 Task: Look for space in Molina, Chile from 5th July, 2023 to 15th July, 2023 for 9 adults in price range Rs.15000 to Rs.25000. Place can be entire place with 5 bedrooms having 5 beds and 5 bathrooms. Property type can be house, flat, guest house. Booking option can be shelf check-in. Required host language is English.
Action: Mouse moved to (563, 179)
Screenshot: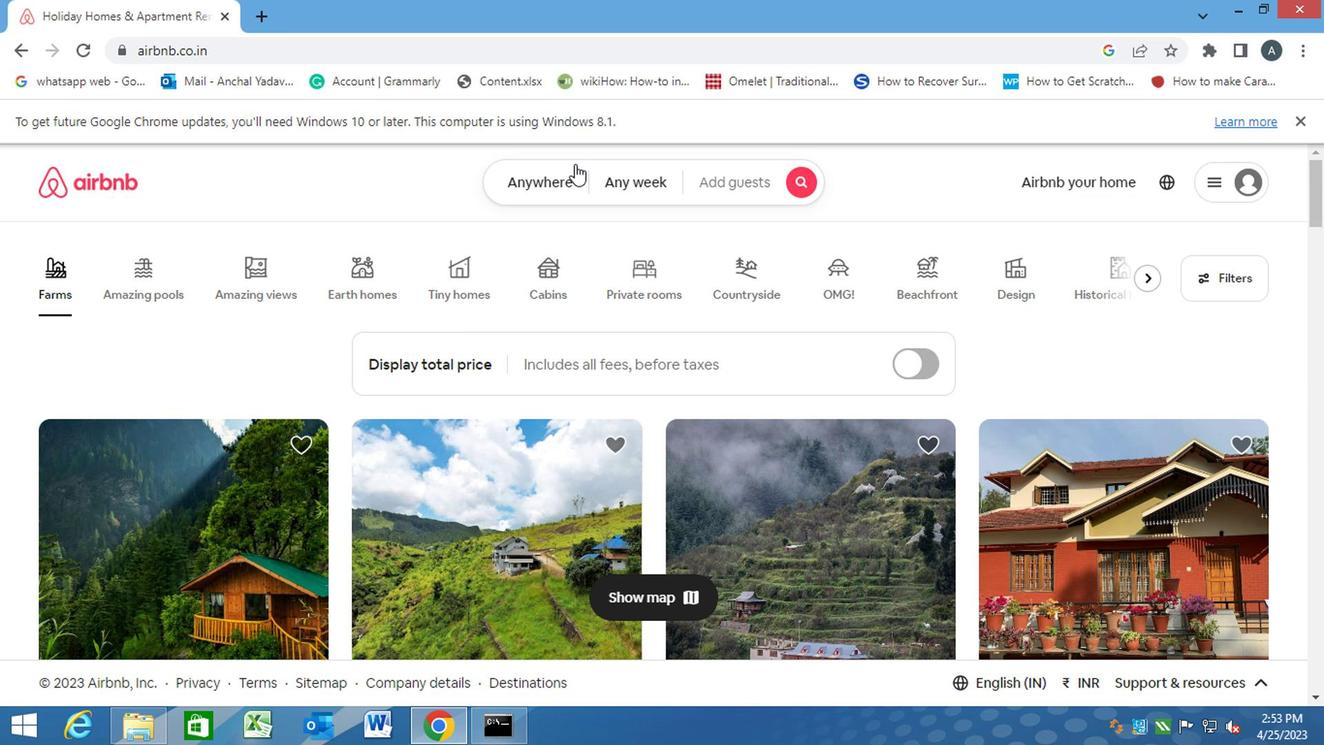 
Action: Mouse pressed left at (563, 179)
Screenshot: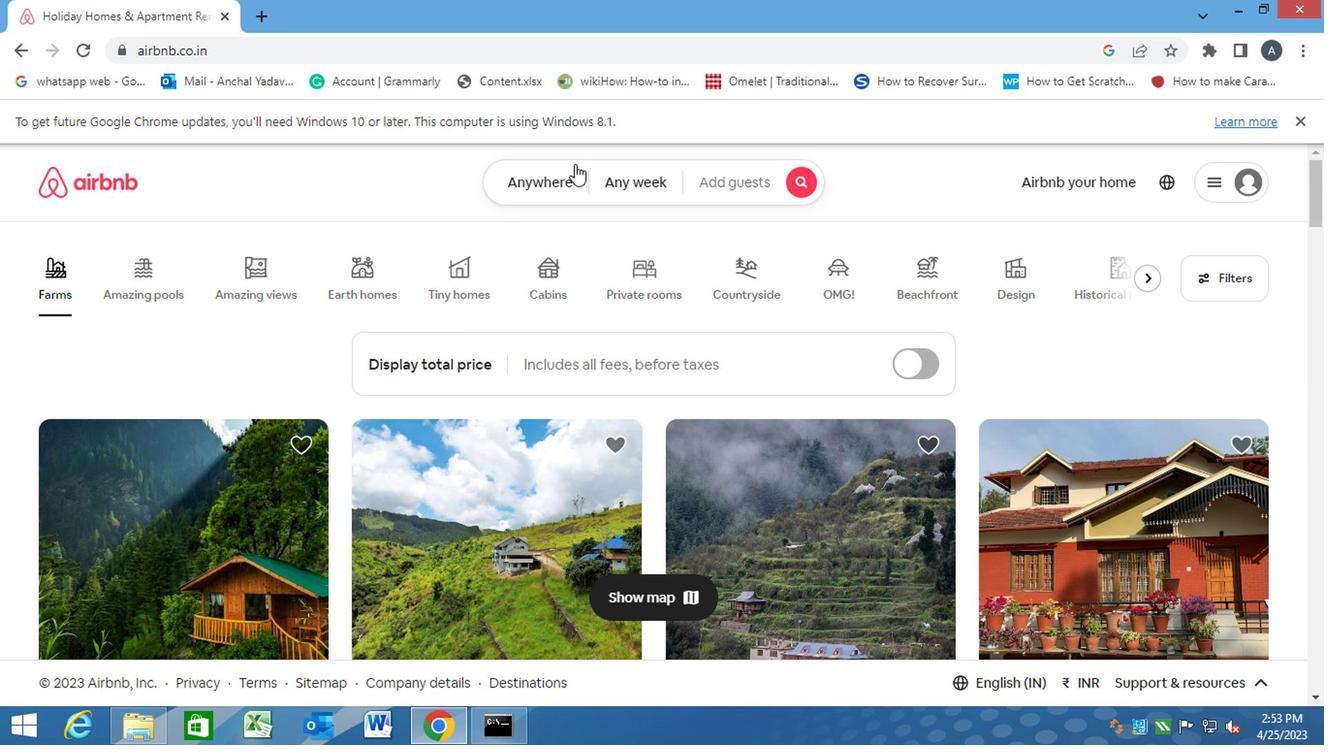 
Action: Key pressed m
Screenshot: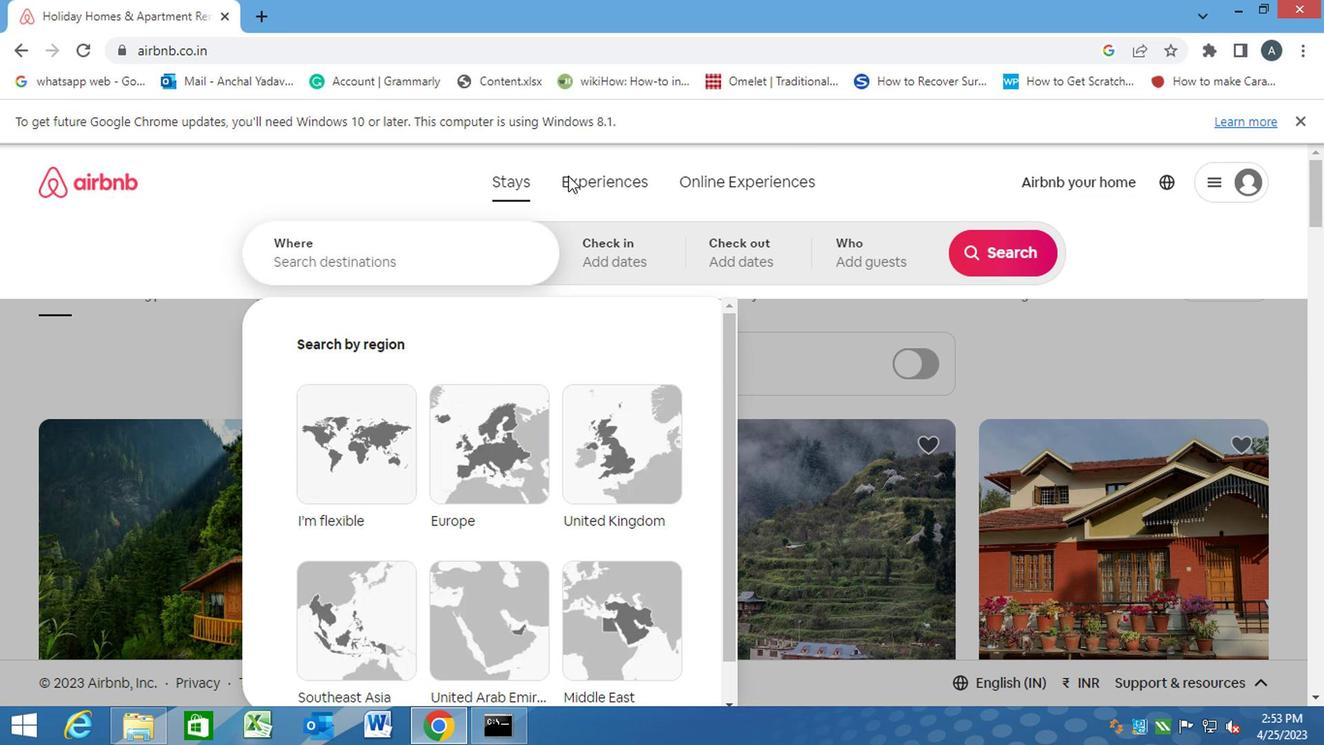 
Action: Mouse moved to (358, 229)
Screenshot: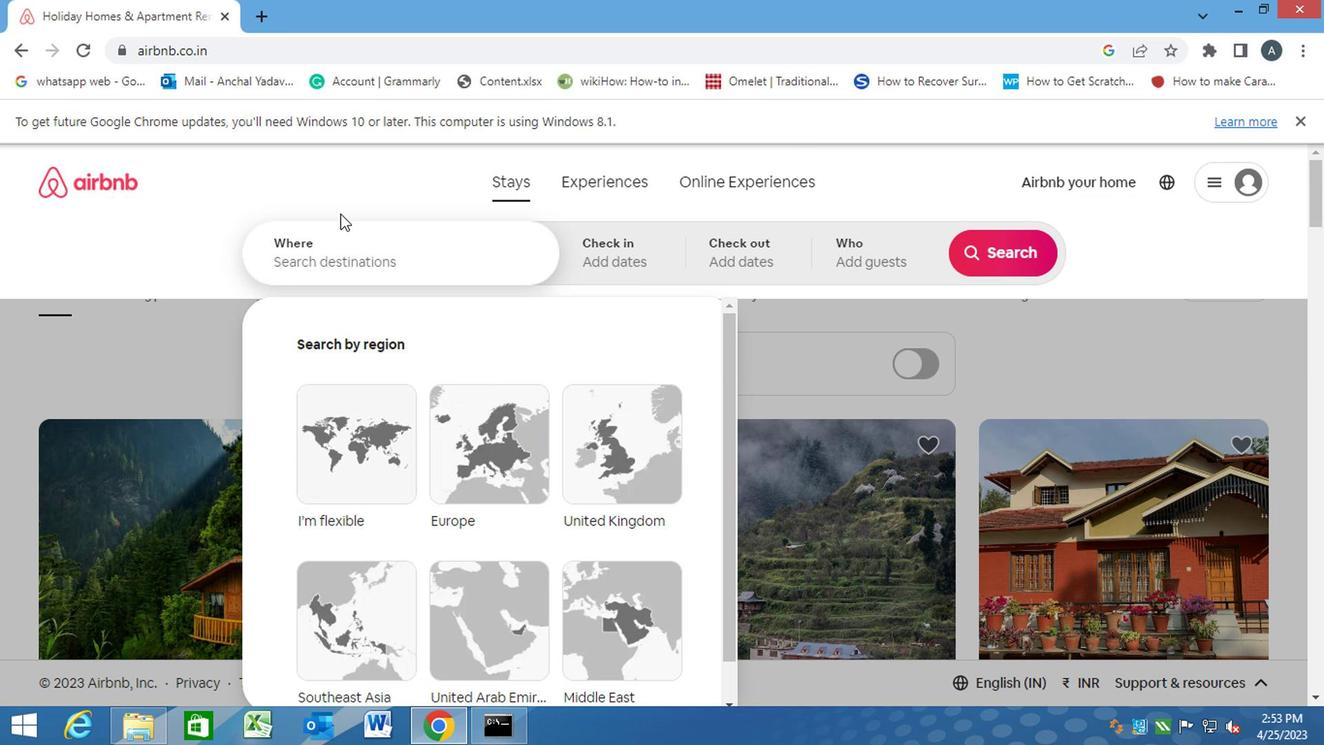 
Action: Mouse pressed left at (358, 229)
Screenshot: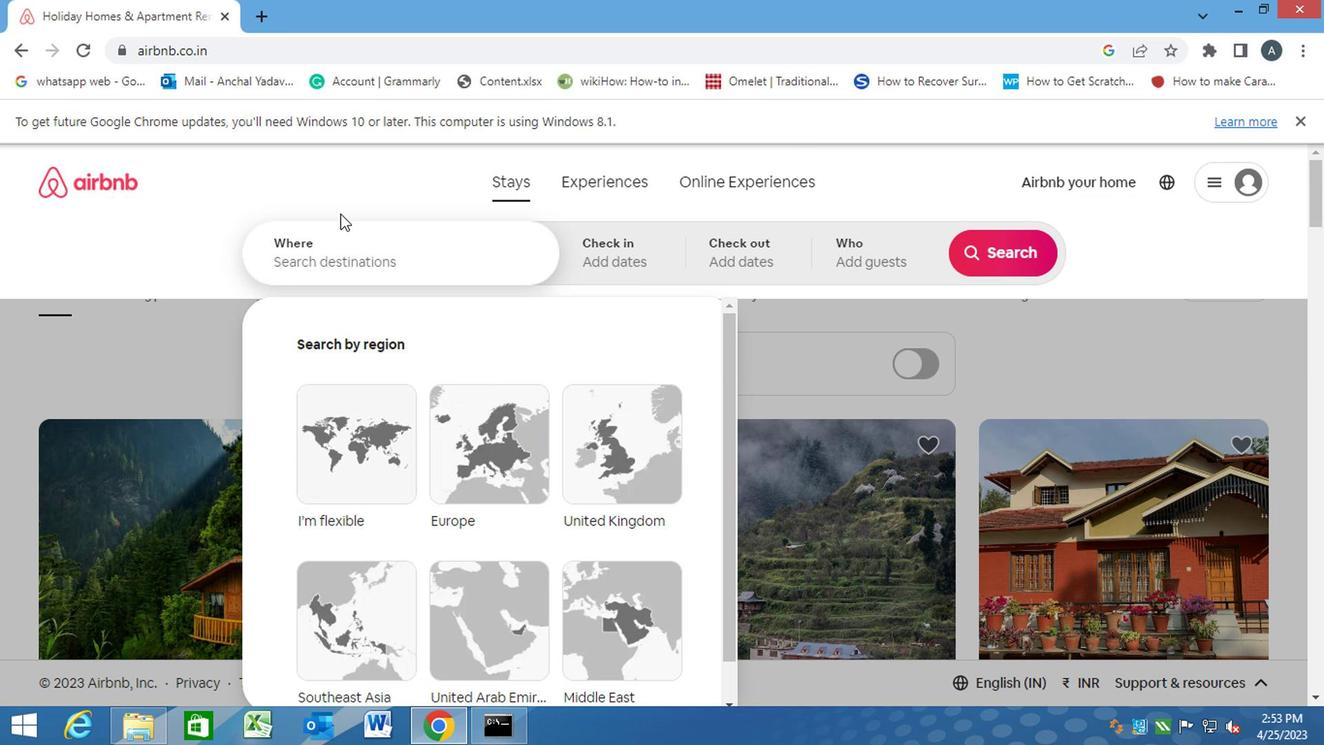 
Action: Mouse moved to (358, 229)
Screenshot: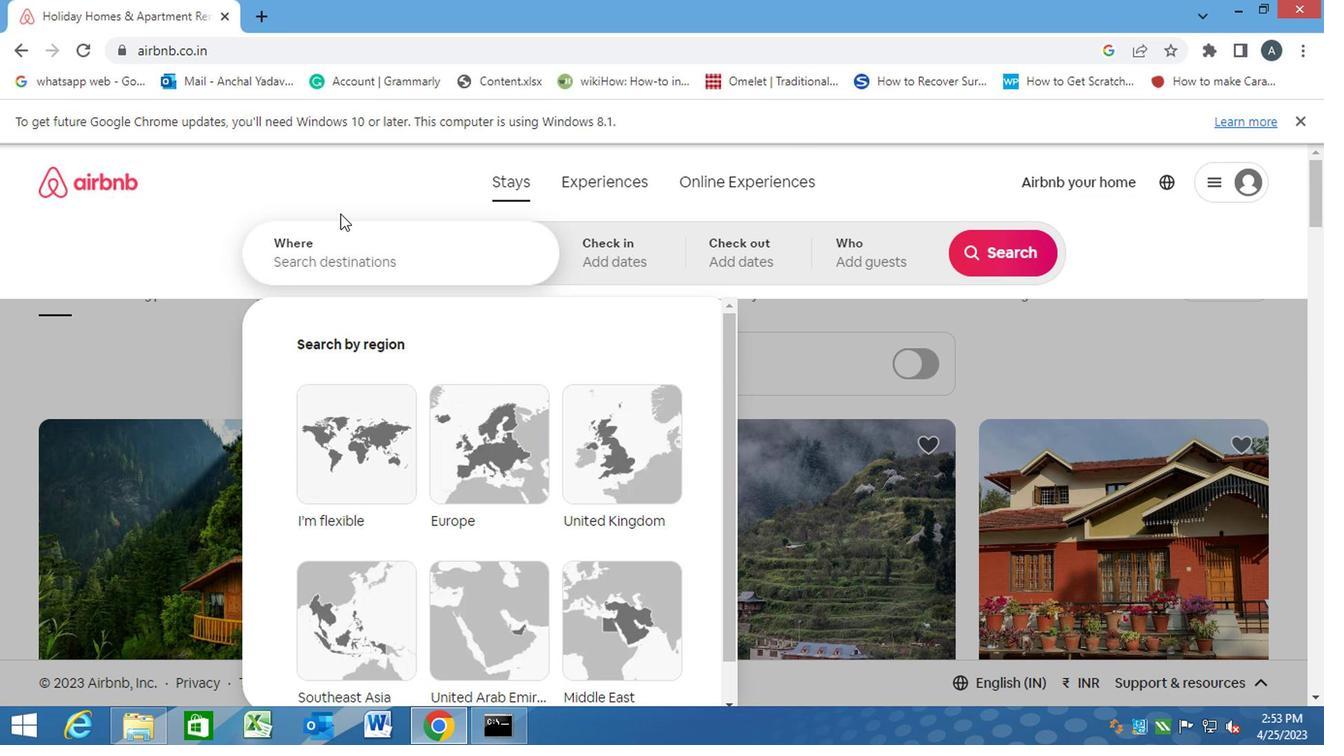 
Action: Key pressed m<Key.caps_lock>olina,<Key.space><Key.caps_lock>c<Key.caps_lock>hile<Key.enter>
Screenshot: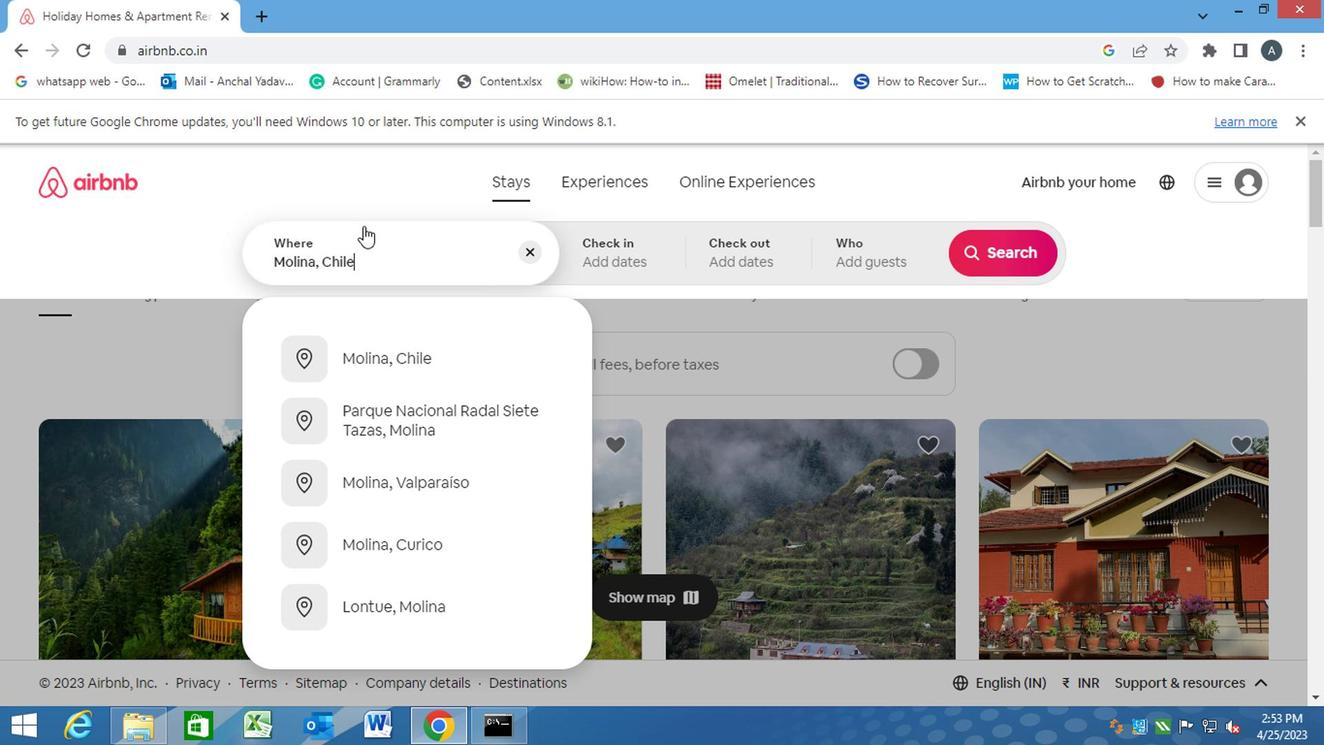 
Action: Mouse moved to (983, 402)
Screenshot: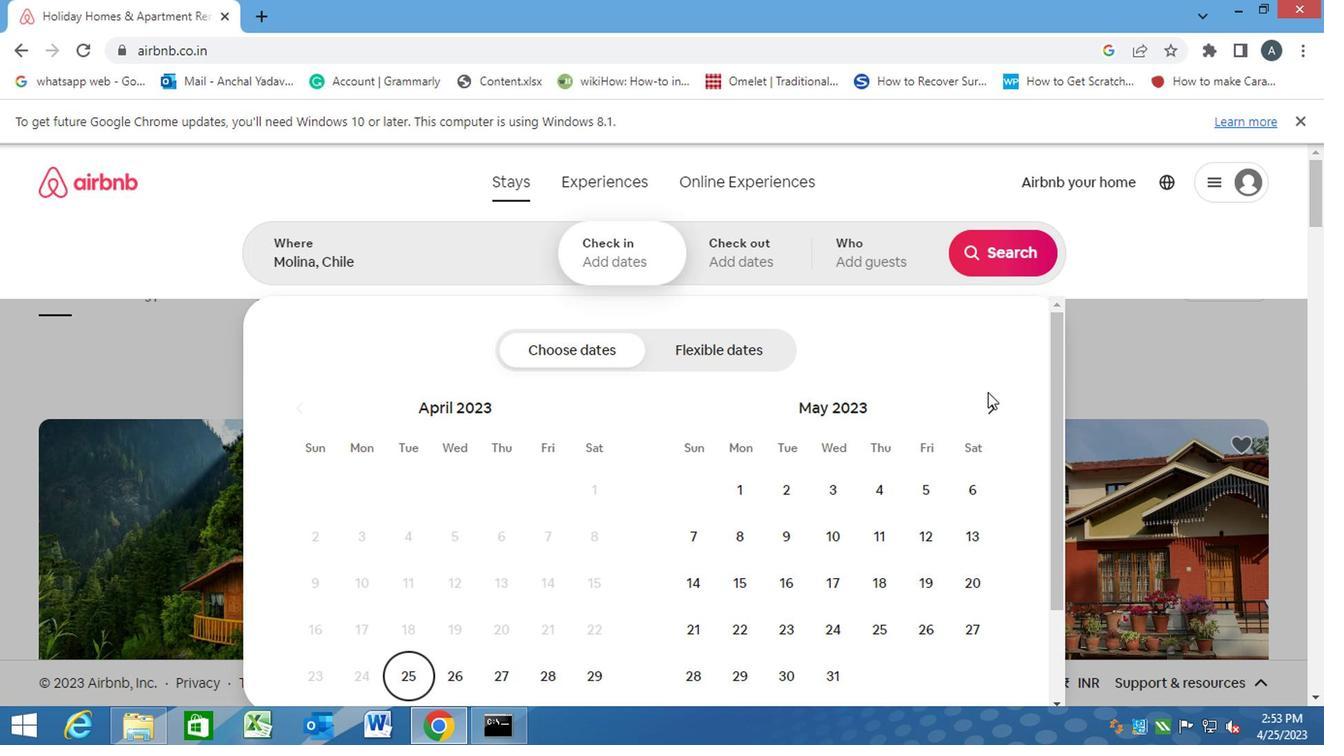 
Action: Mouse pressed left at (983, 402)
Screenshot: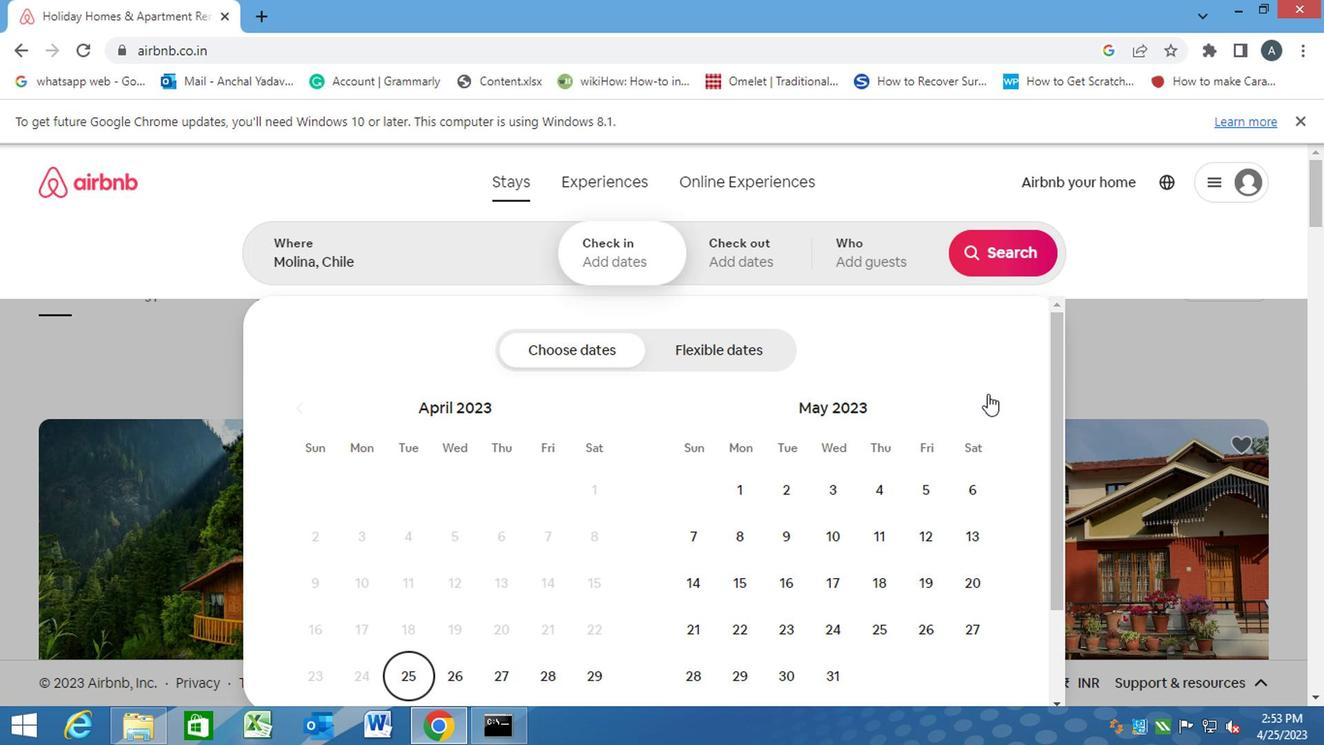 
Action: Mouse pressed left at (983, 402)
Screenshot: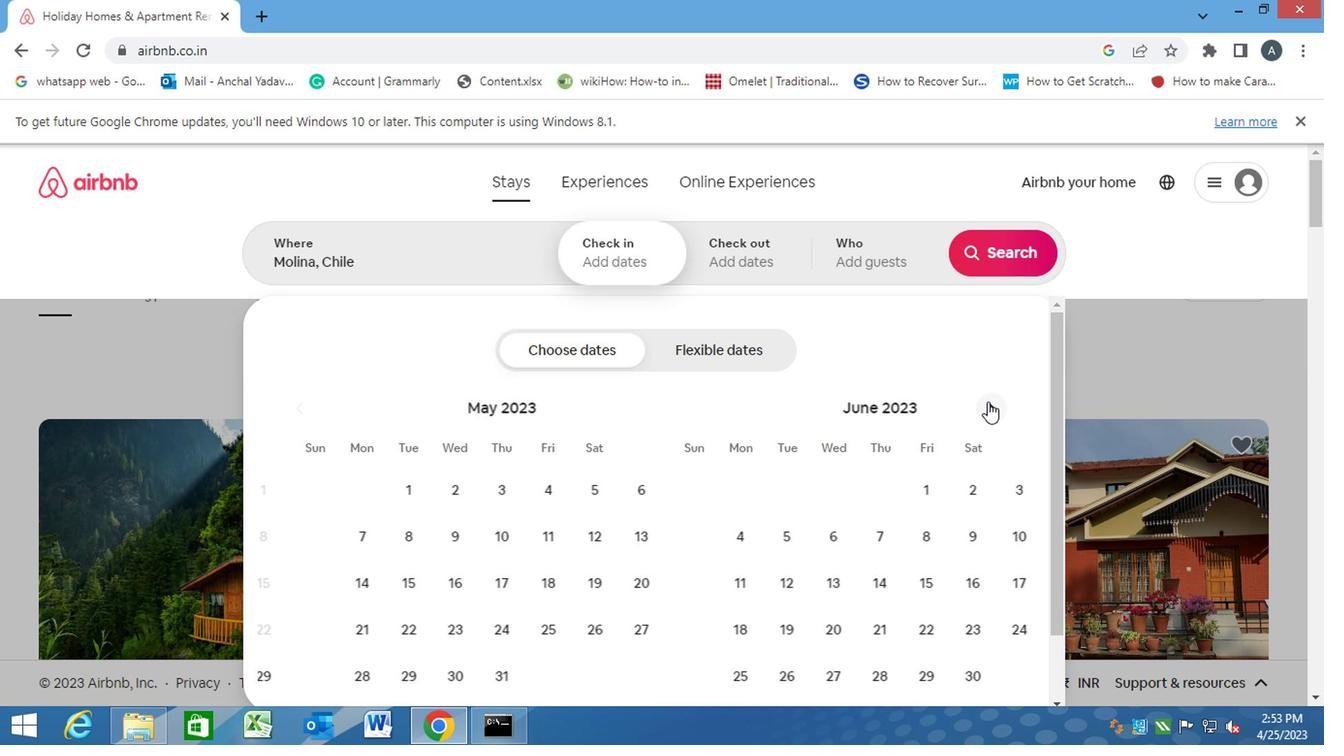 
Action: Mouse moved to (838, 526)
Screenshot: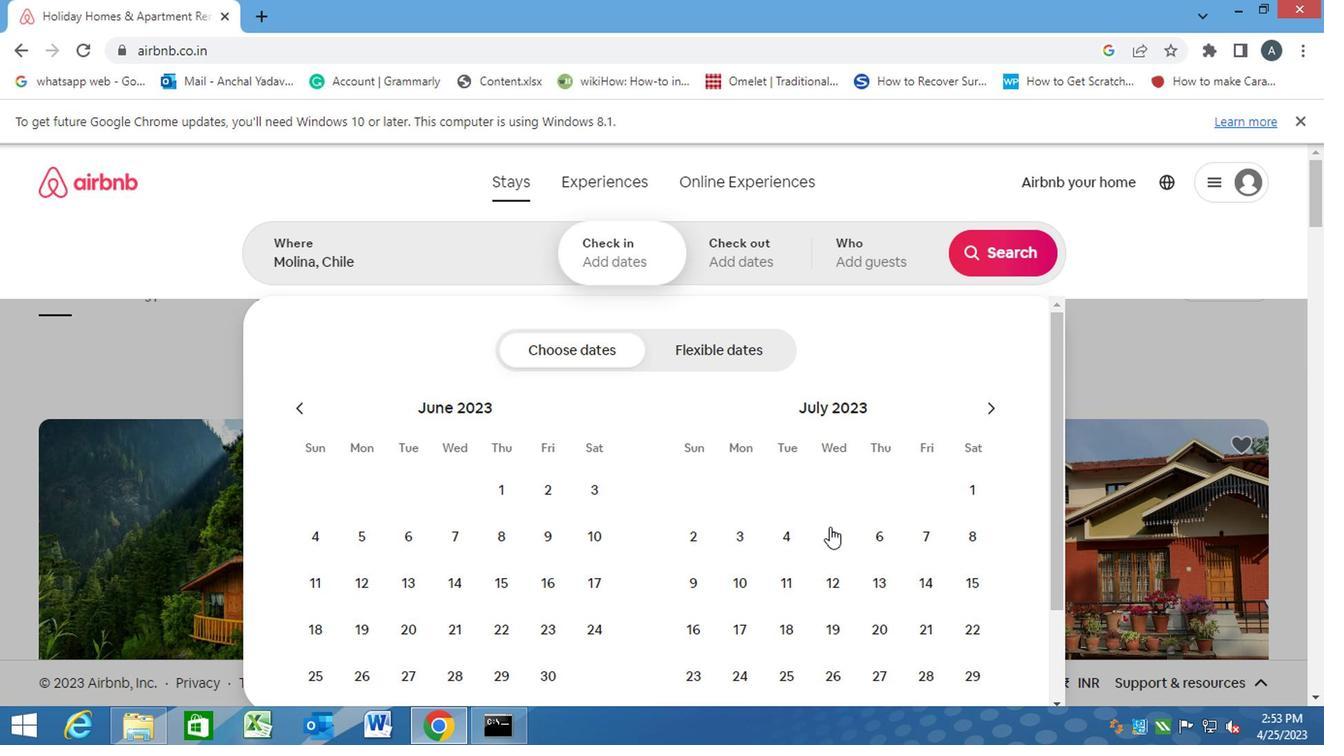 
Action: Mouse pressed left at (838, 526)
Screenshot: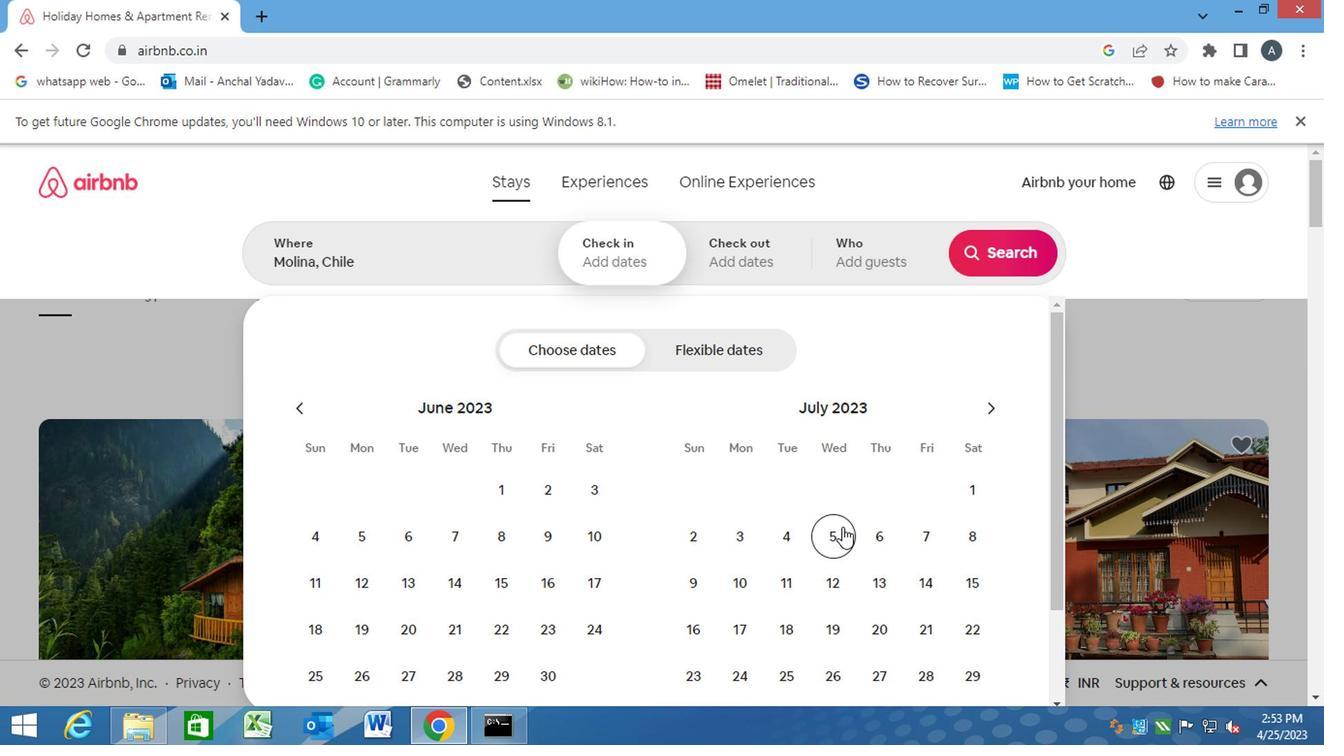 
Action: Mouse moved to (970, 580)
Screenshot: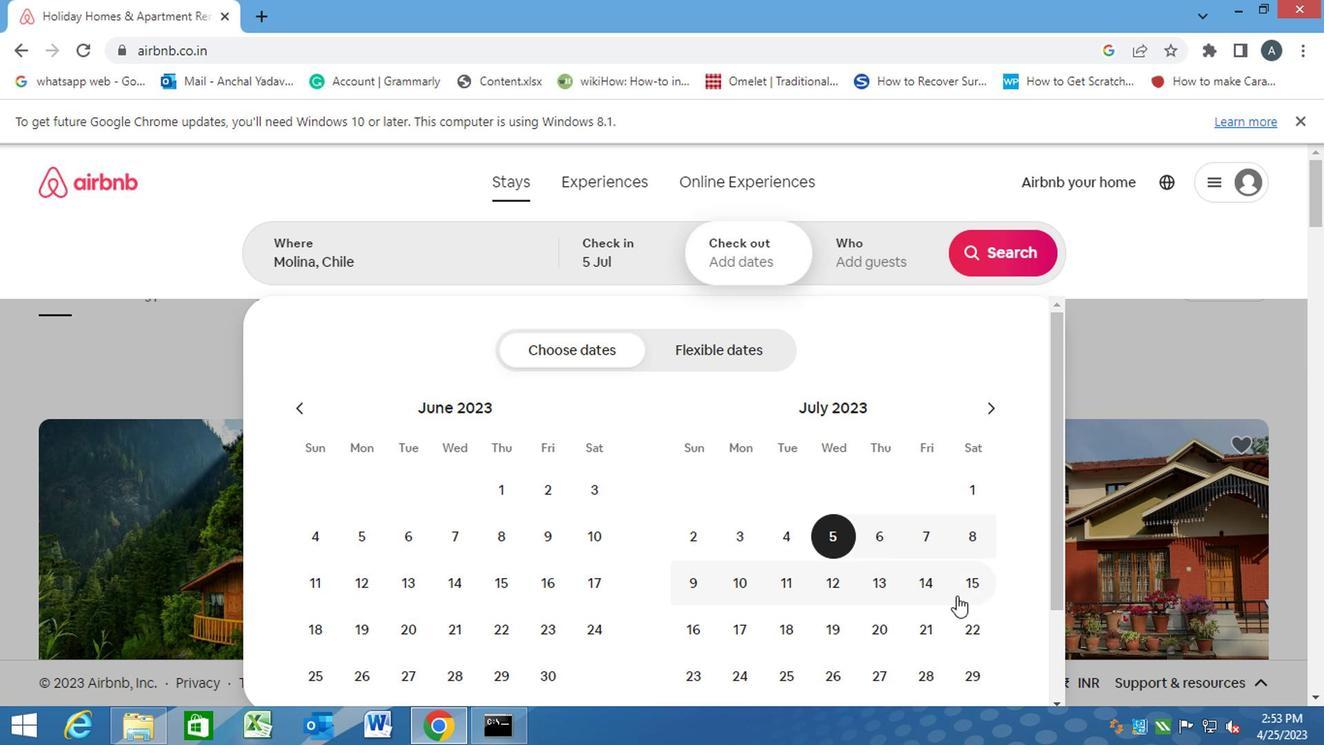 
Action: Mouse pressed left at (970, 580)
Screenshot: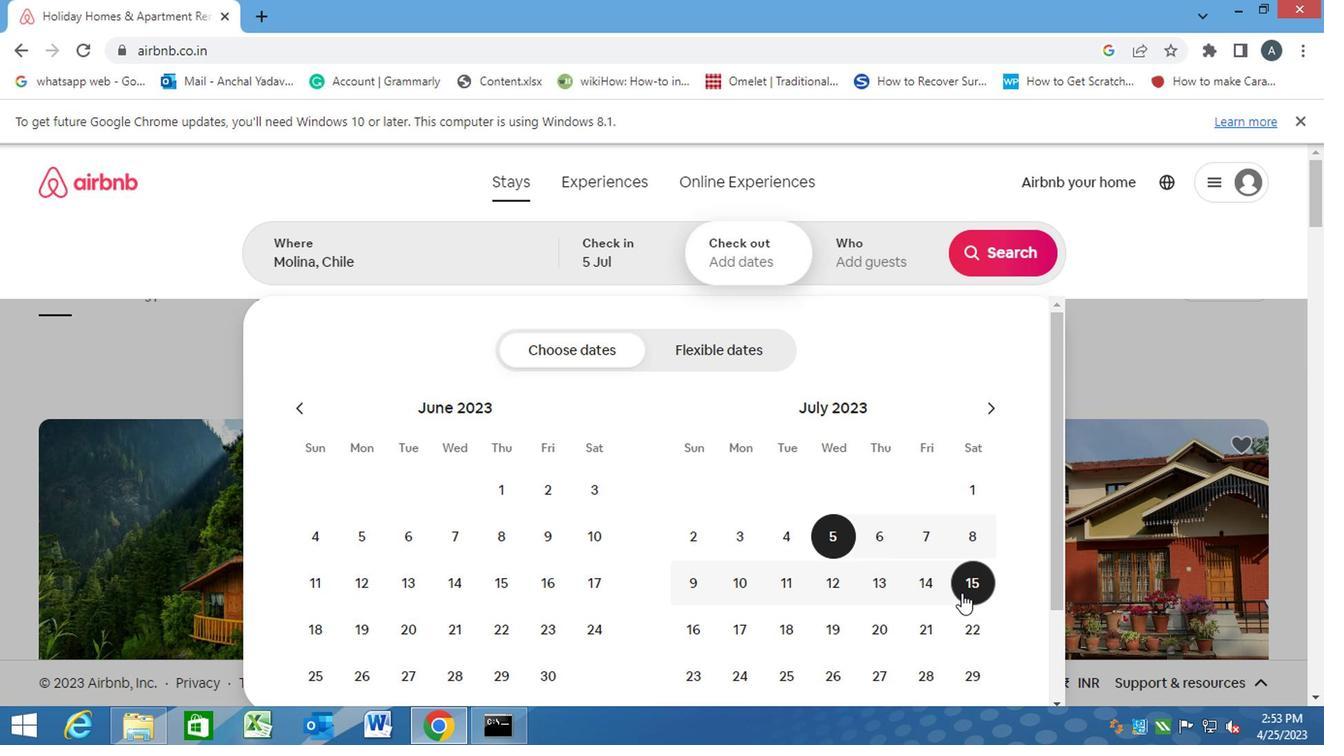
Action: Mouse moved to (881, 253)
Screenshot: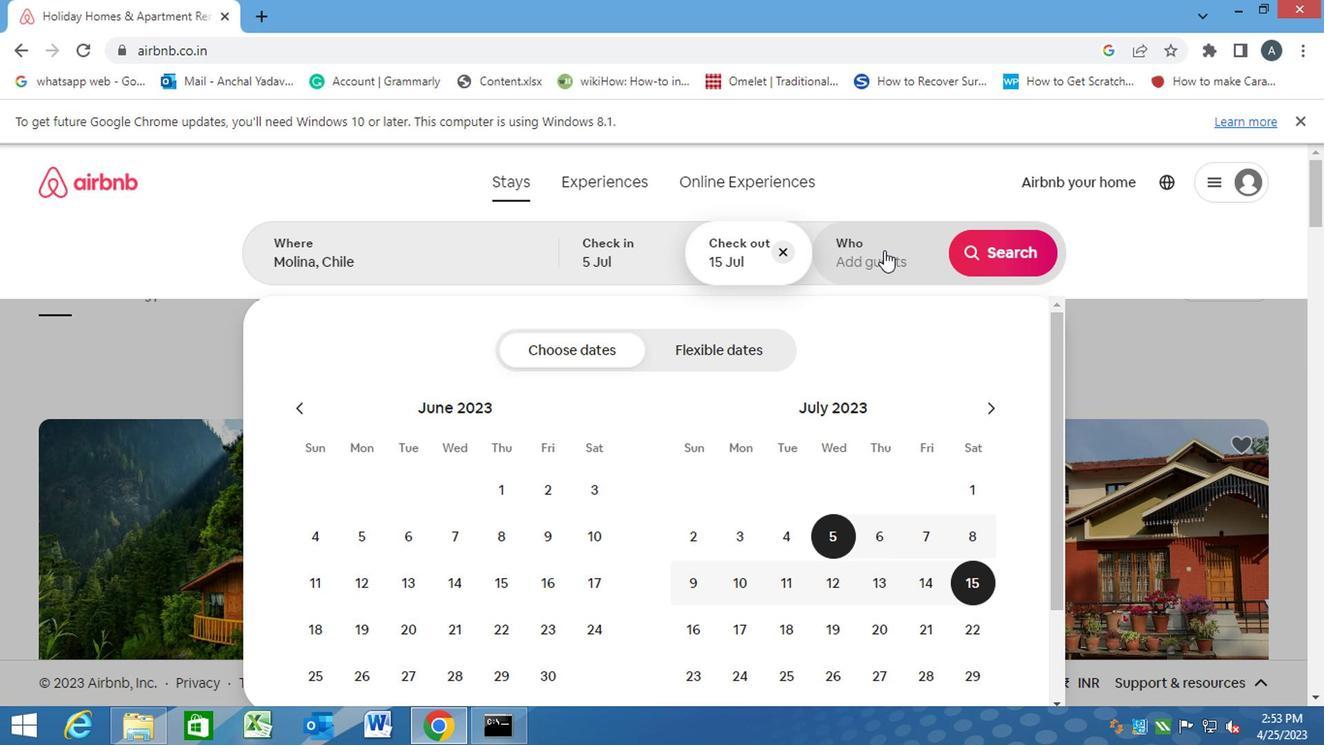 
Action: Mouse pressed left at (881, 253)
Screenshot: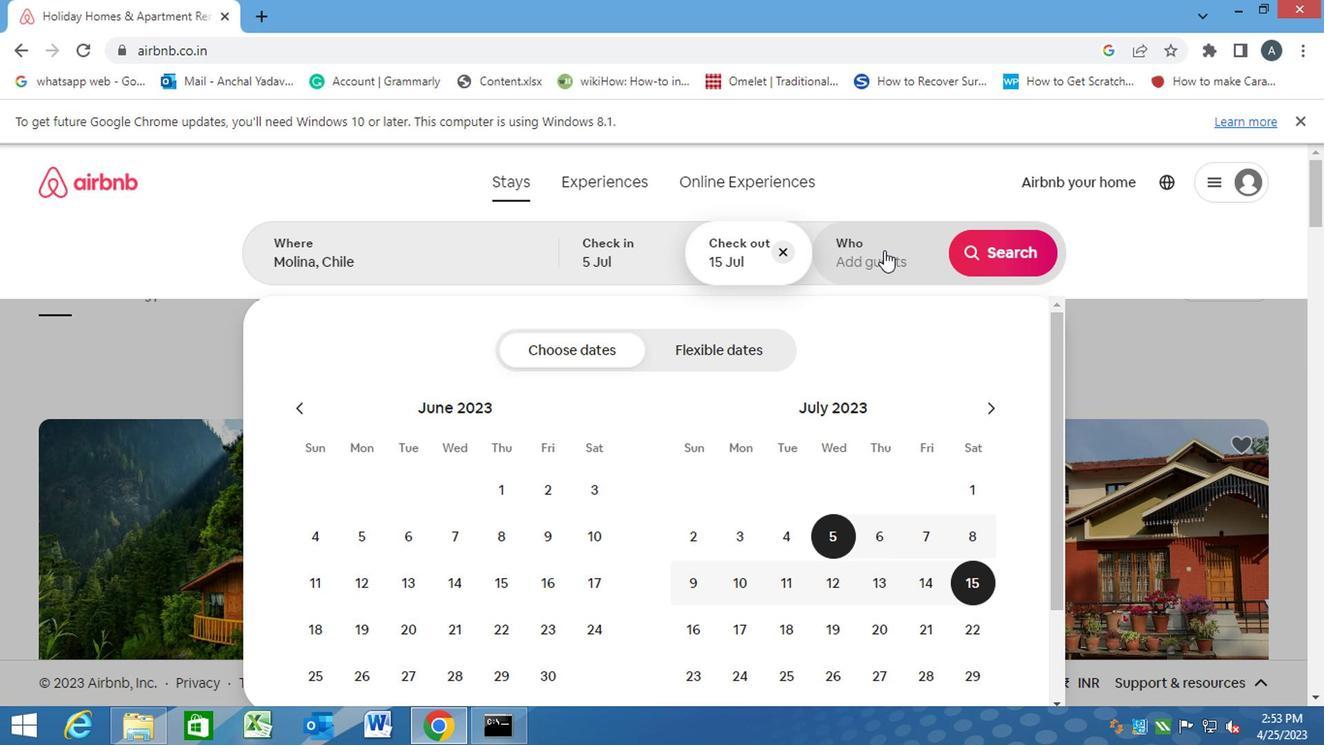 
Action: Mouse moved to (1008, 353)
Screenshot: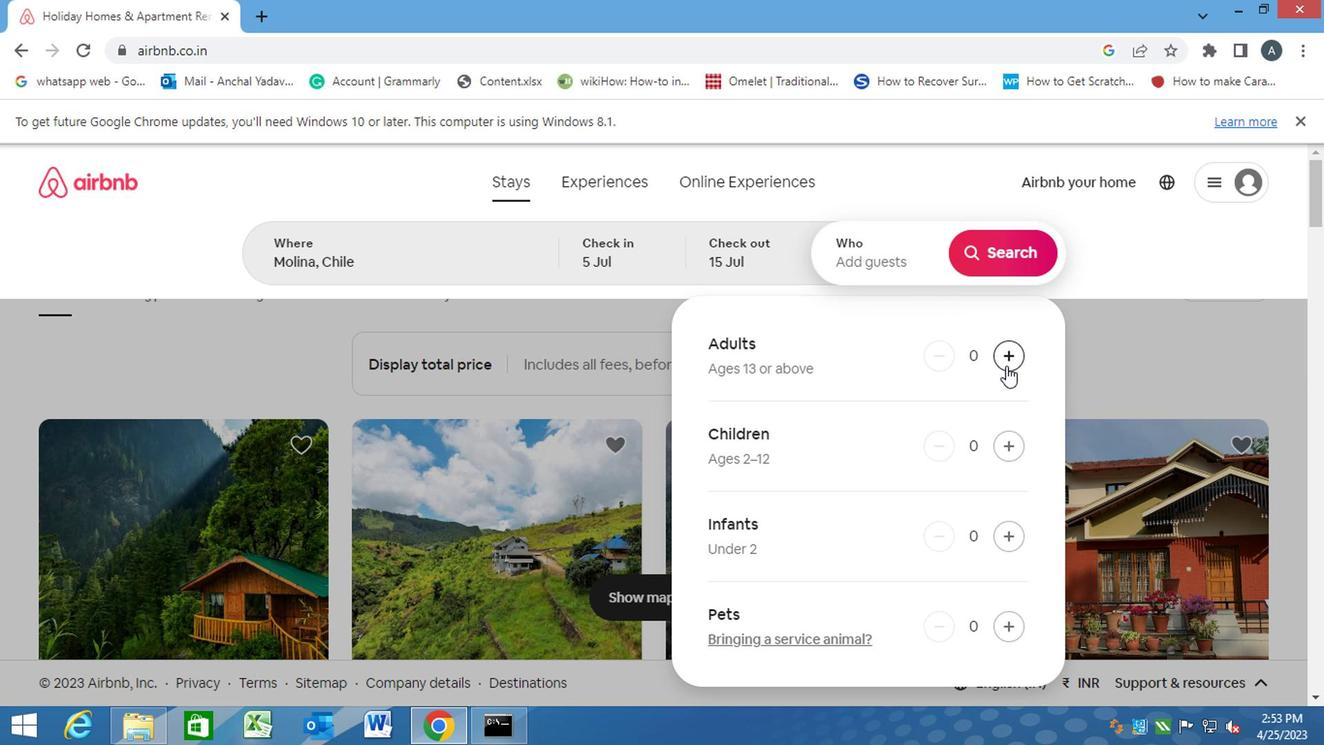 
Action: Mouse pressed left at (1008, 353)
Screenshot: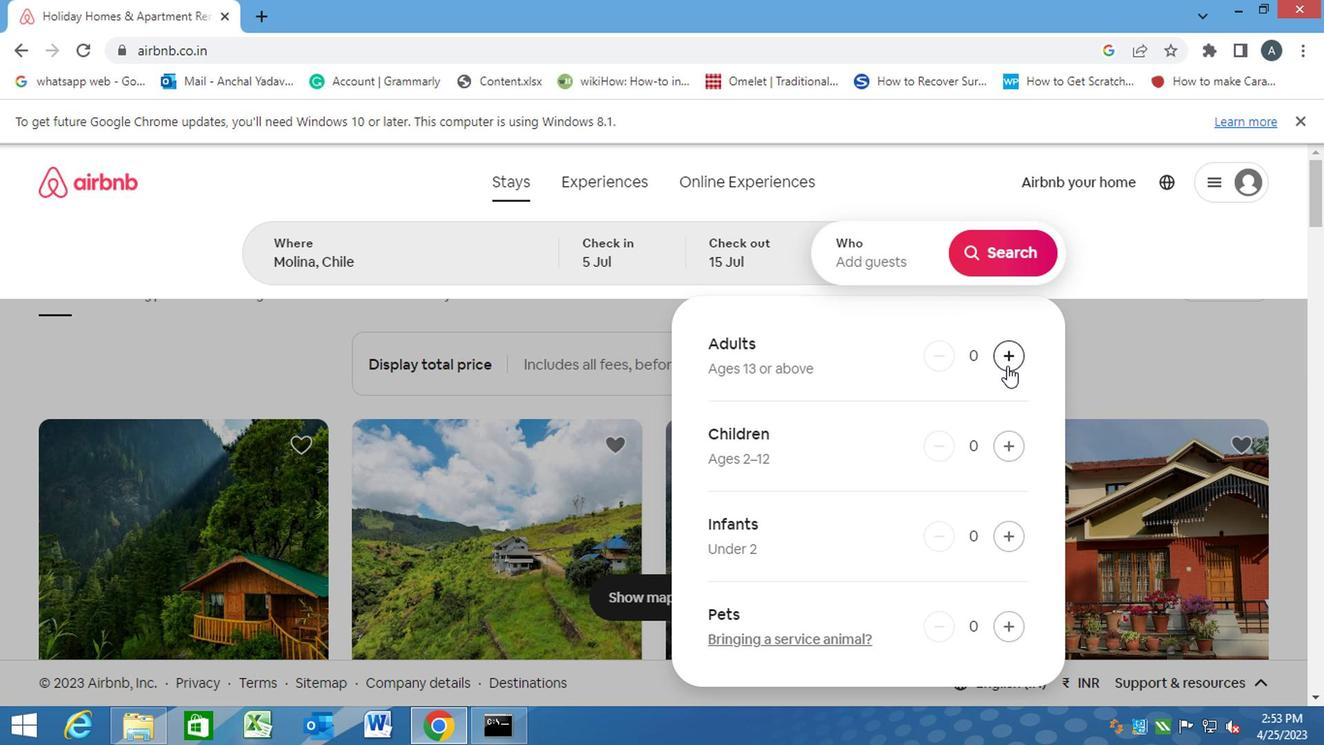 
Action: Mouse pressed left at (1008, 353)
Screenshot: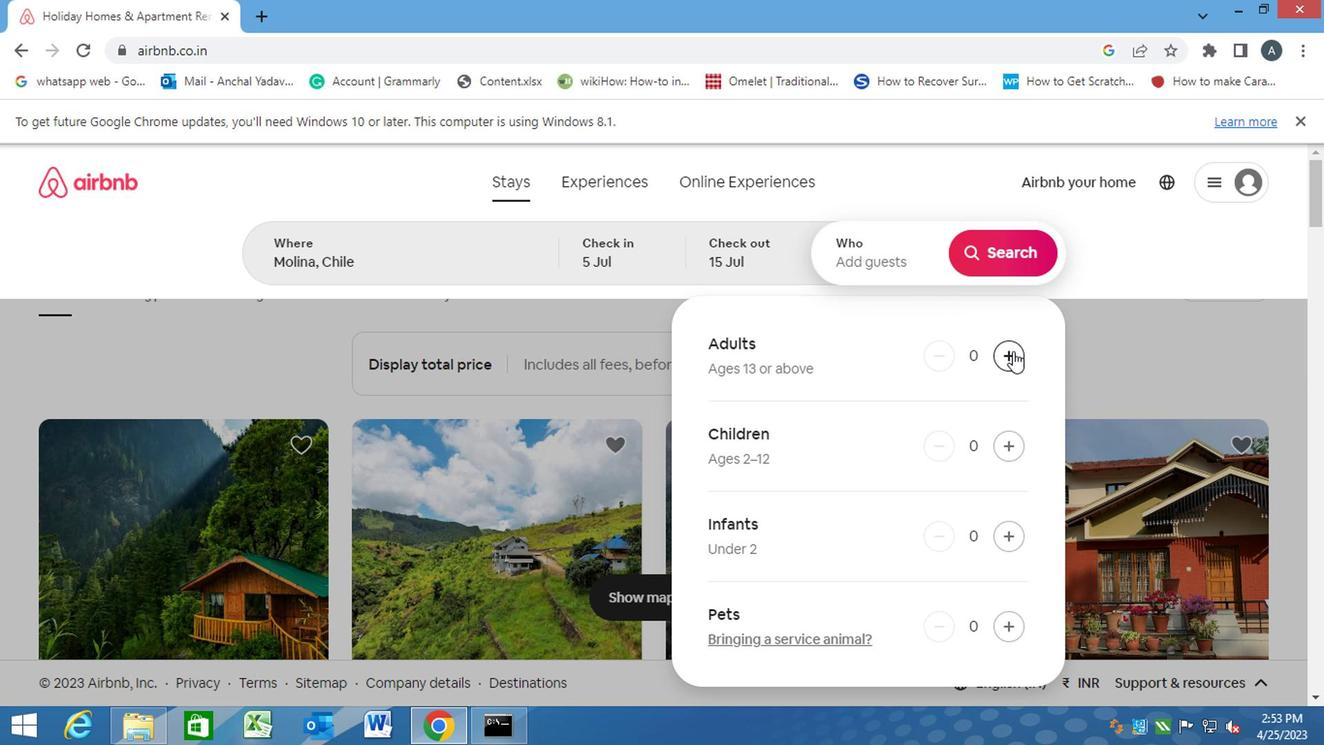 
Action: Mouse pressed left at (1008, 353)
Screenshot: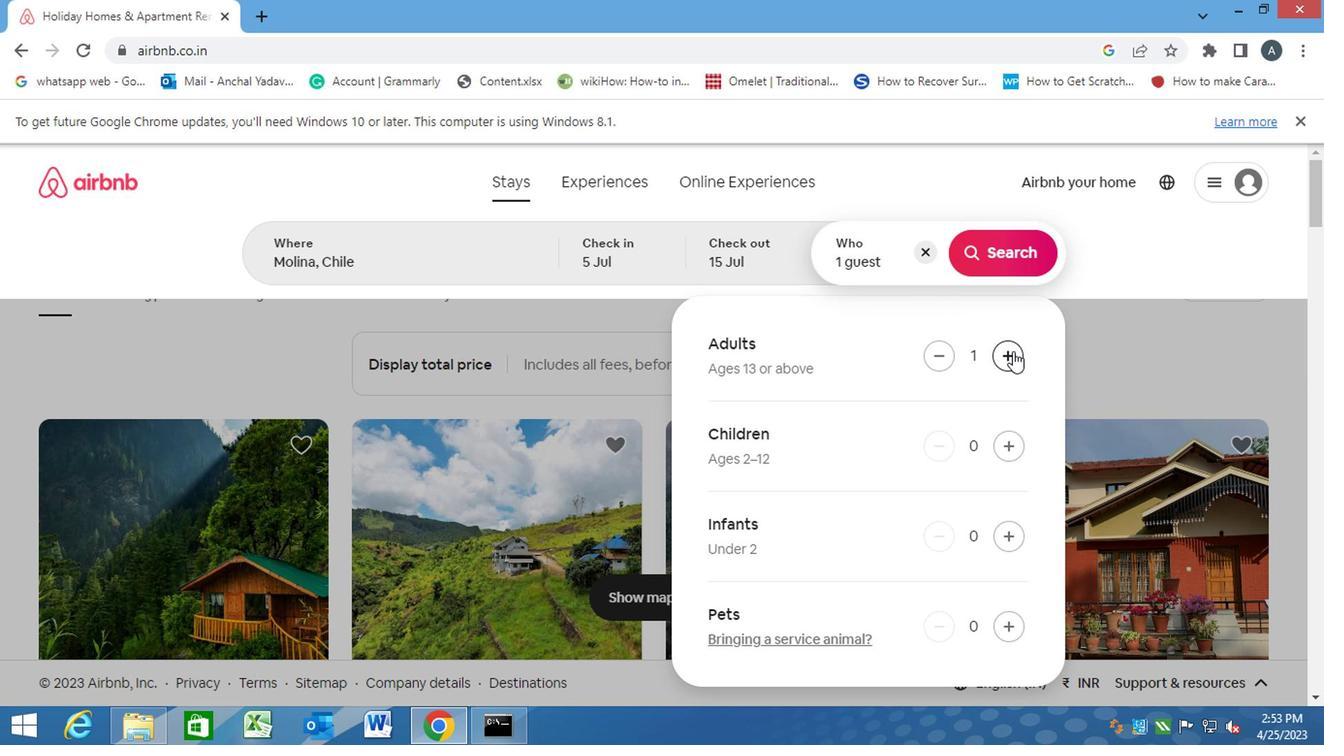 
Action: Mouse pressed left at (1008, 353)
Screenshot: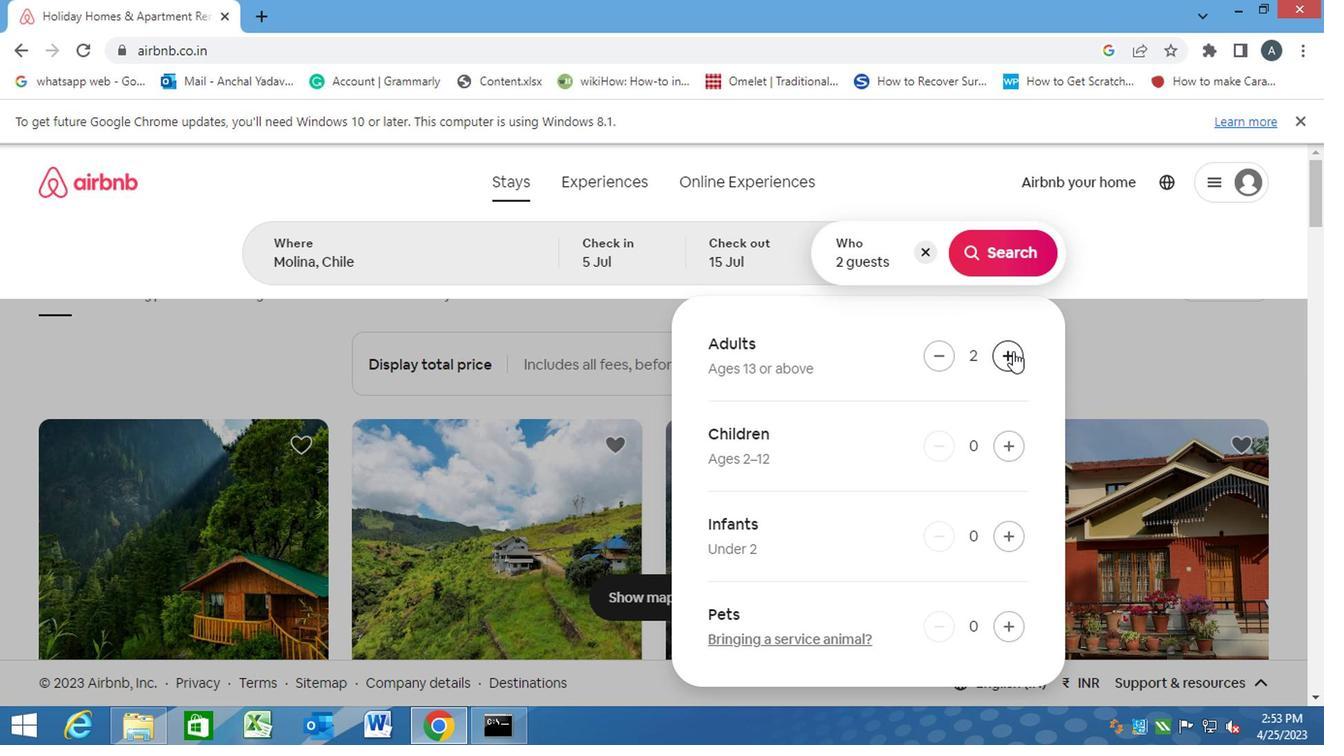 
Action: Mouse pressed left at (1008, 353)
Screenshot: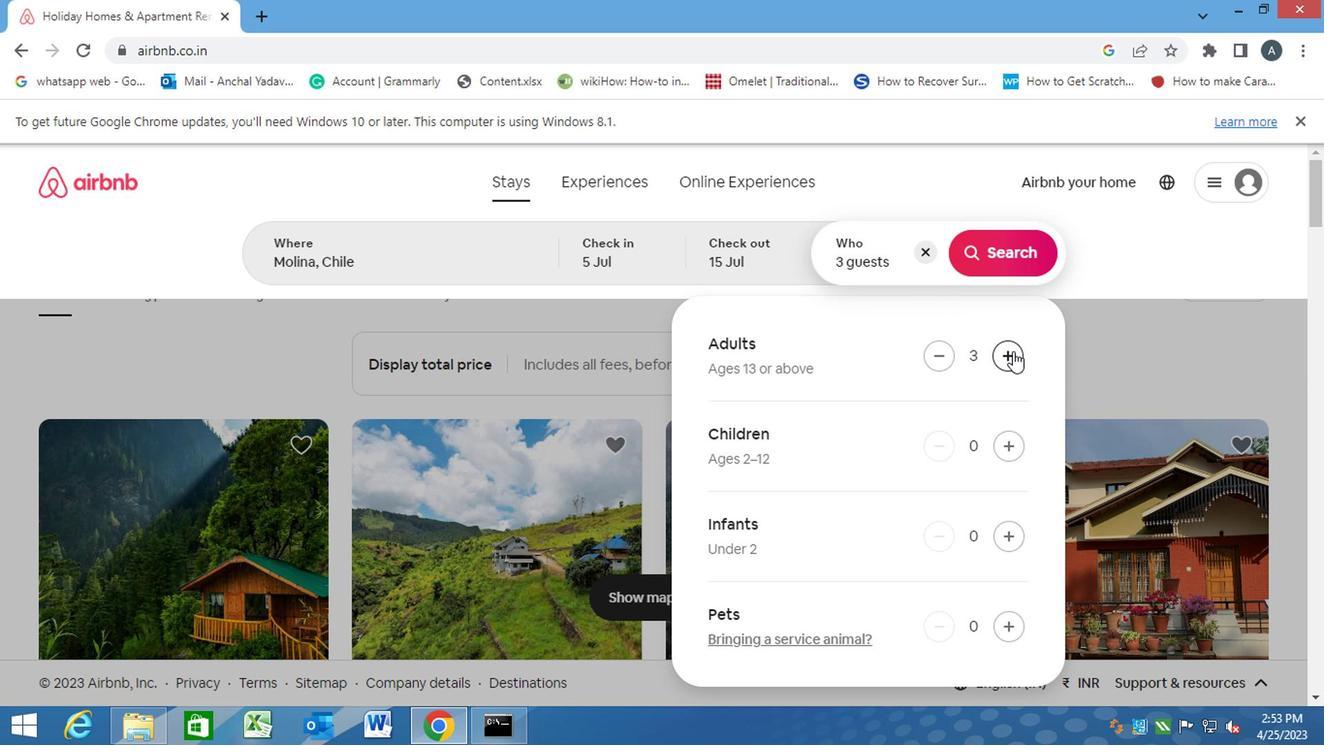 
Action: Mouse pressed left at (1008, 353)
Screenshot: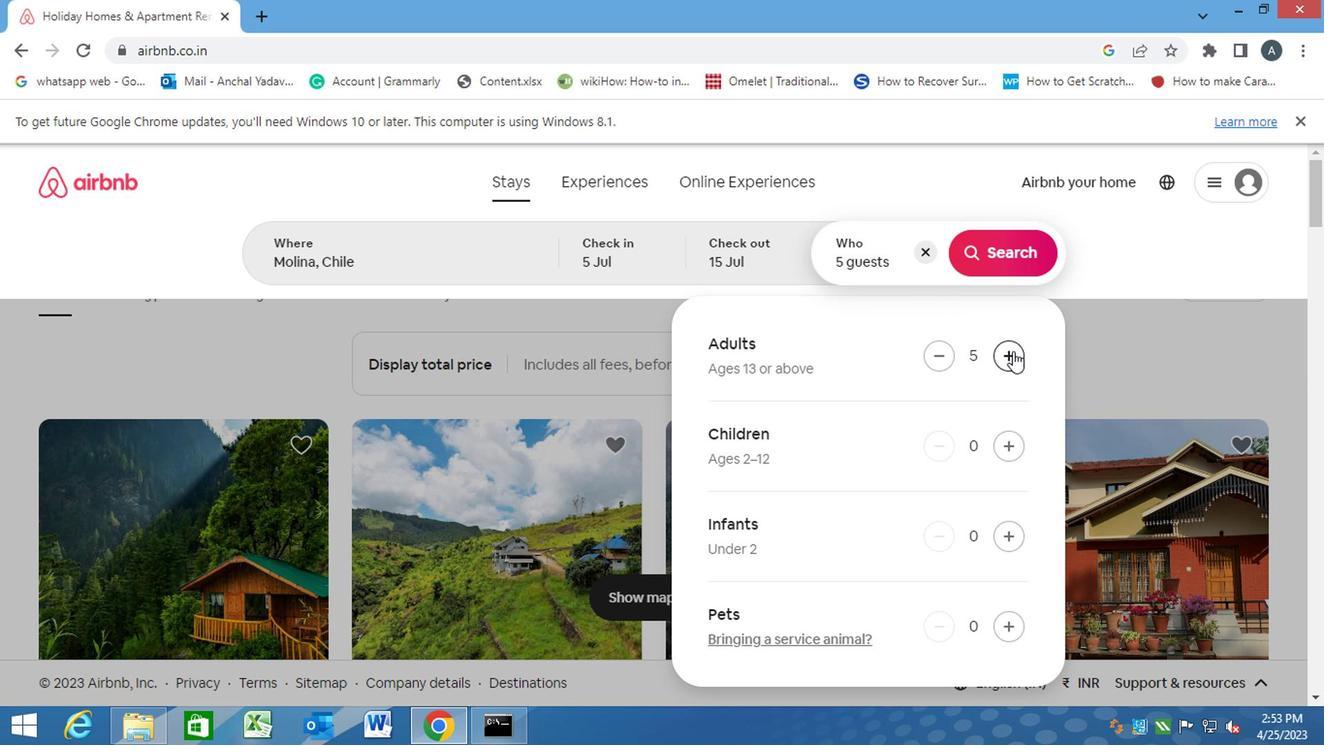
Action: Mouse pressed left at (1008, 353)
Screenshot: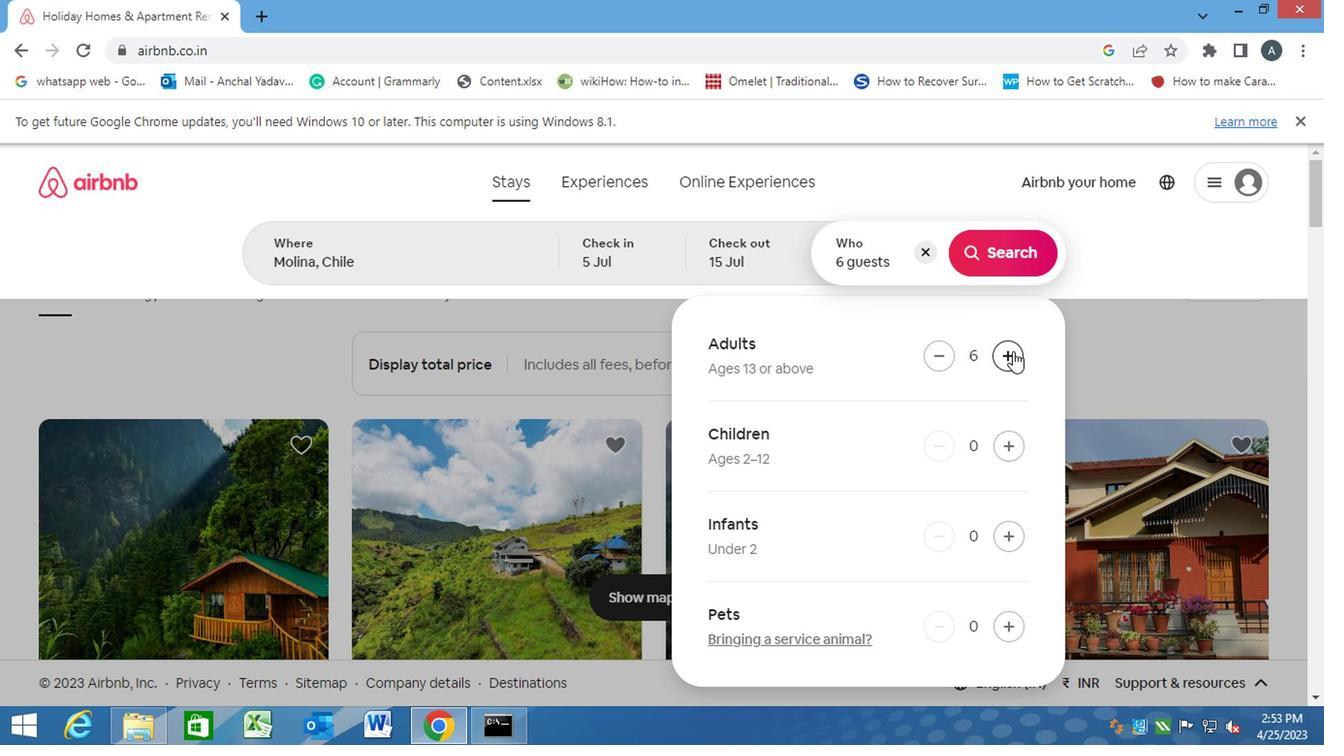 
Action: Mouse pressed left at (1008, 353)
Screenshot: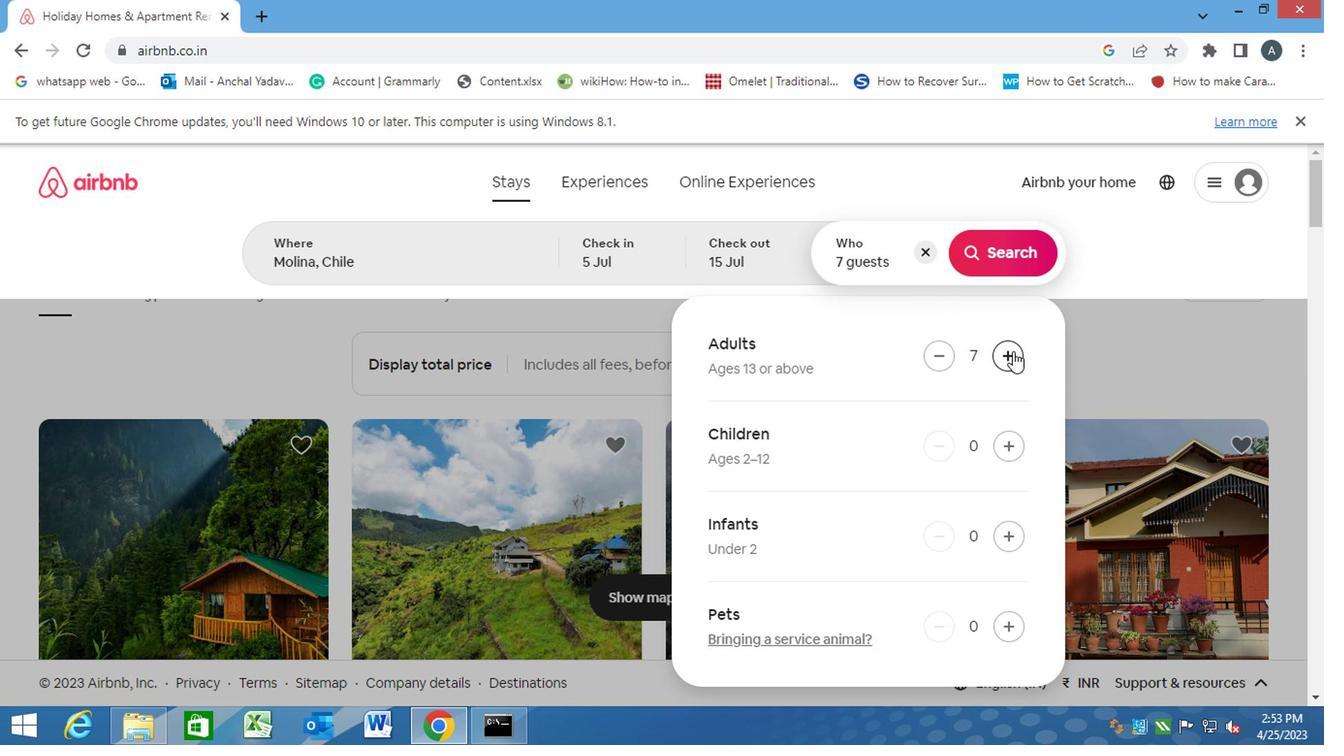 
Action: Mouse moved to (1009, 353)
Screenshot: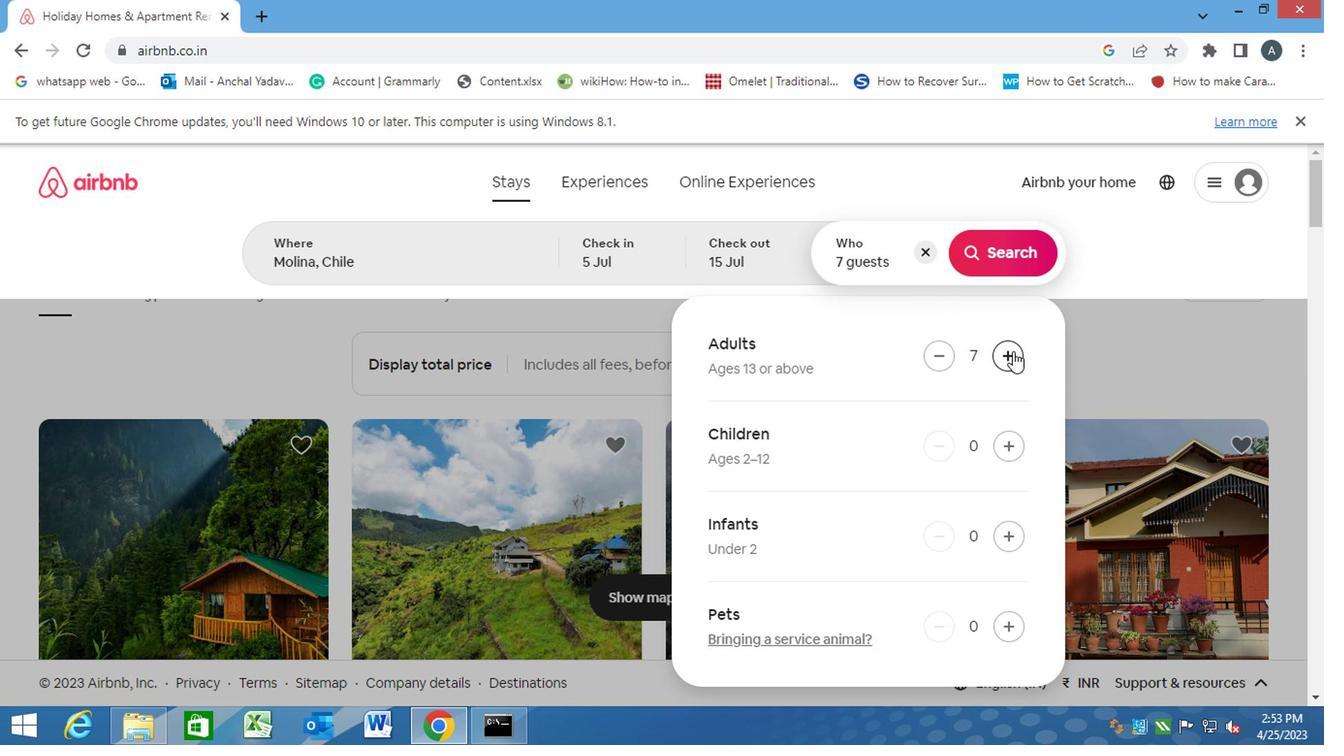 
Action: Mouse pressed left at (1009, 353)
Screenshot: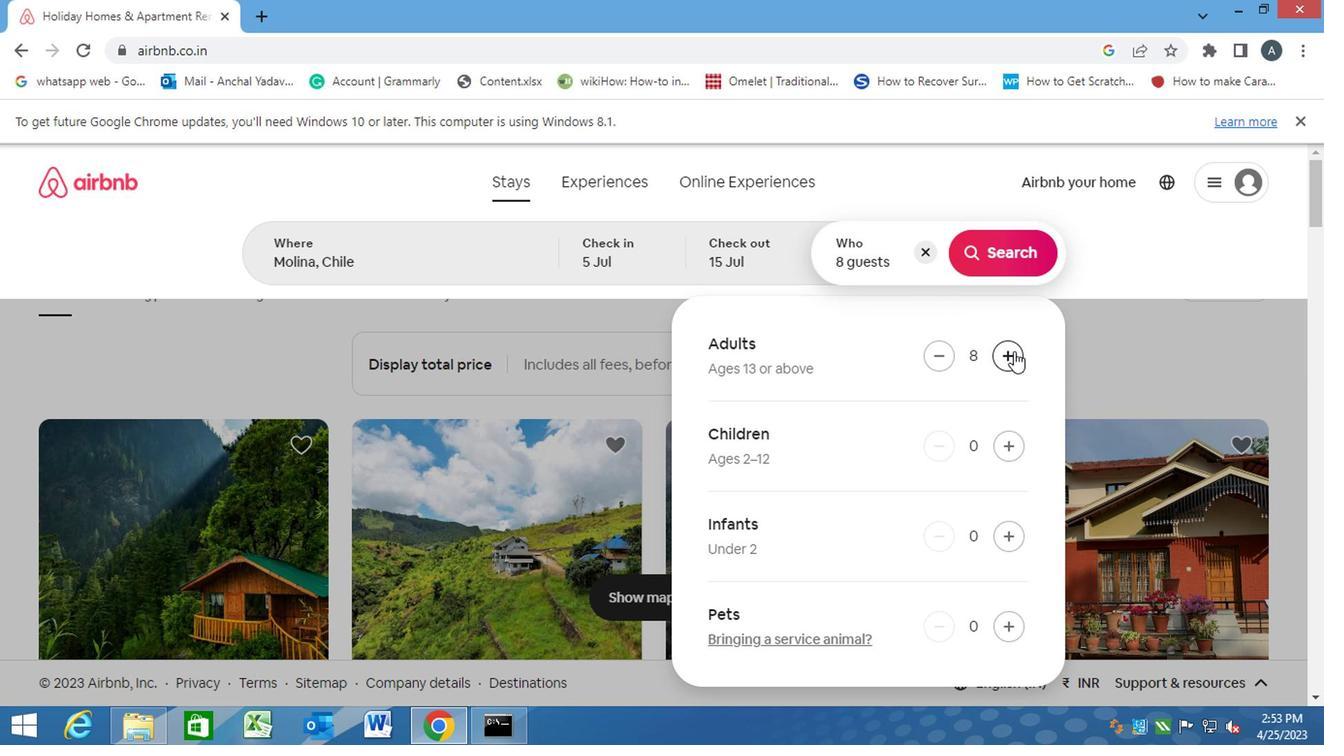 
Action: Mouse moved to (999, 247)
Screenshot: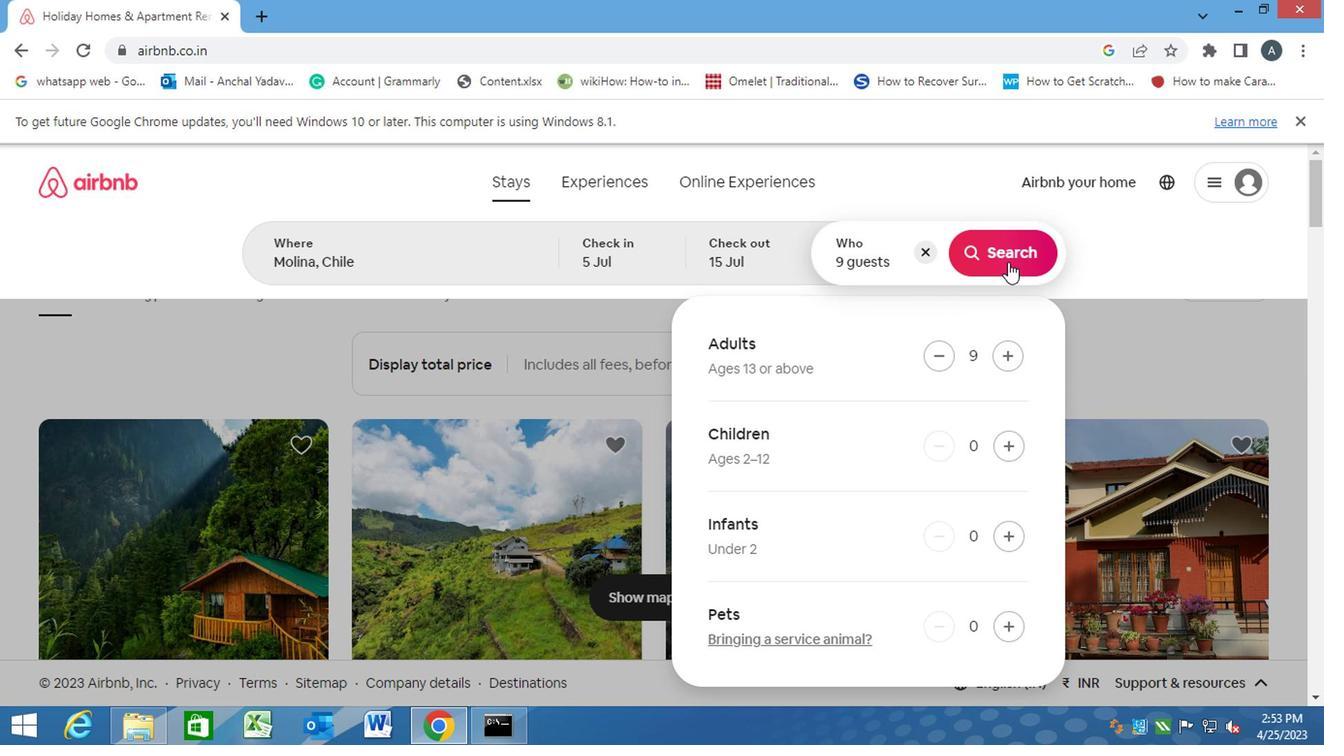 
Action: Mouse pressed left at (999, 247)
Screenshot: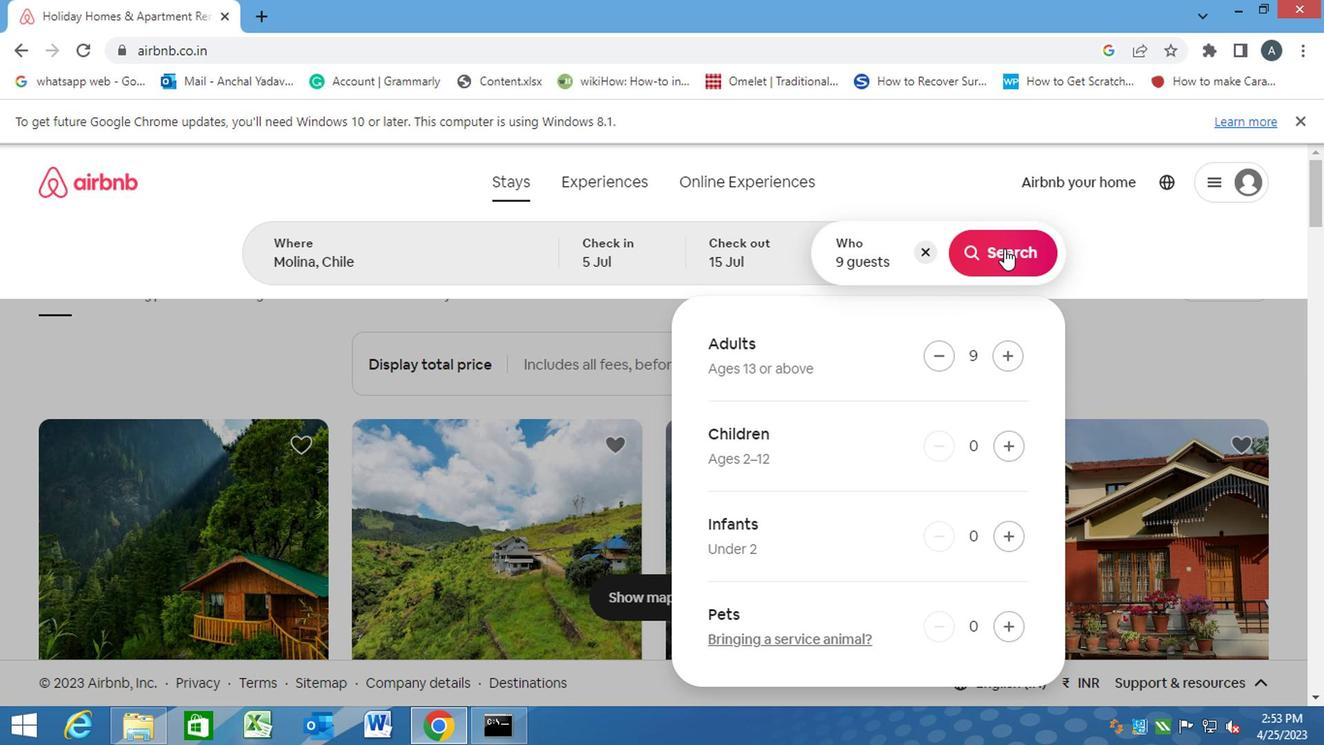 
Action: Mouse moved to (1224, 260)
Screenshot: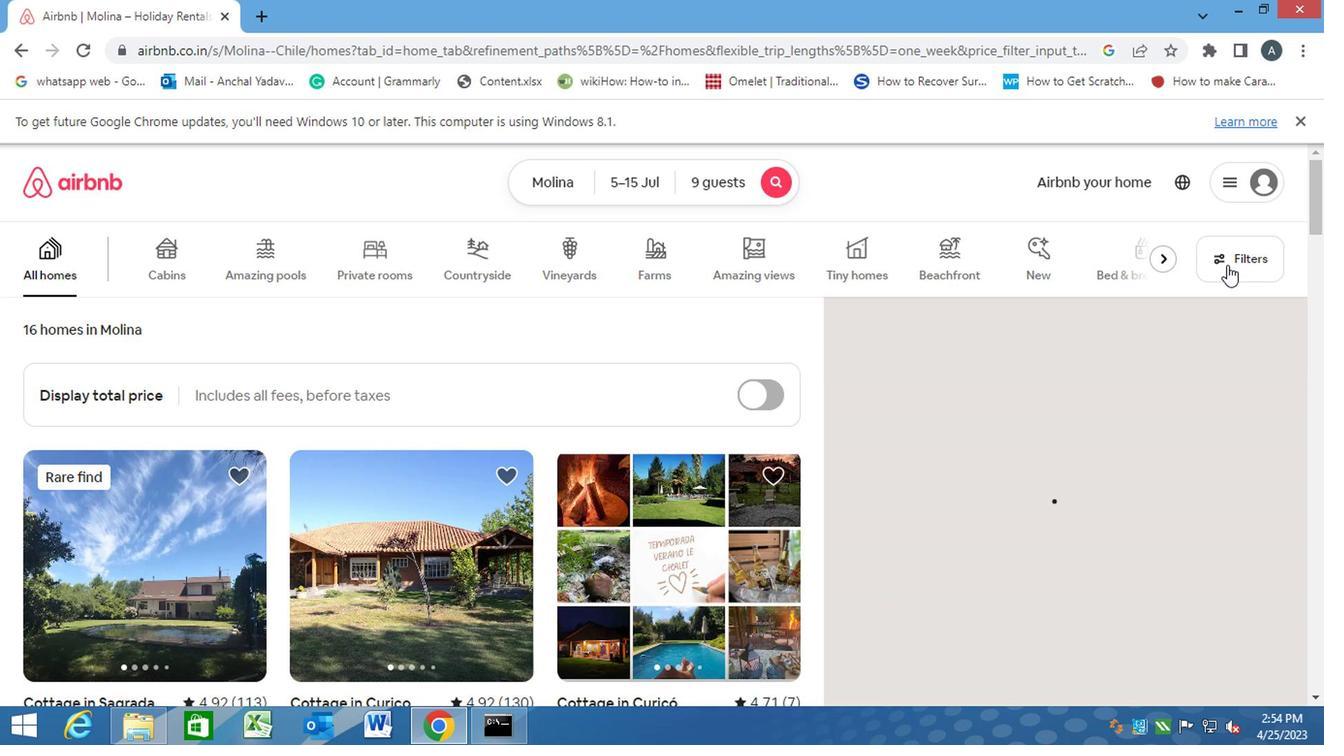 
Action: Mouse pressed left at (1224, 260)
Screenshot: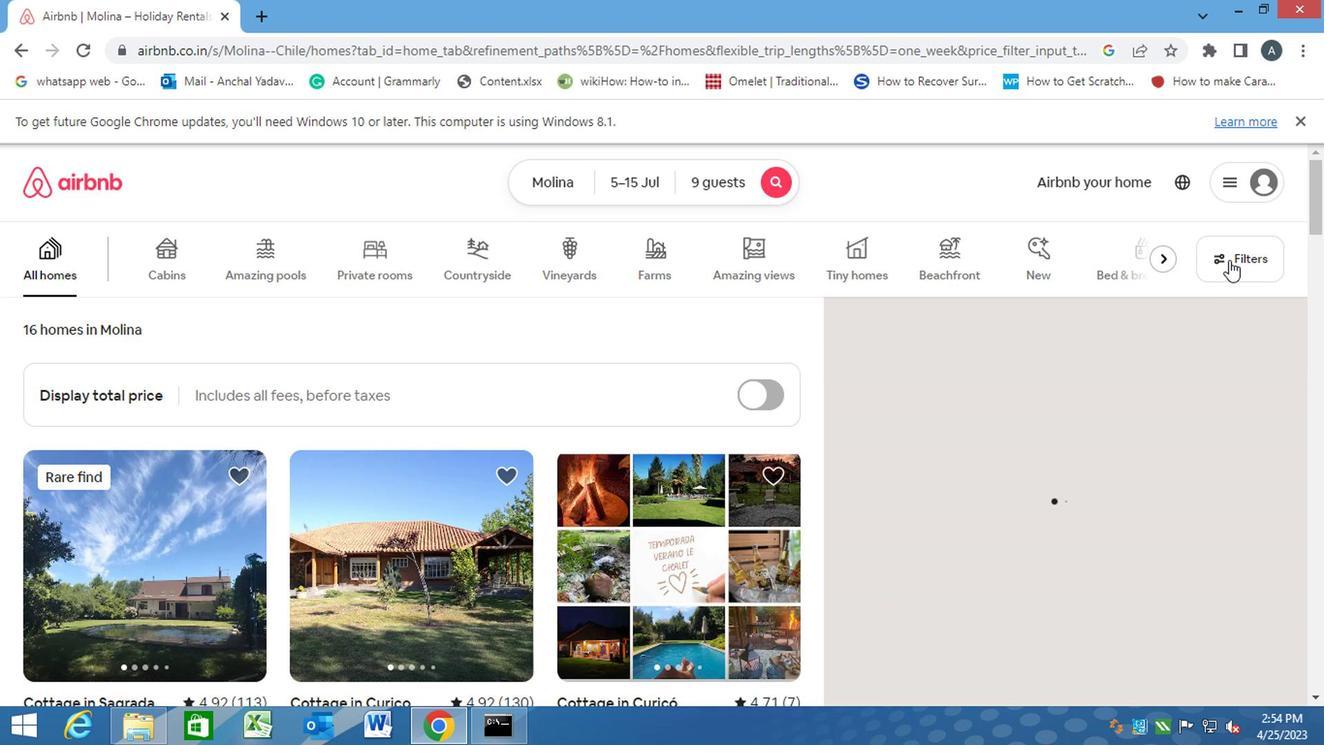 
Action: Mouse moved to (403, 502)
Screenshot: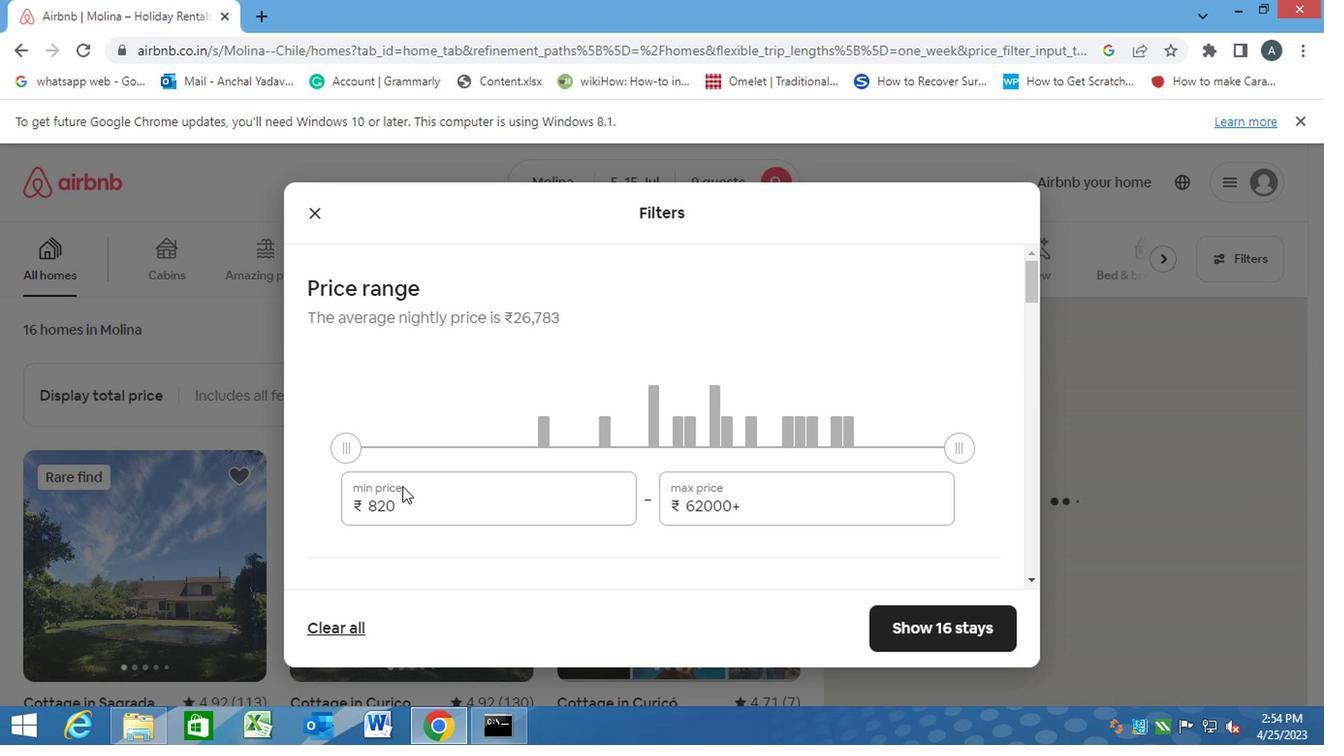 
Action: Mouse pressed left at (403, 502)
Screenshot: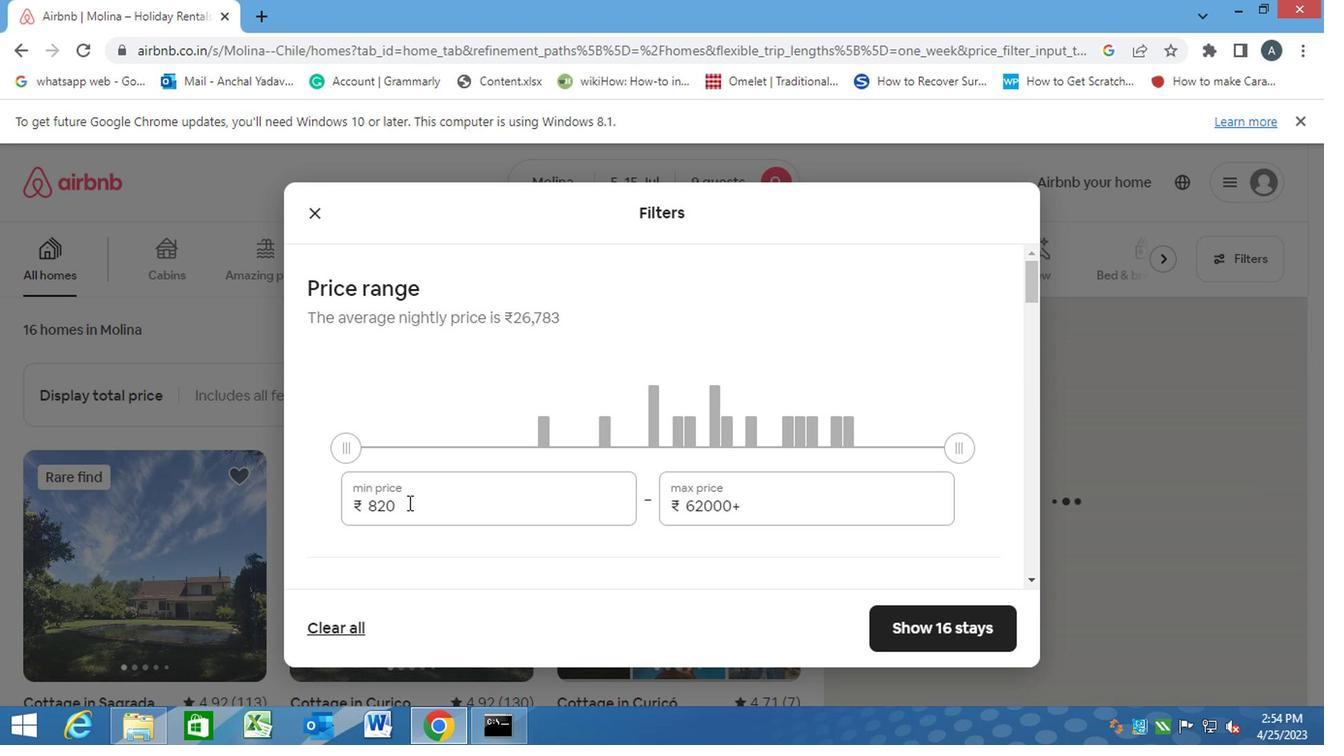 
Action: Mouse moved to (345, 510)
Screenshot: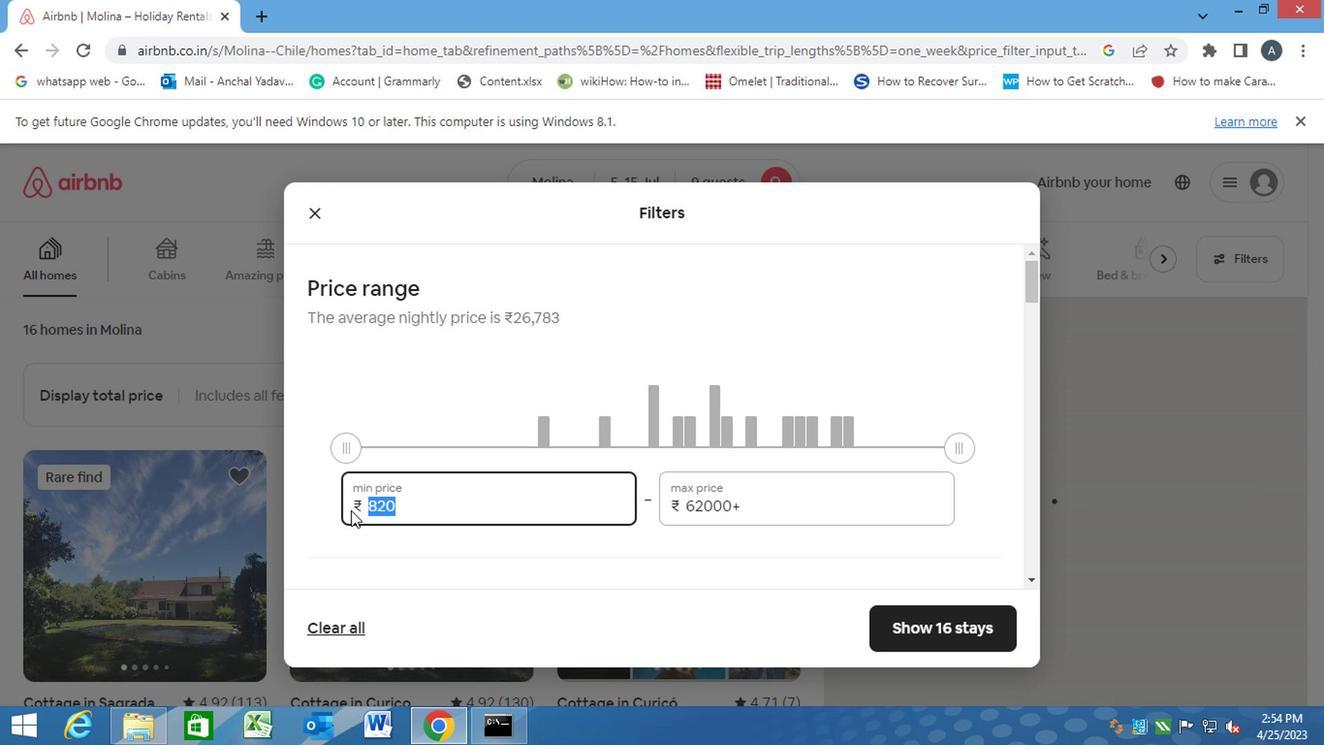 
Action: Key pressed 15000<Key.tab><Key.backspace>25000
Screenshot: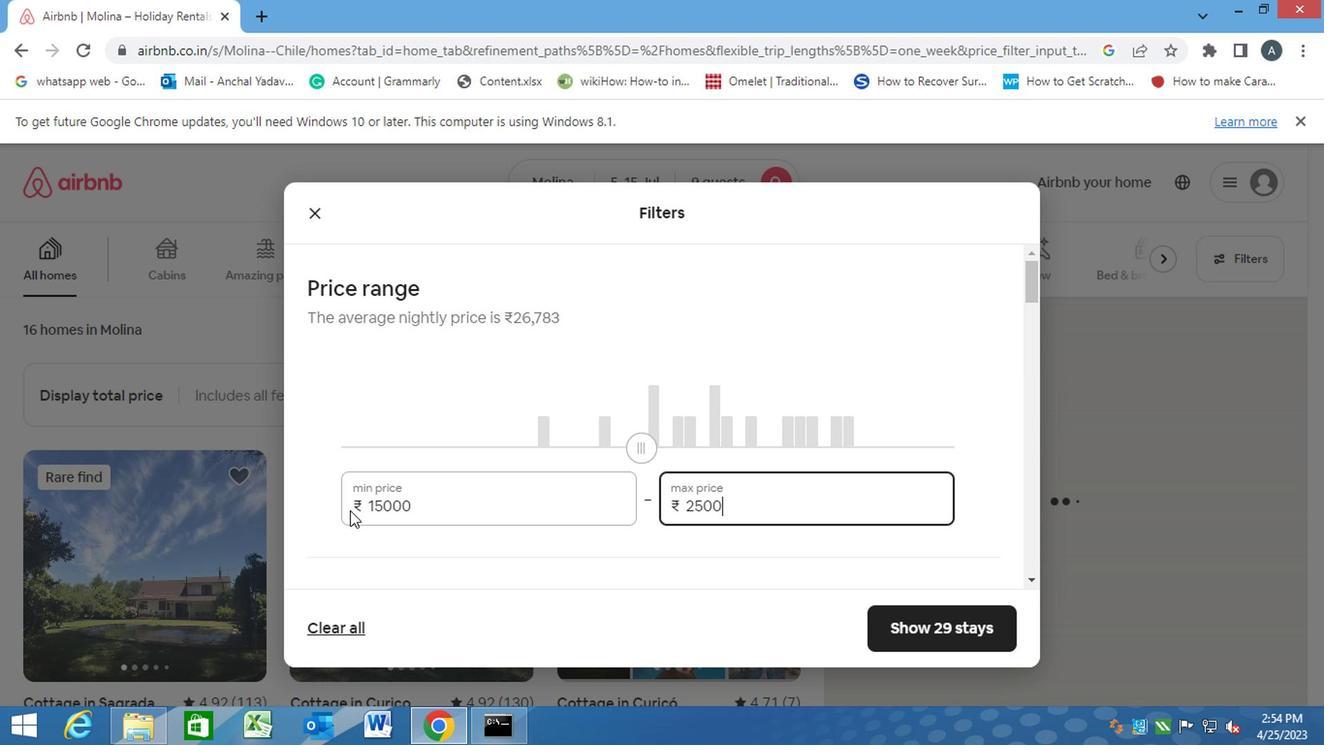 
Action: Mouse moved to (425, 567)
Screenshot: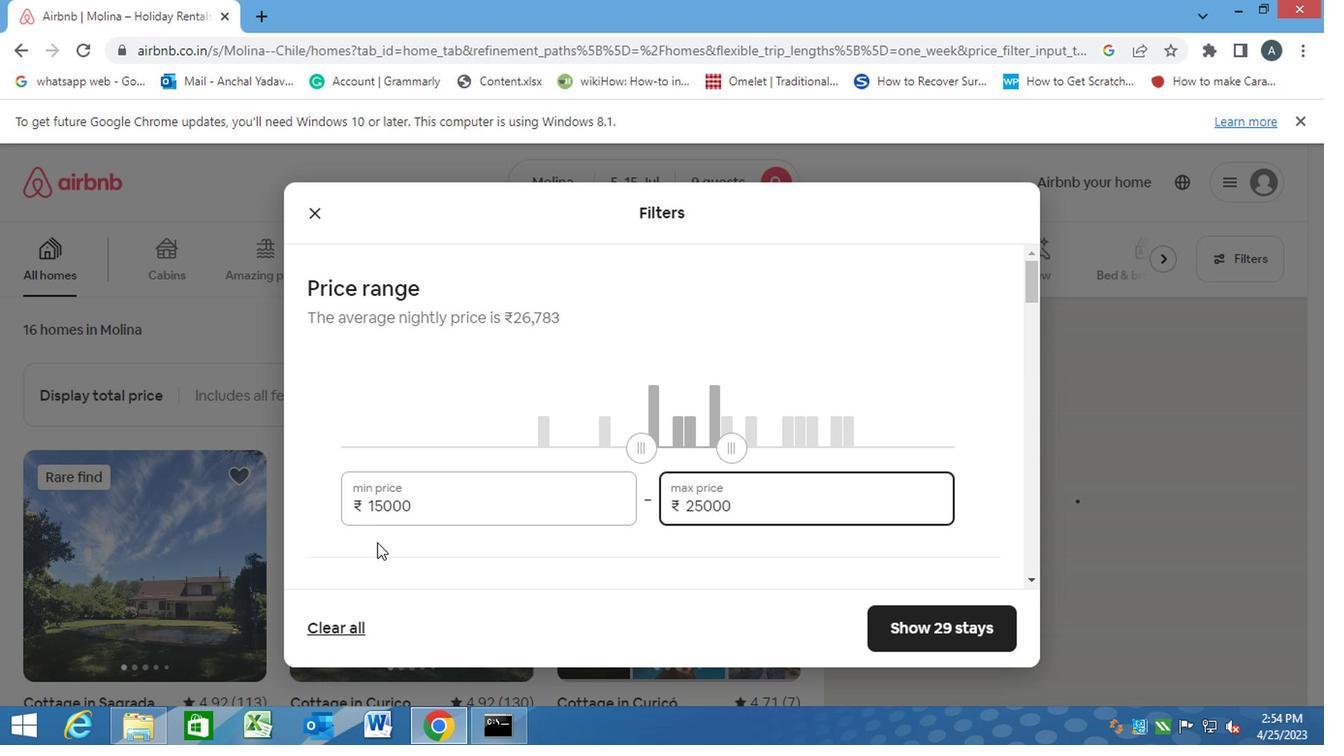 
Action: Mouse pressed left at (425, 567)
Screenshot: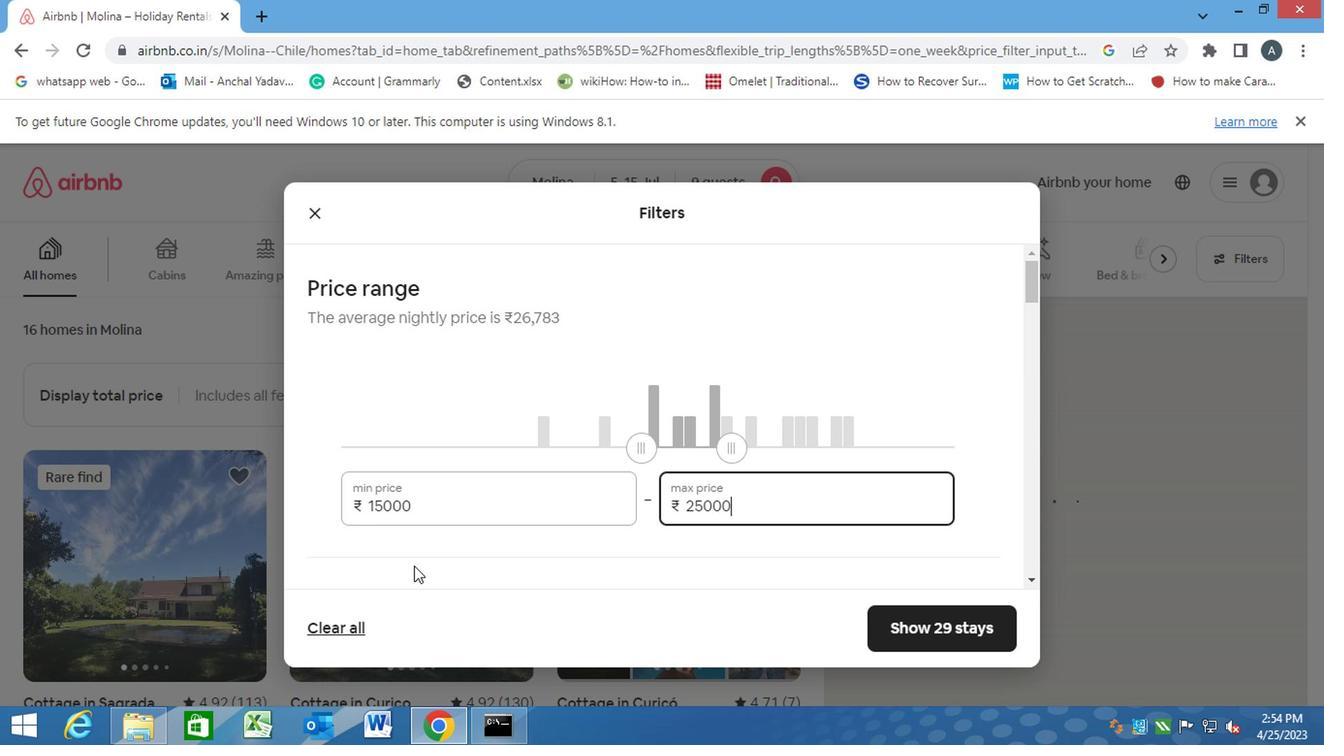 
Action: Mouse moved to (435, 567)
Screenshot: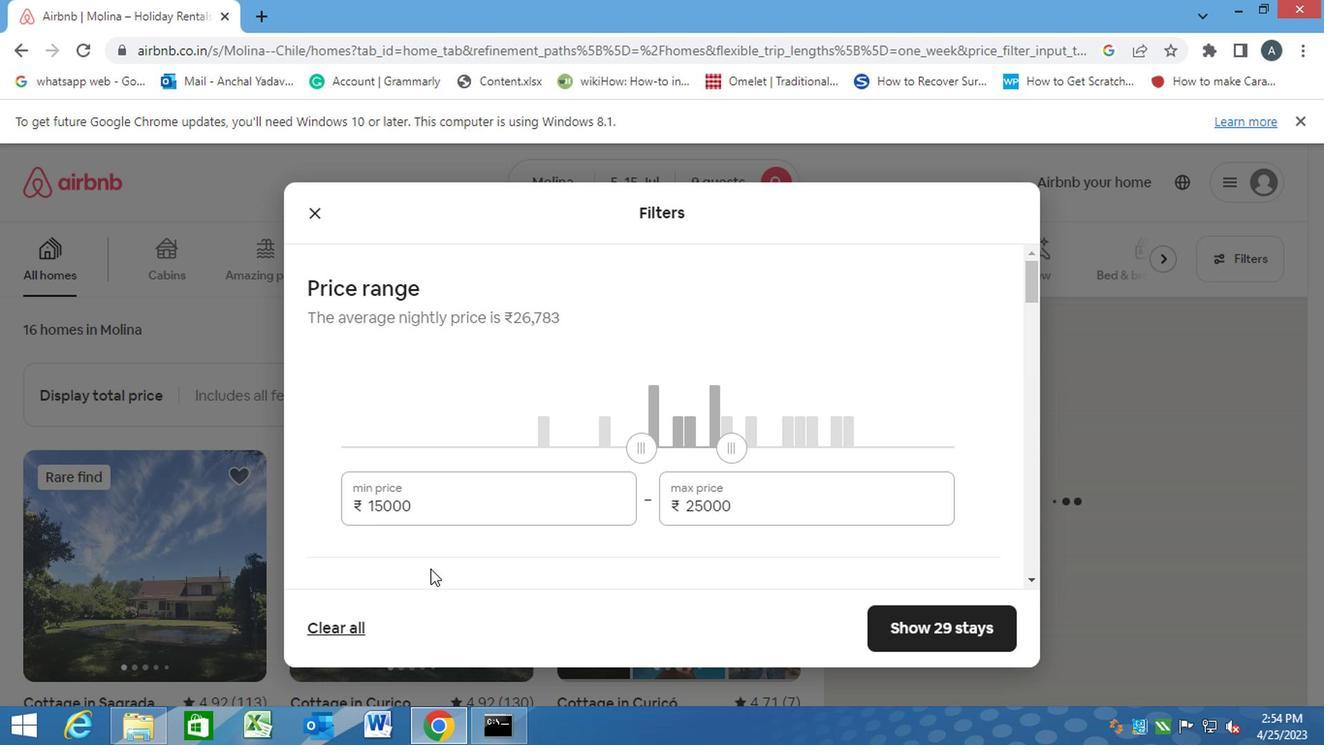 
Action: Mouse scrolled (435, 565) with delta (0, -1)
Screenshot: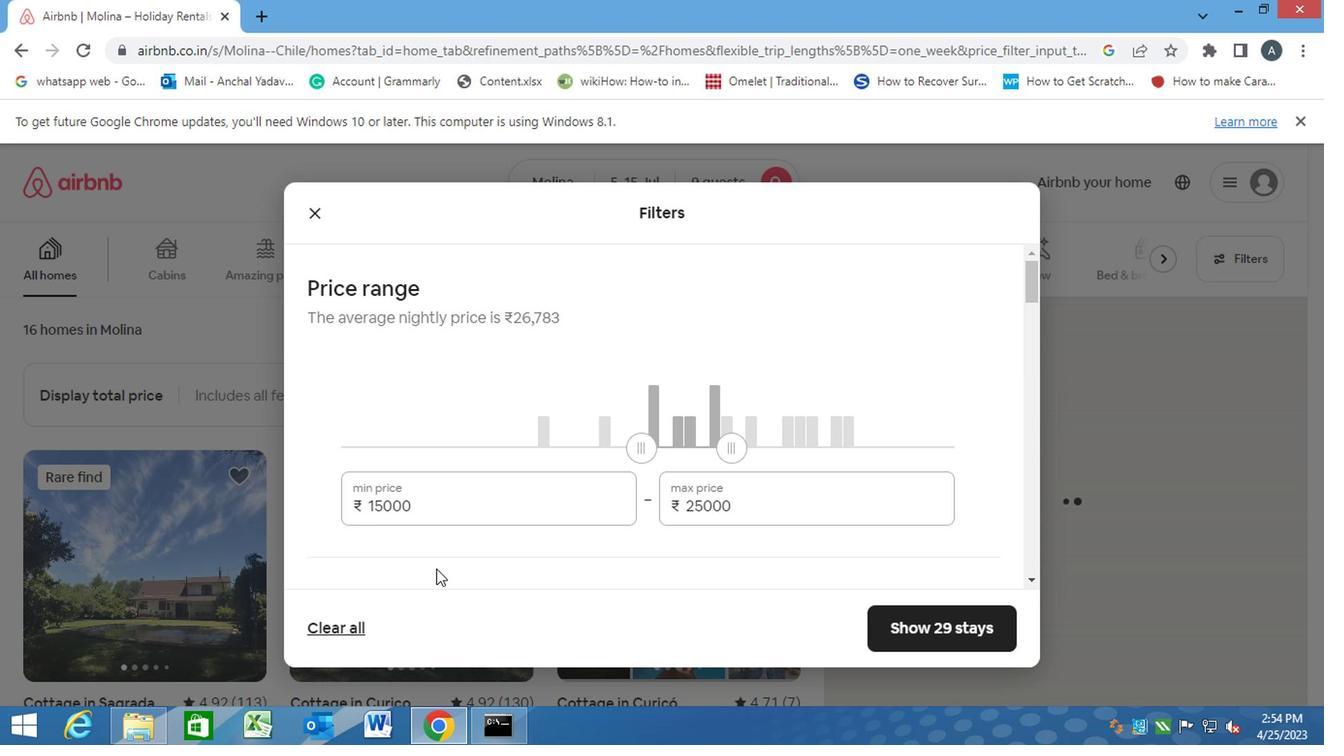 
Action: Mouse scrolled (435, 565) with delta (0, -1)
Screenshot: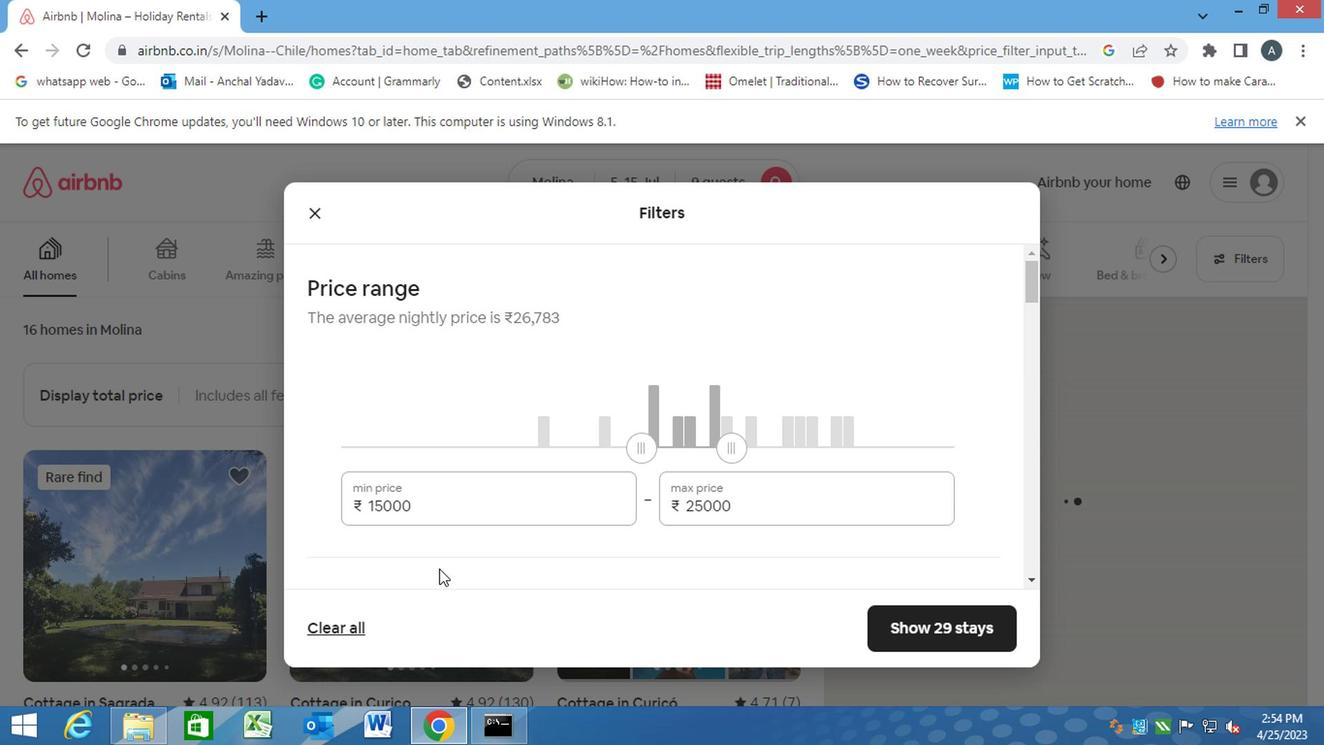 
Action: Mouse moved to (308, 464)
Screenshot: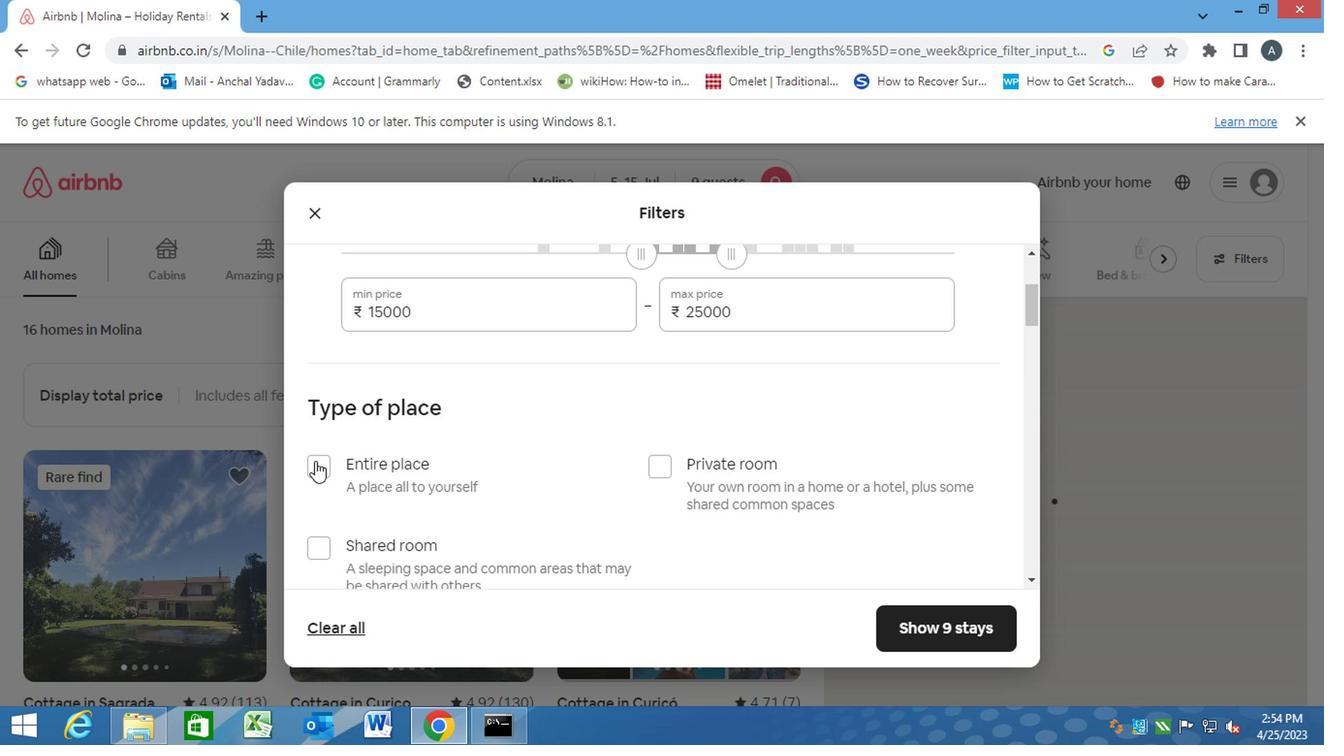 
Action: Mouse pressed left at (308, 464)
Screenshot: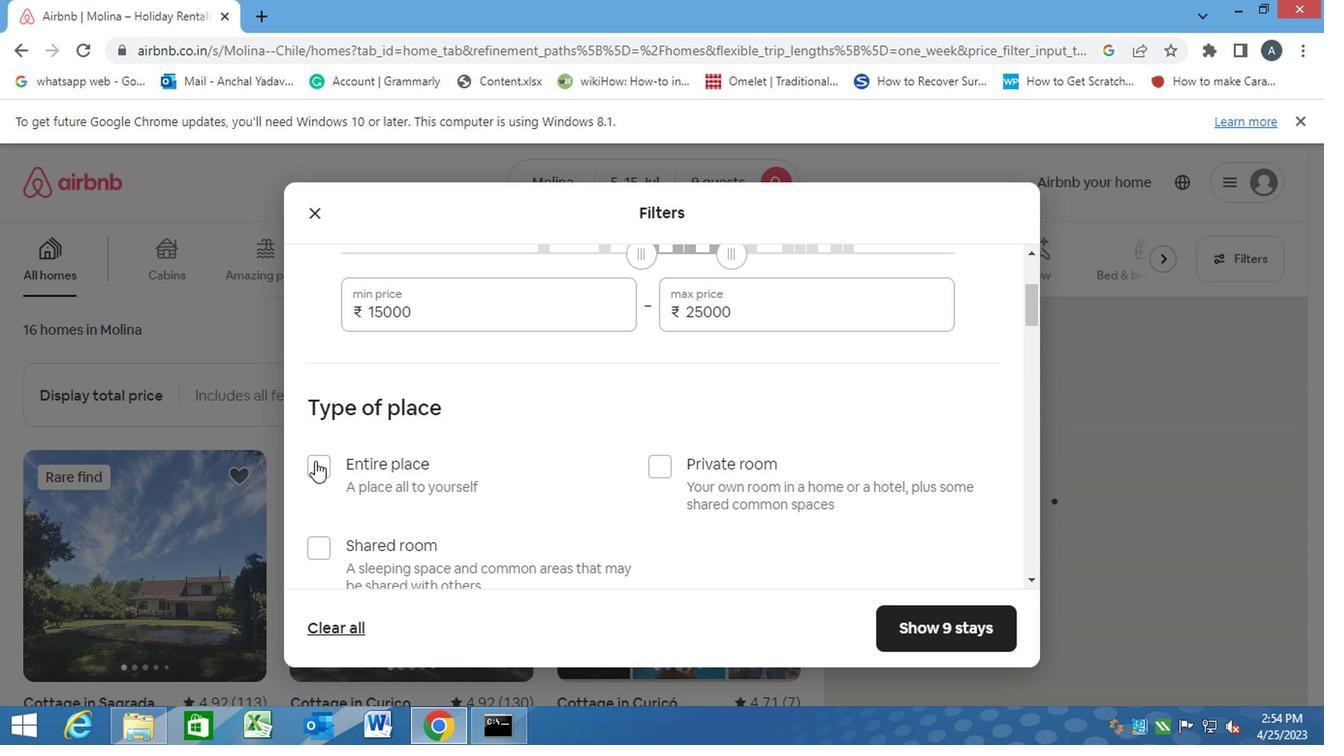 
Action: Mouse moved to (494, 487)
Screenshot: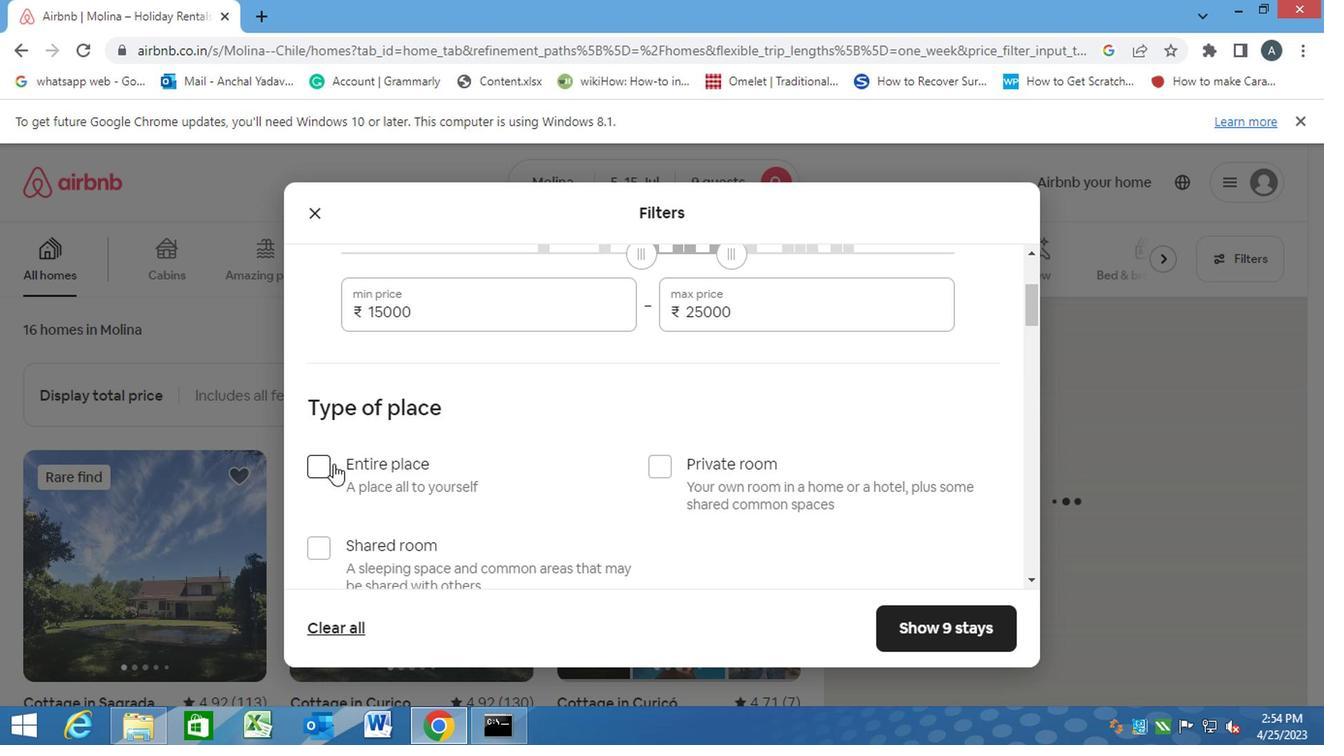 
Action: Mouse scrolled (494, 486) with delta (0, 0)
Screenshot: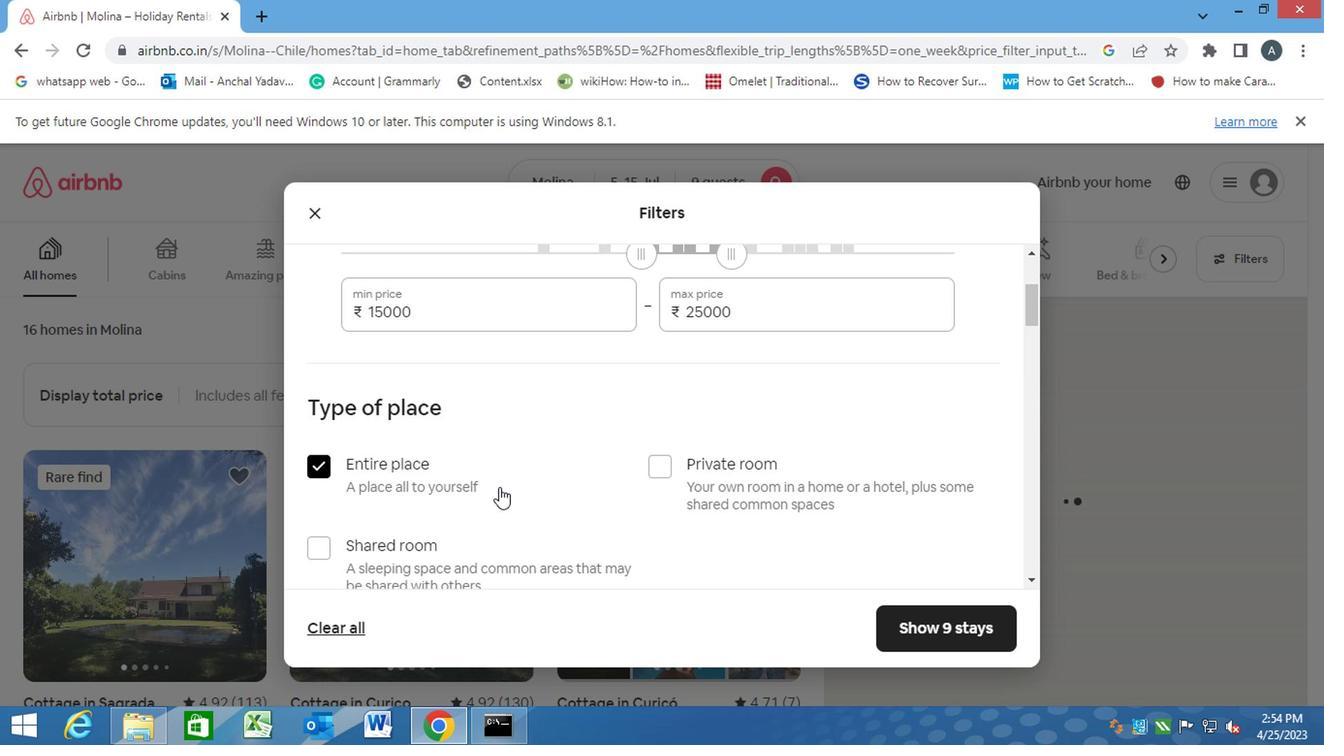 
Action: Mouse scrolled (494, 486) with delta (0, 0)
Screenshot: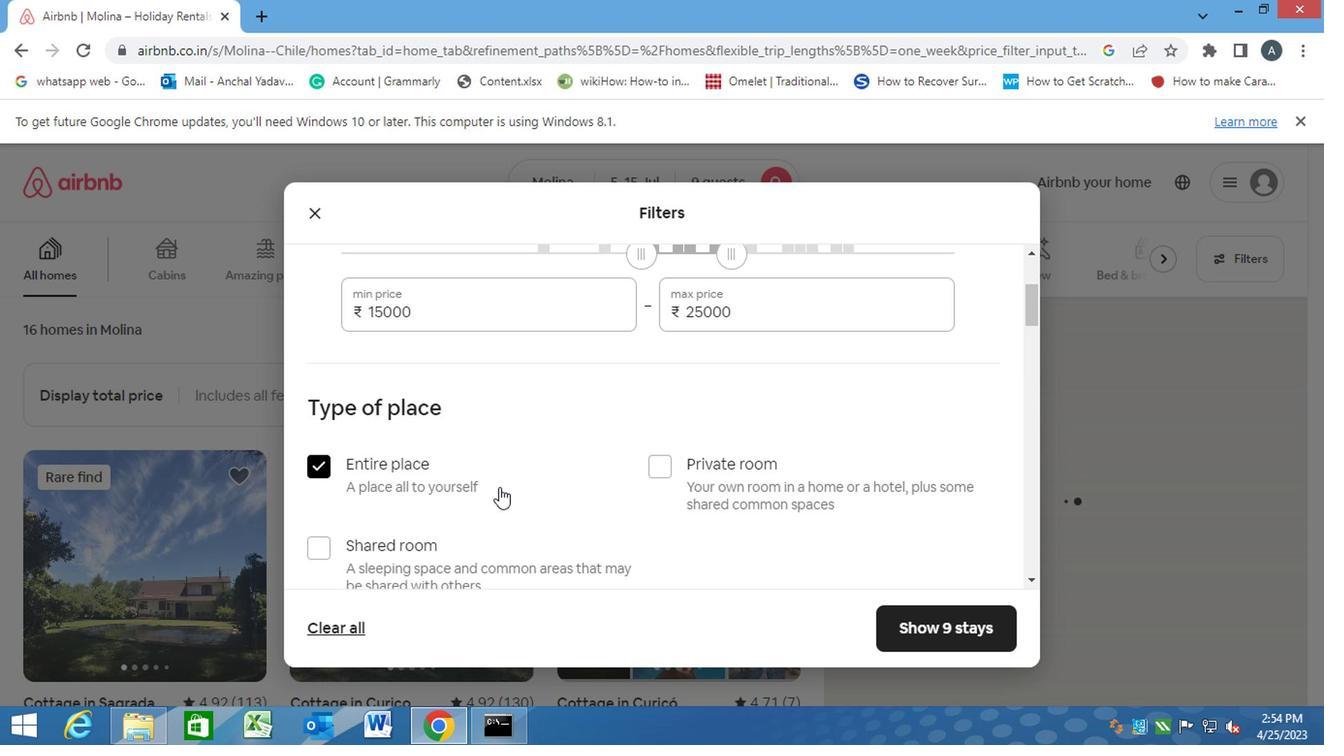 
Action: Mouse scrolled (494, 486) with delta (0, 0)
Screenshot: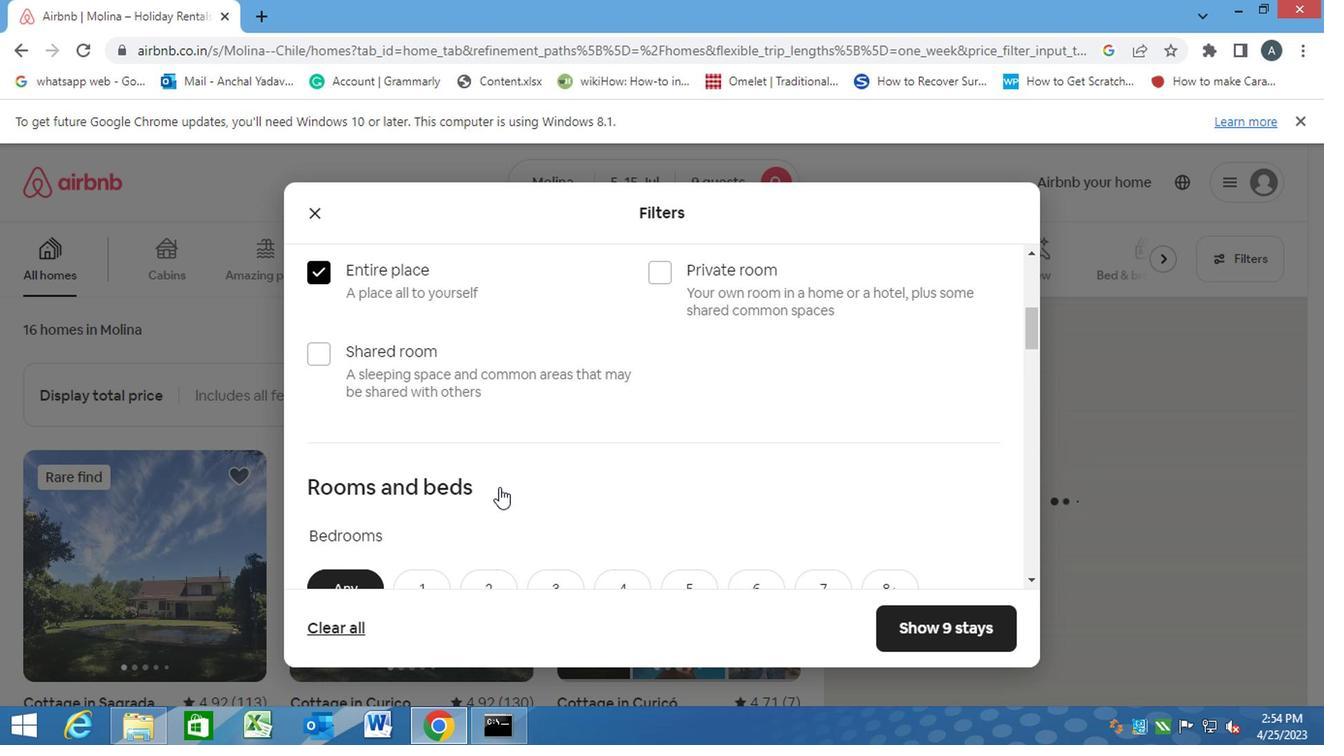 
Action: Mouse scrolled (494, 486) with delta (0, 0)
Screenshot: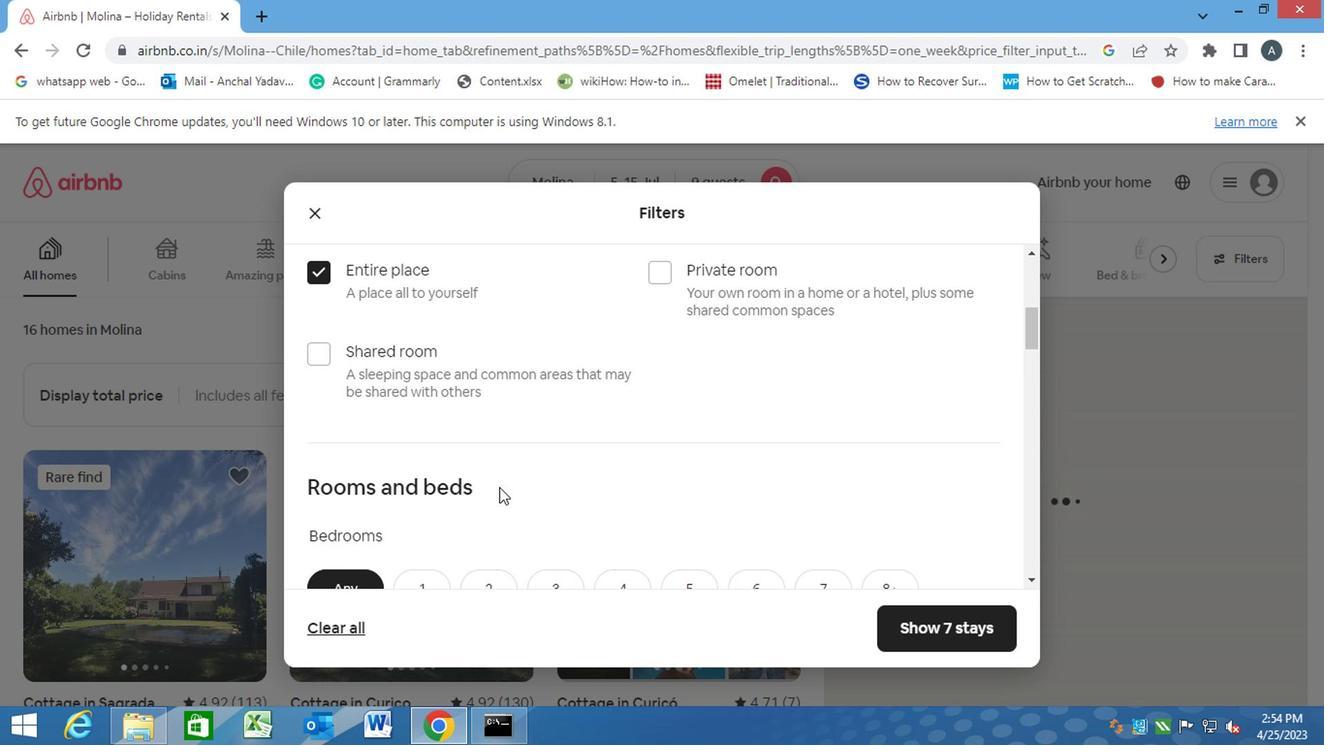 
Action: Mouse scrolled (494, 486) with delta (0, 0)
Screenshot: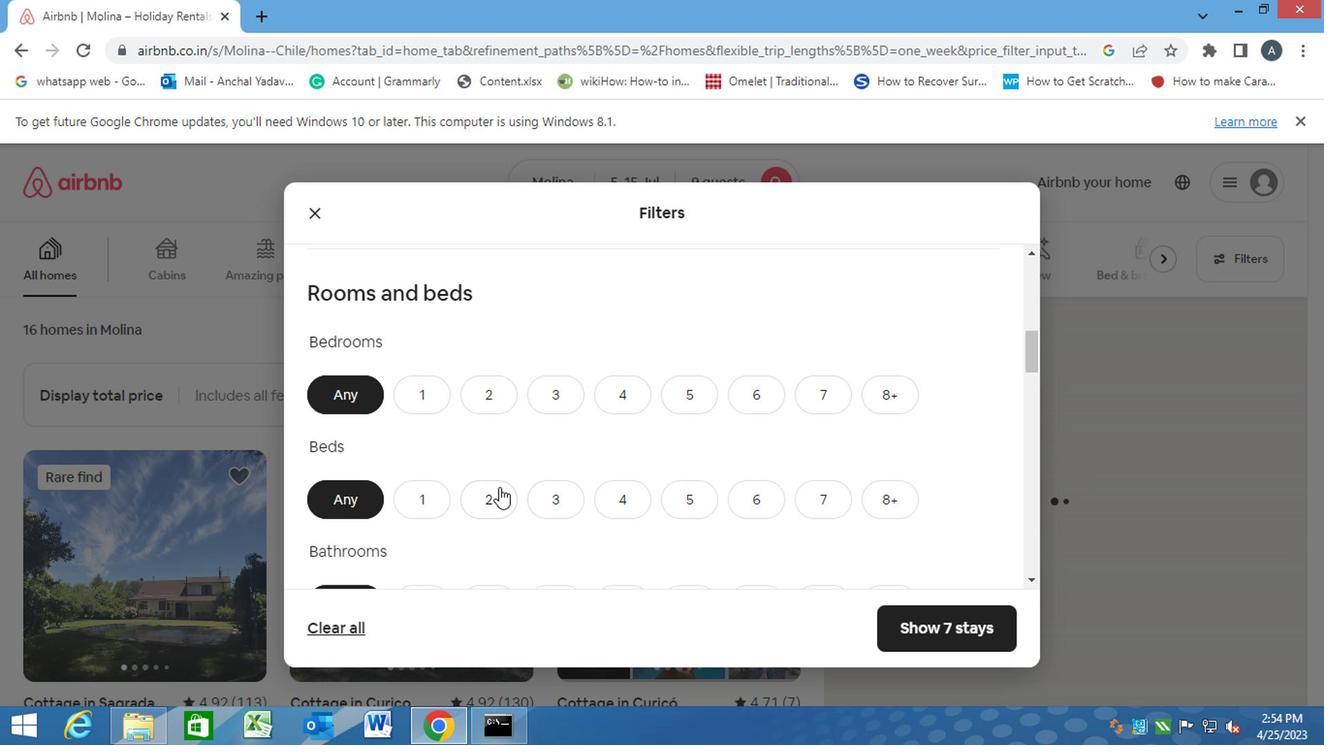 
Action: Mouse moved to (683, 300)
Screenshot: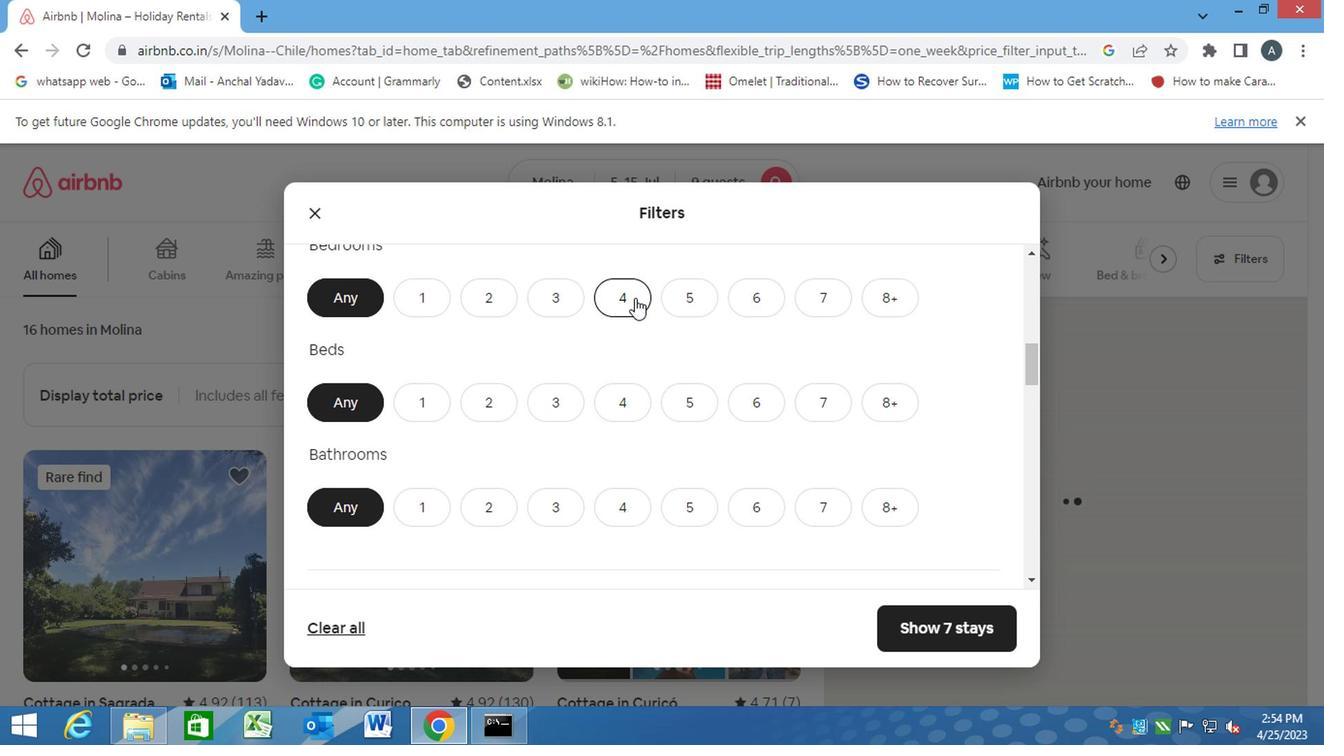 
Action: Mouse pressed left at (683, 300)
Screenshot: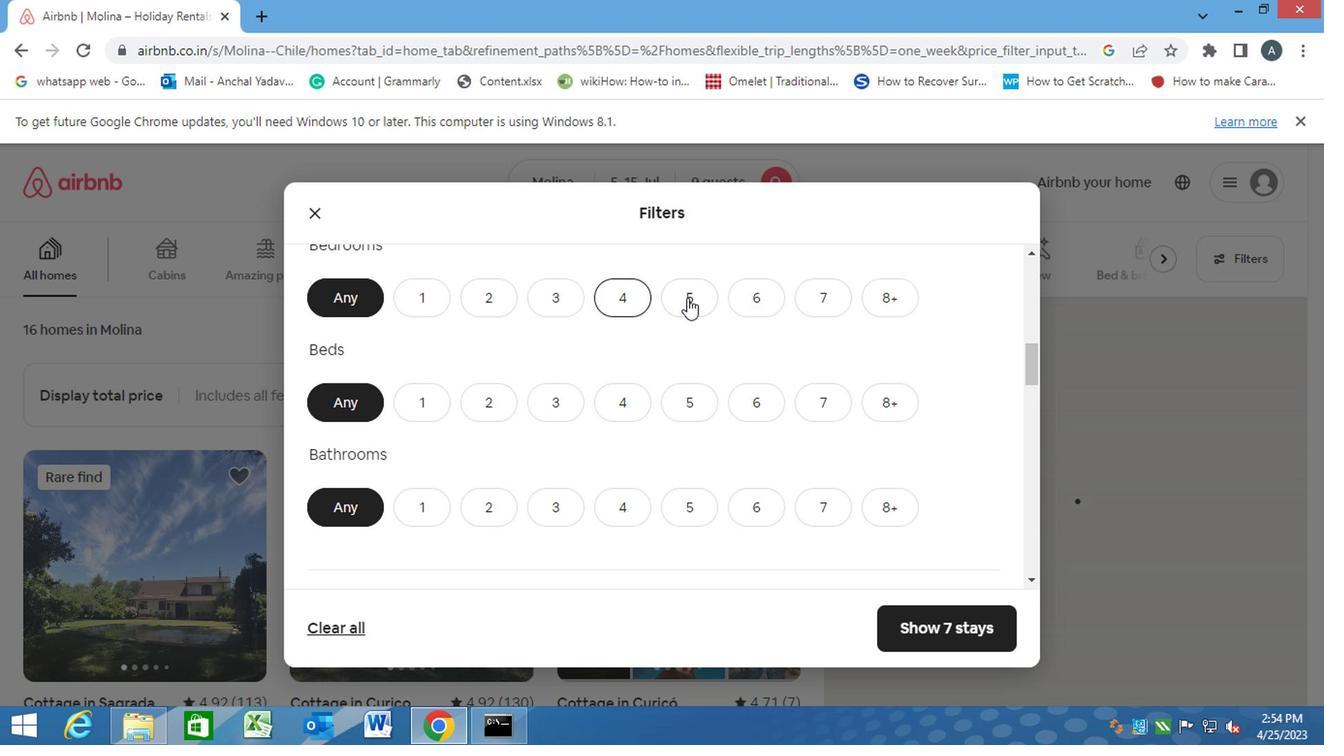 
Action: Mouse moved to (692, 397)
Screenshot: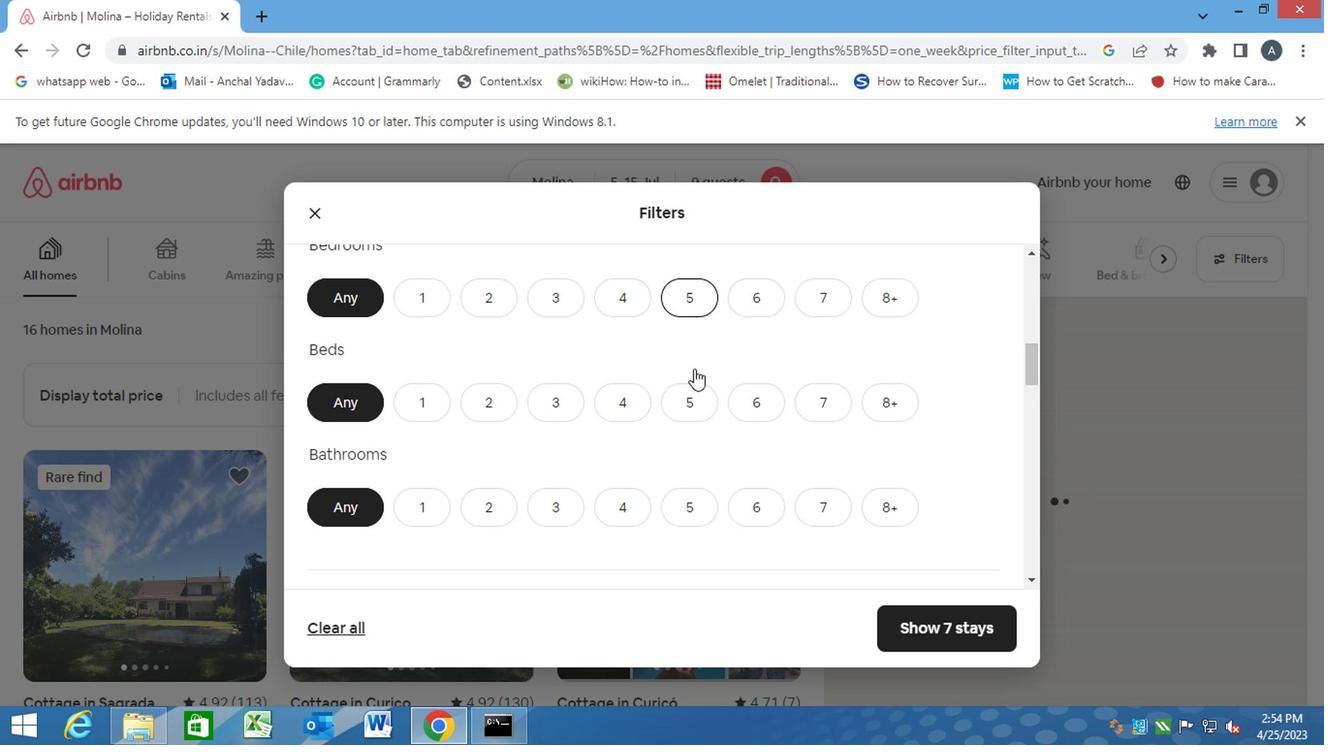 
Action: Mouse pressed left at (692, 397)
Screenshot: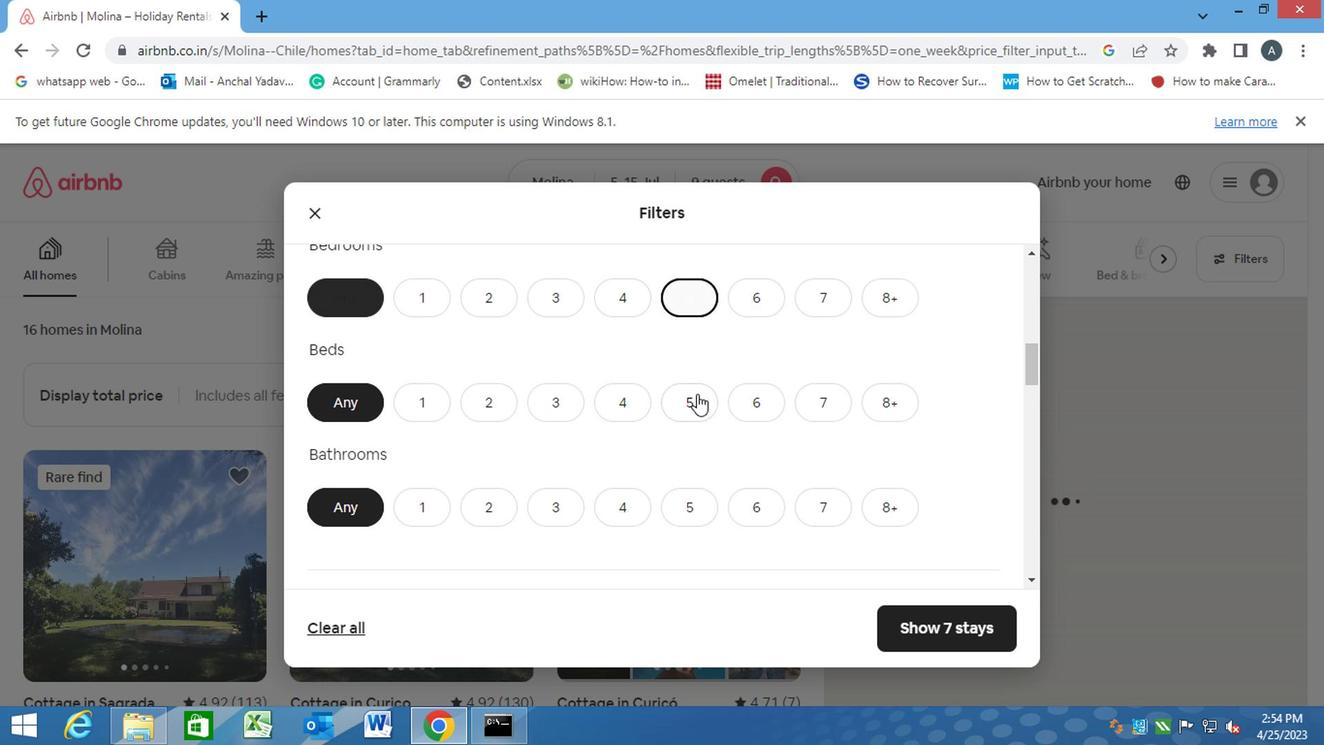 
Action: Mouse moved to (687, 502)
Screenshot: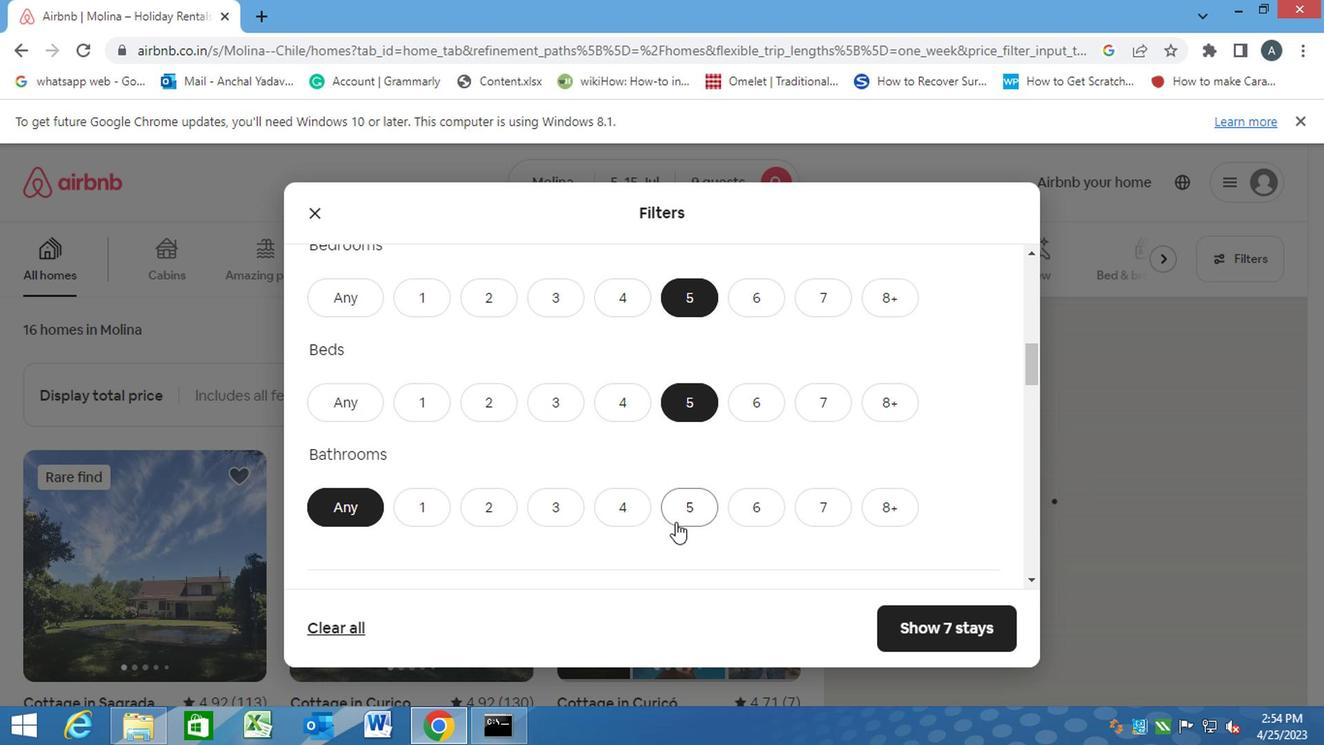 
Action: Mouse pressed left at (687, 502)
Screenshot: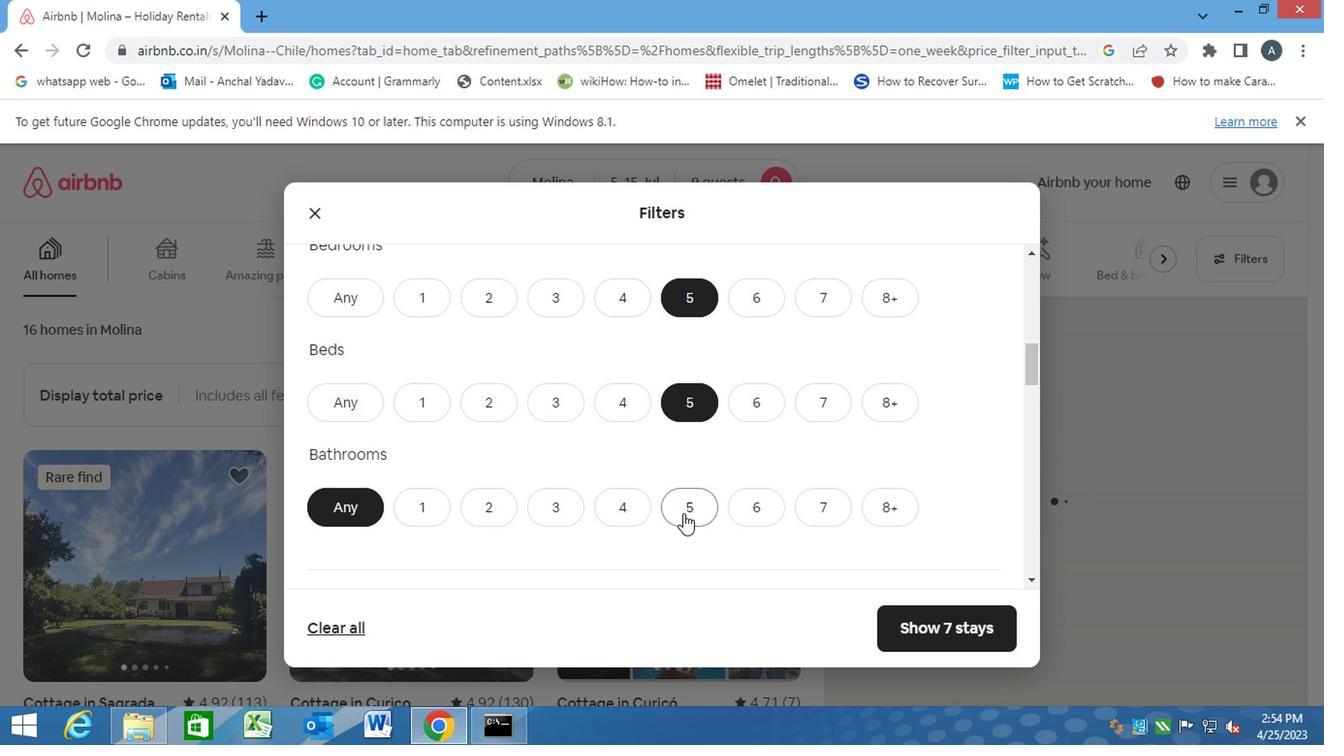 
Action: Mouse moved to (640, 545)
Screenshot: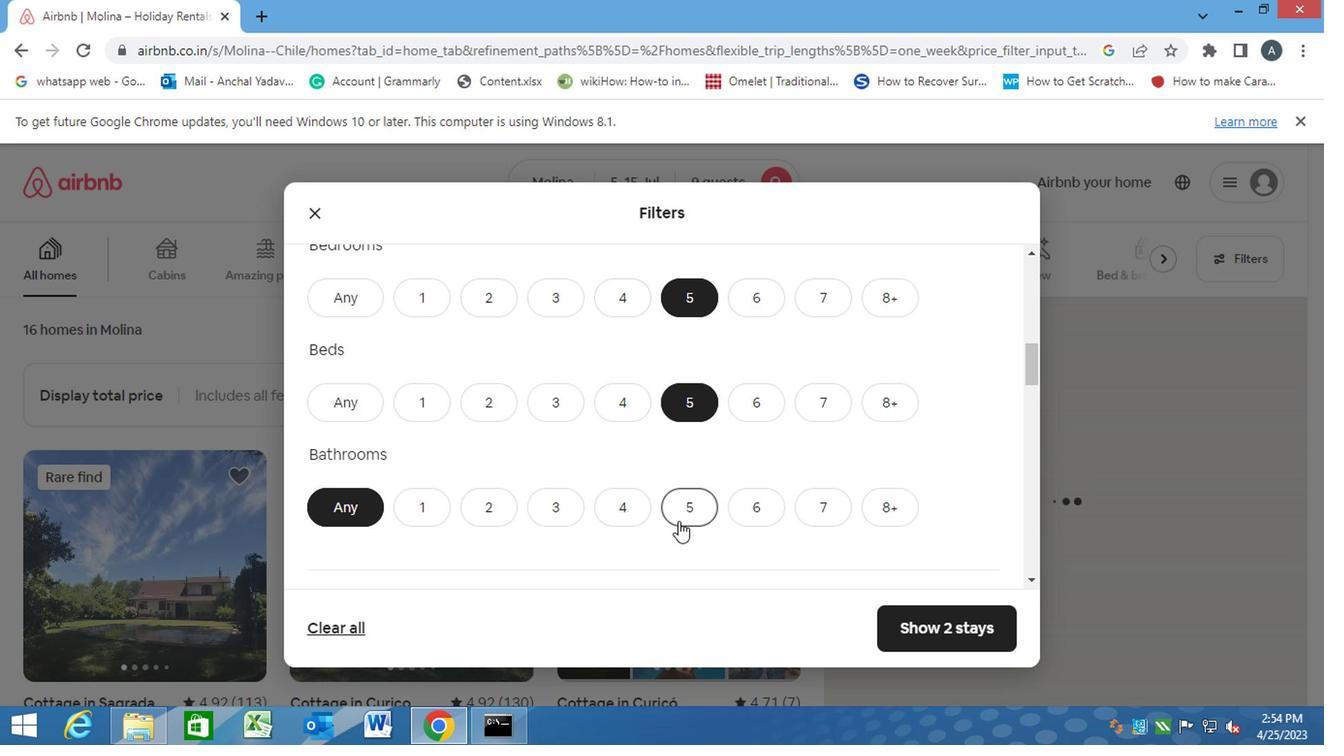 
Action: Mouse scrolled (640, 543) with delta (0, -1)
Screenshot: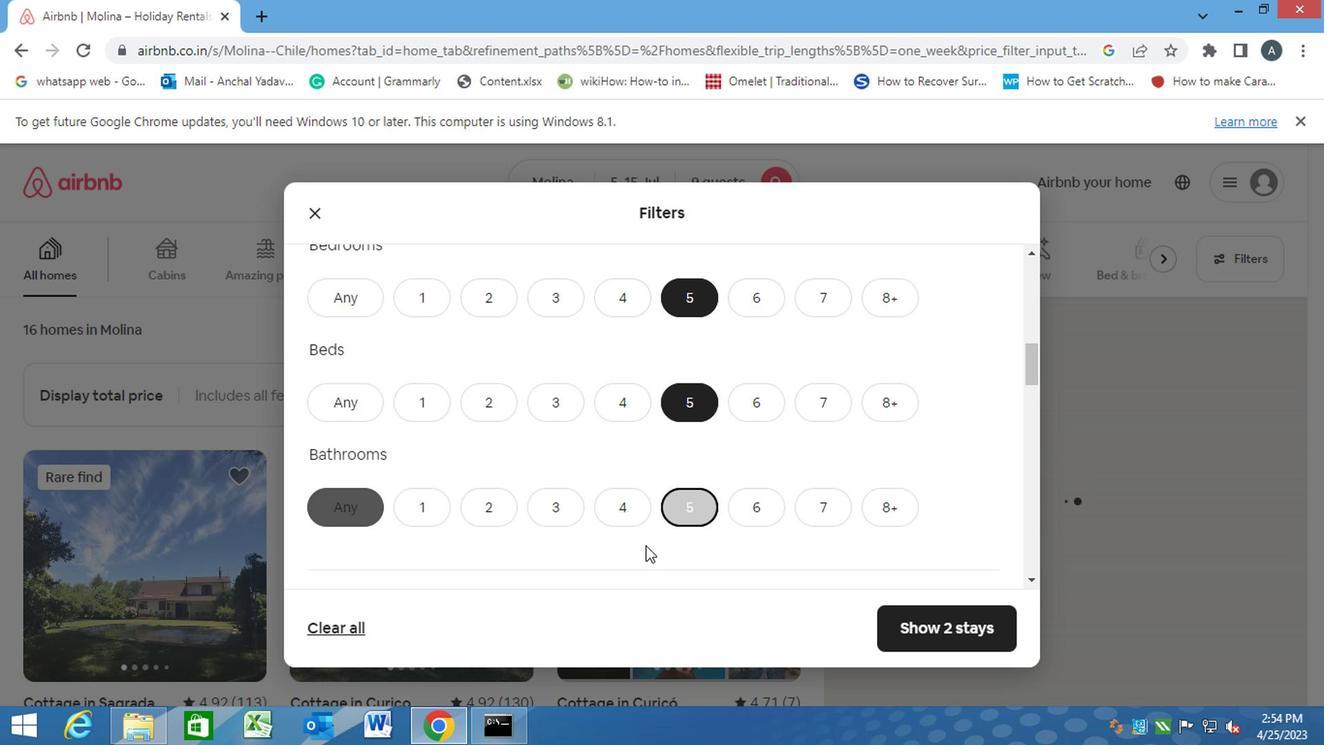 
Action: Mouse scrolled (640, 543) with delta (0, -1)
Screenshot: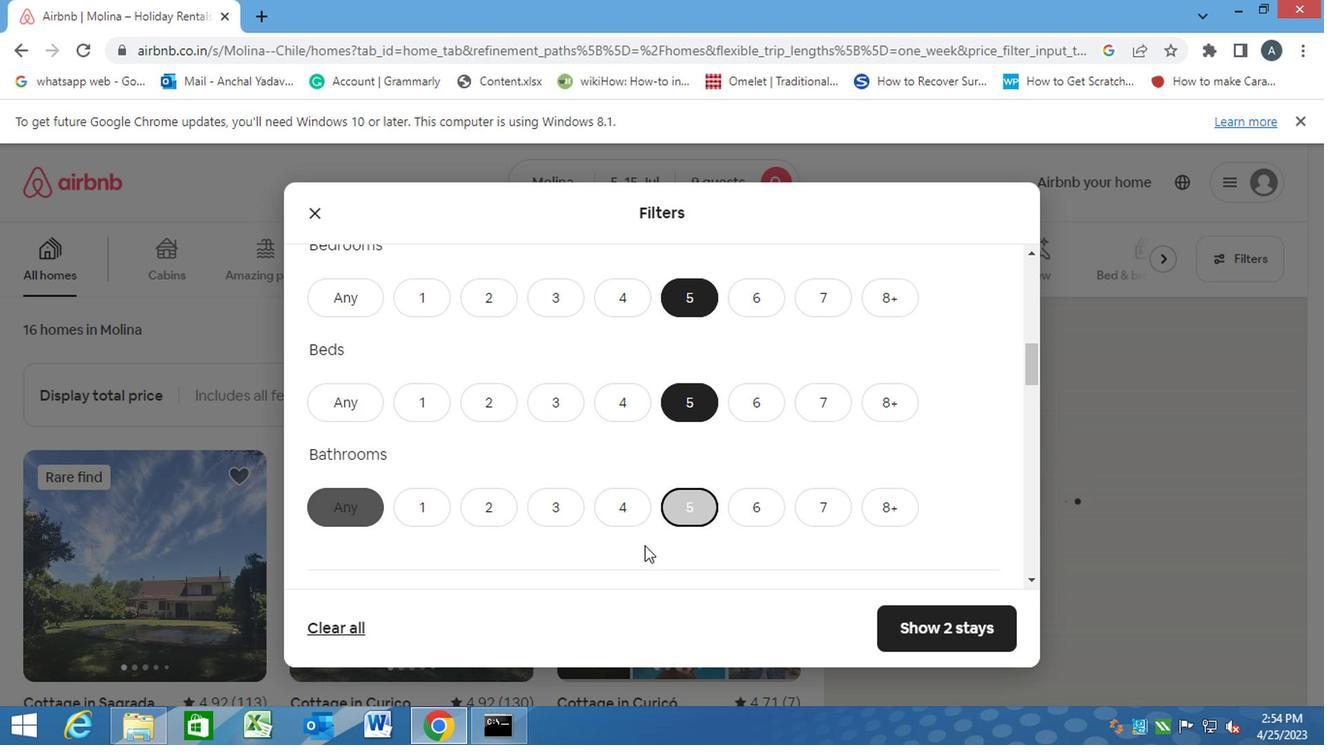 
Action: Mouse moved to (377, 526)
Screenshot: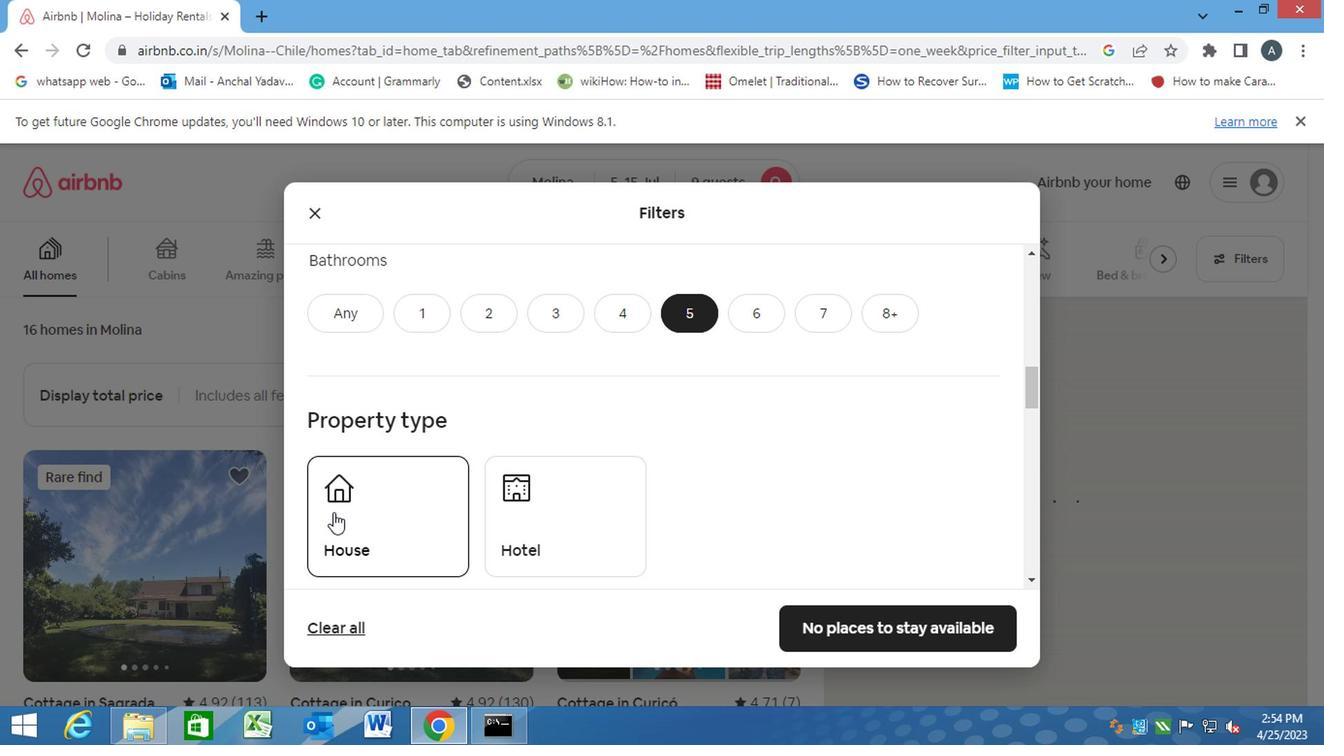 
Action: Mouse pressed left at (377, 526)
Screenshot: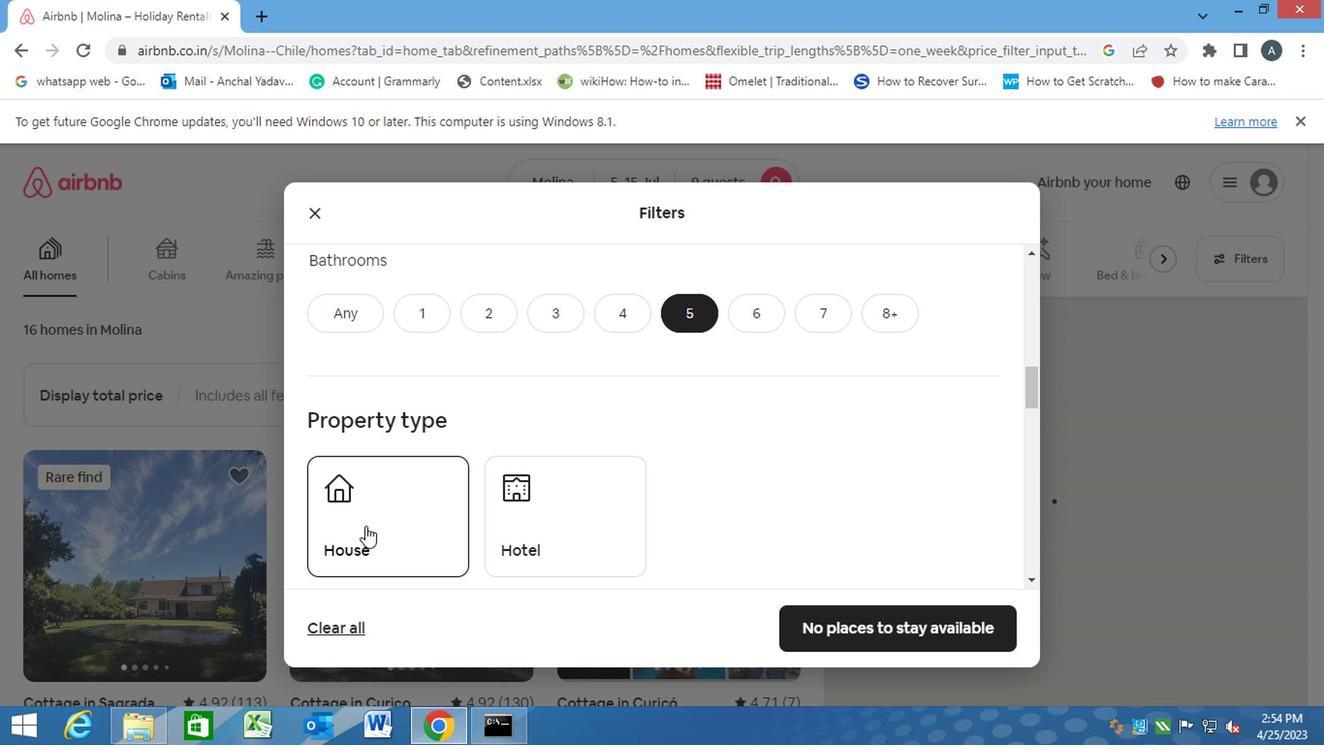 
Action: Mouse moved to (434, 541)
Screenshot: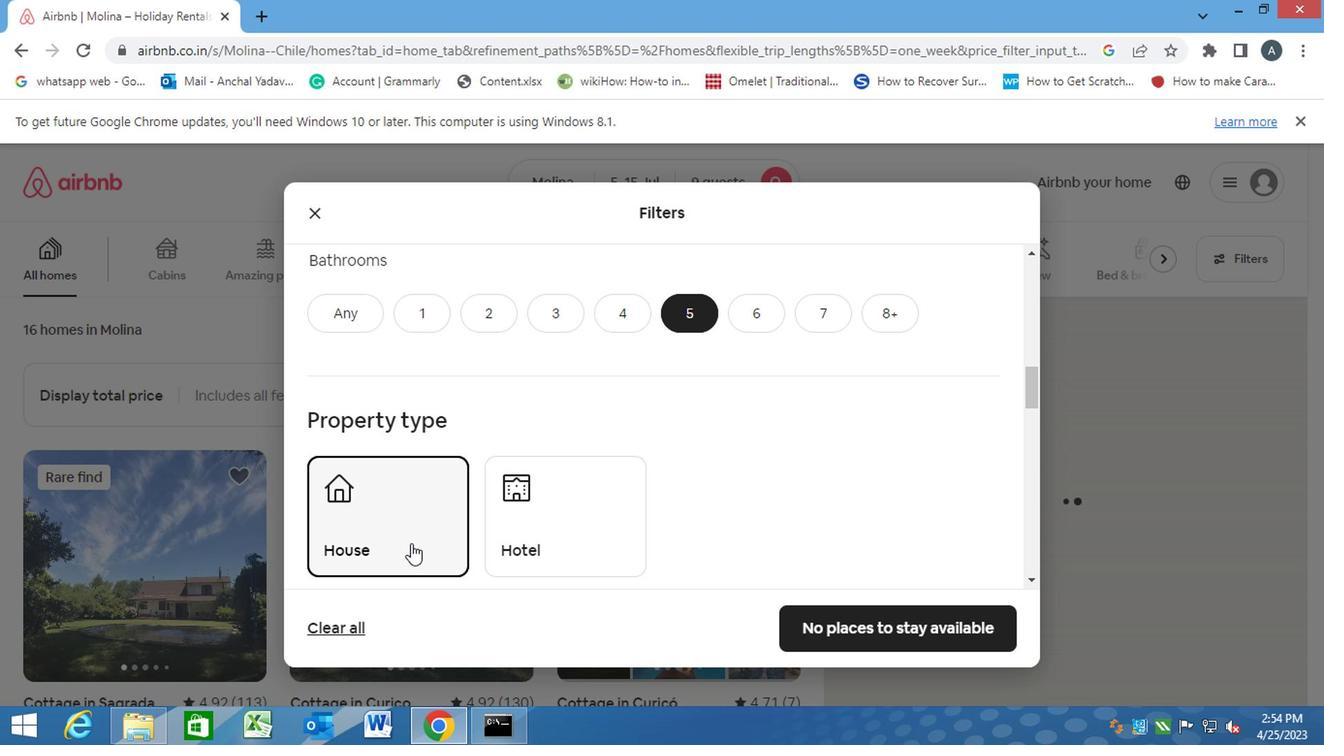 
Action: Mouse scrolled (434, 540) with delta (0, 0)
Screenshot: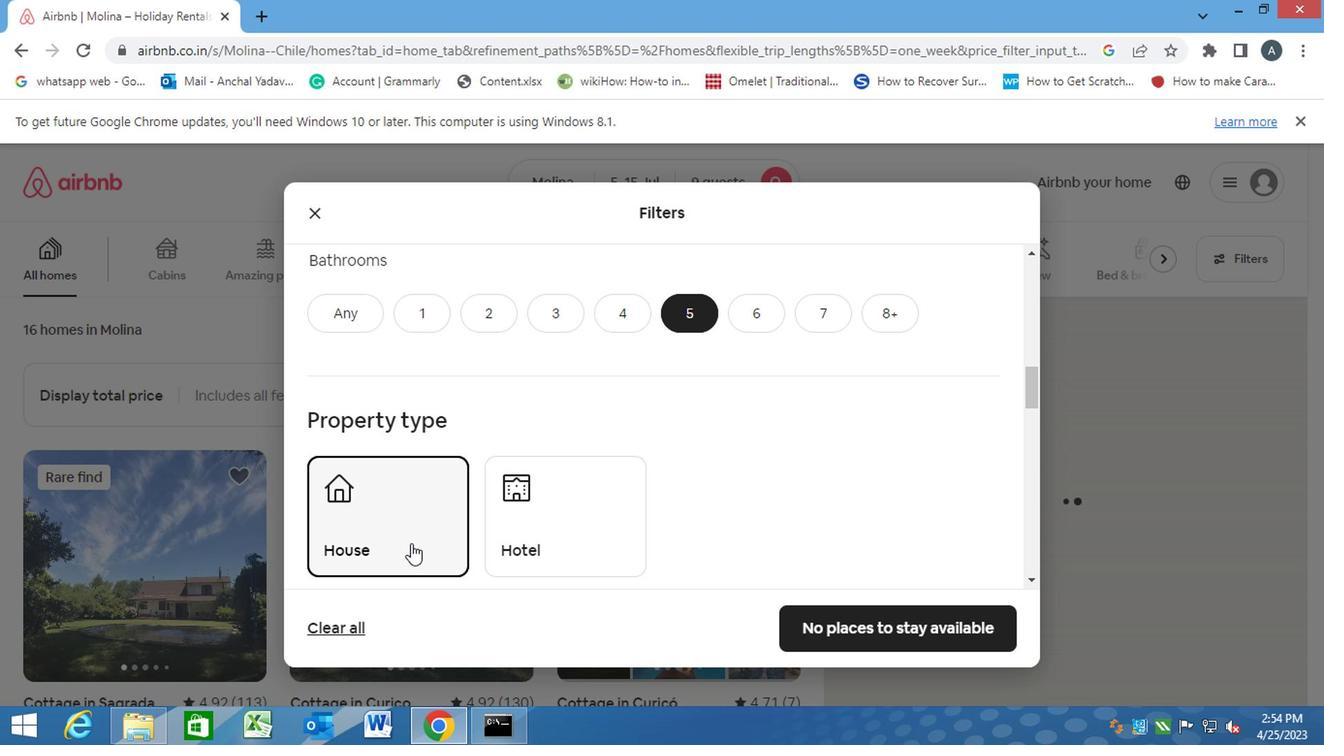 
Action: Mouse moved to (436, 541)
Screenshot: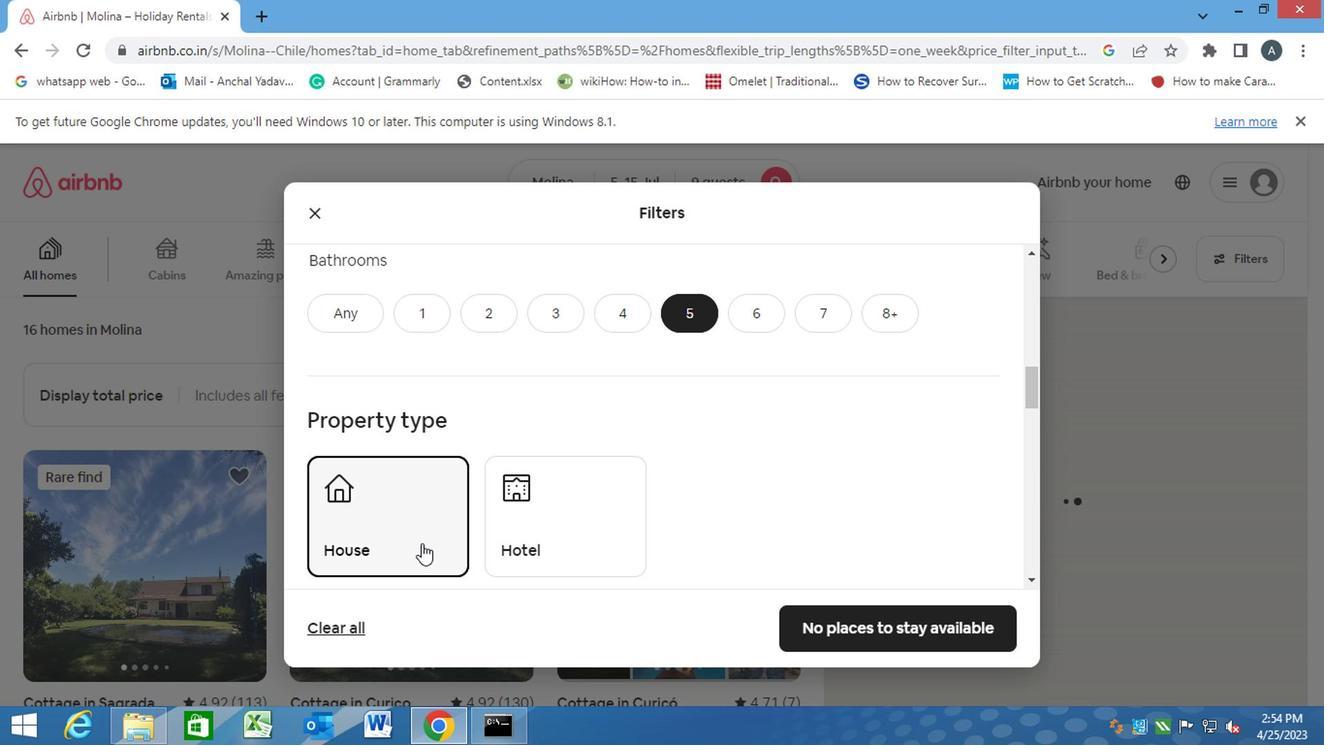 
Action: Mouse scrolled (436, 540) with delta (0, 0)
Screenshot: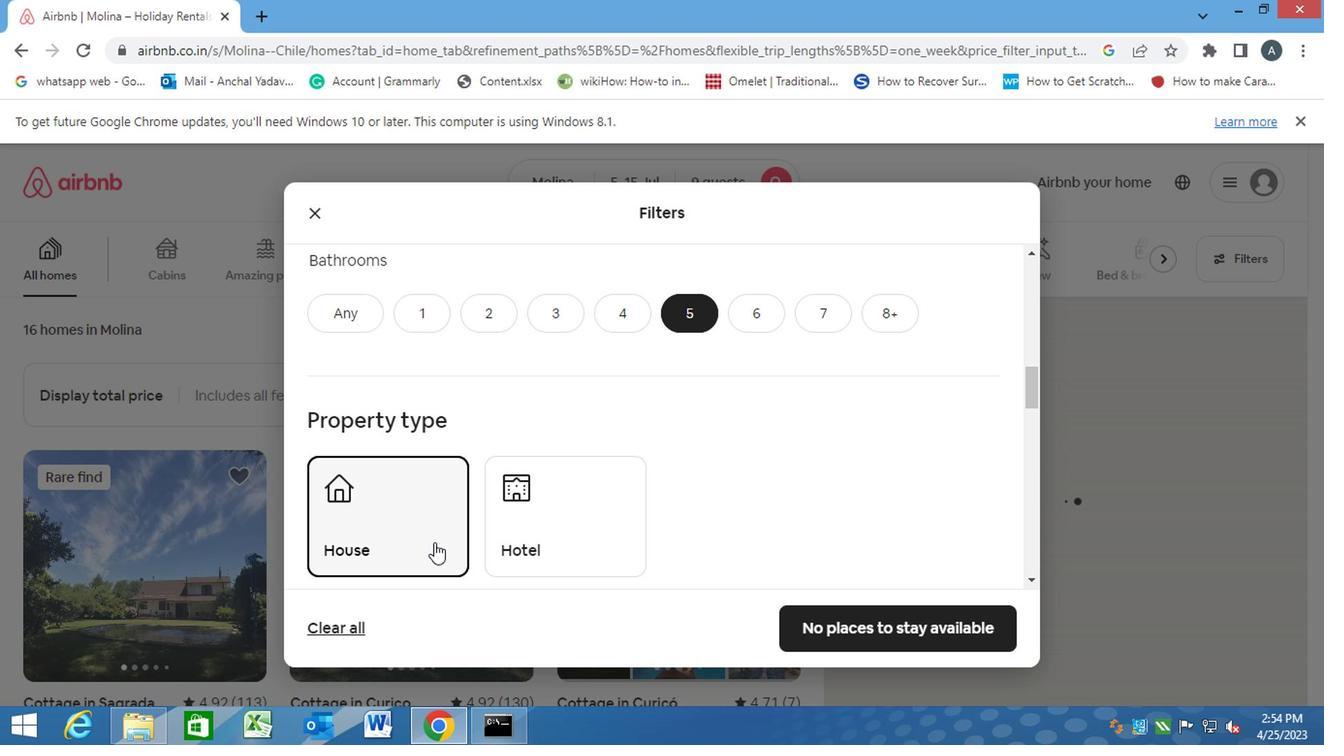 
Action: Mouse scrolled (436, 540) with delta (0, 0)
Screenshot: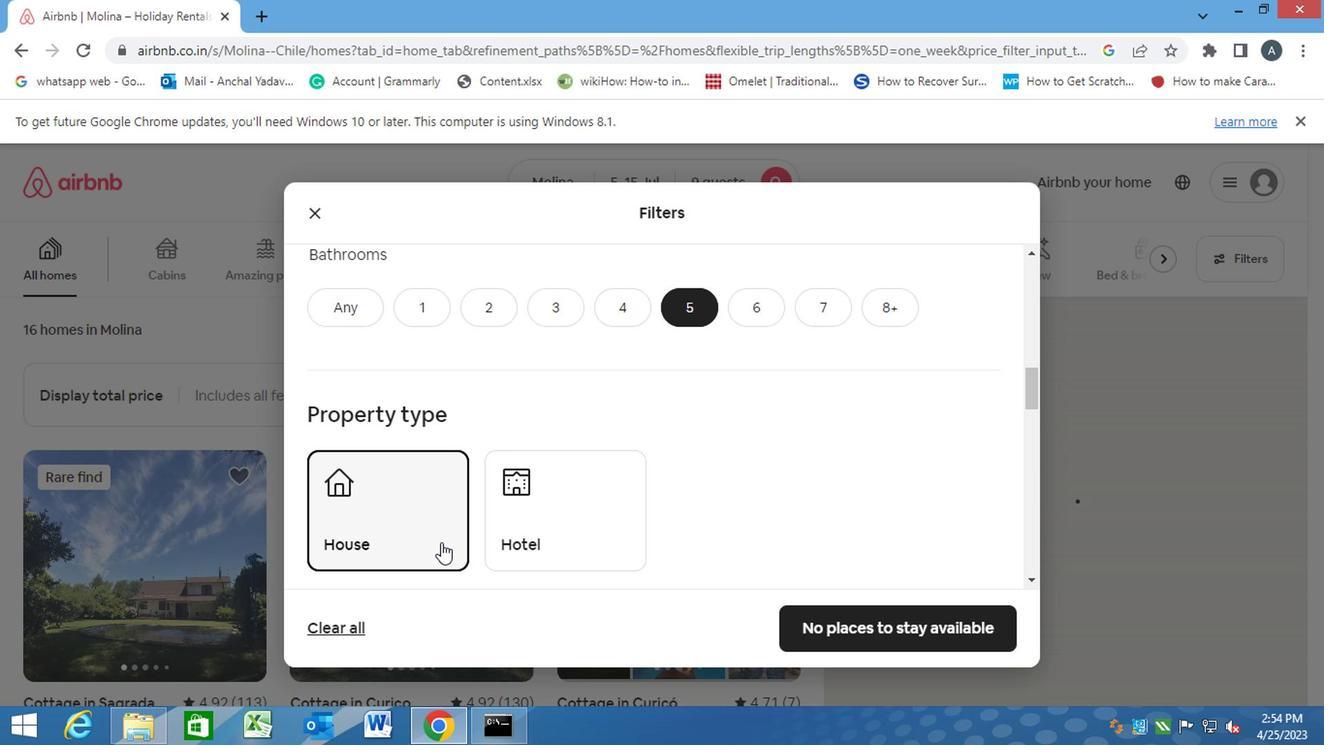 
Action: Mouse moved to (637, 503)
Screenshot: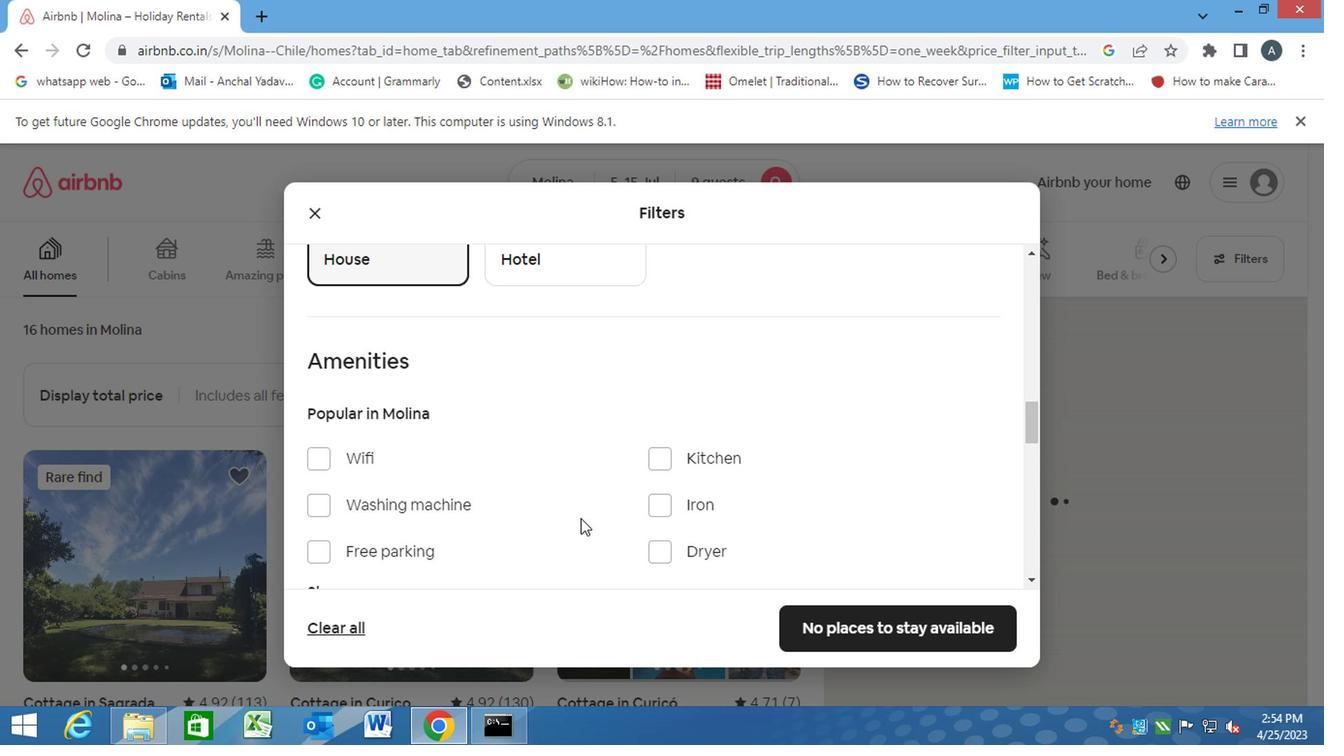 
Action: Mouse scrolled (637, 502) with delta (0, -1)
Screenshot: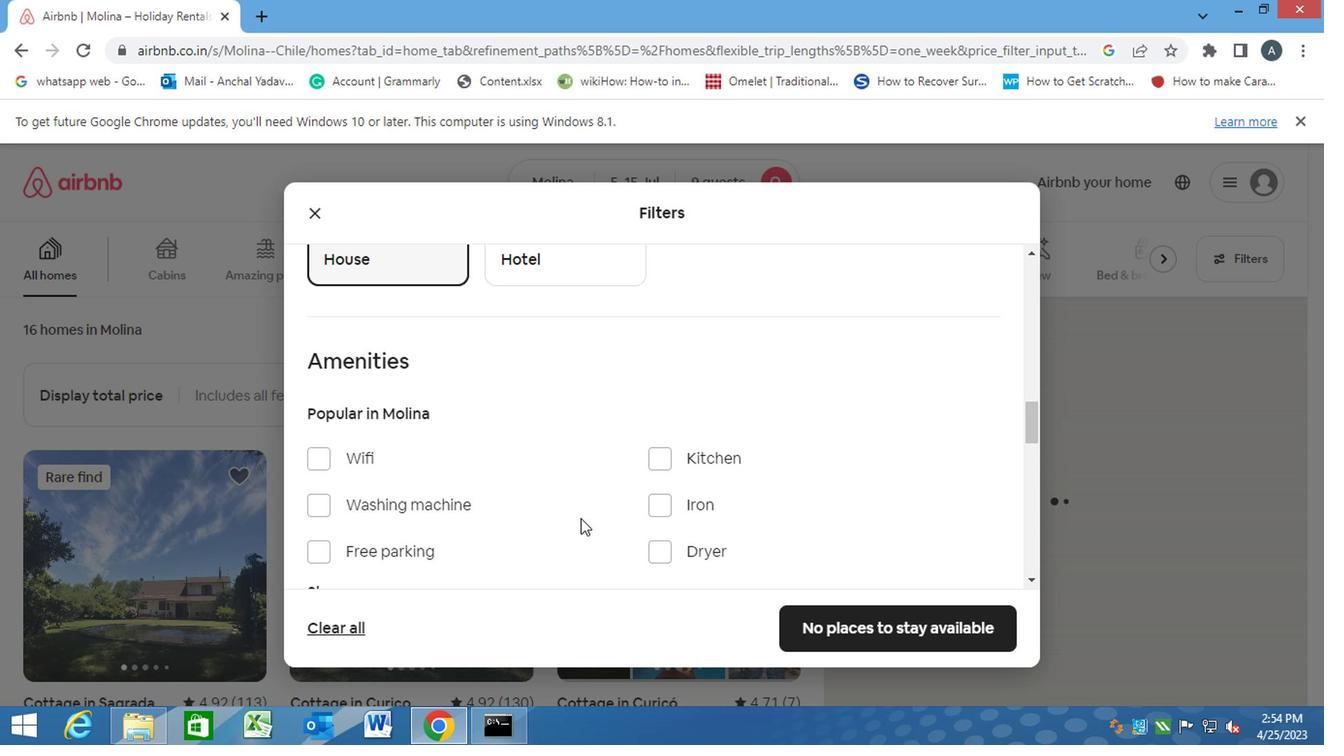 
Action: Mouse moved to (641, 502)
Screenshot: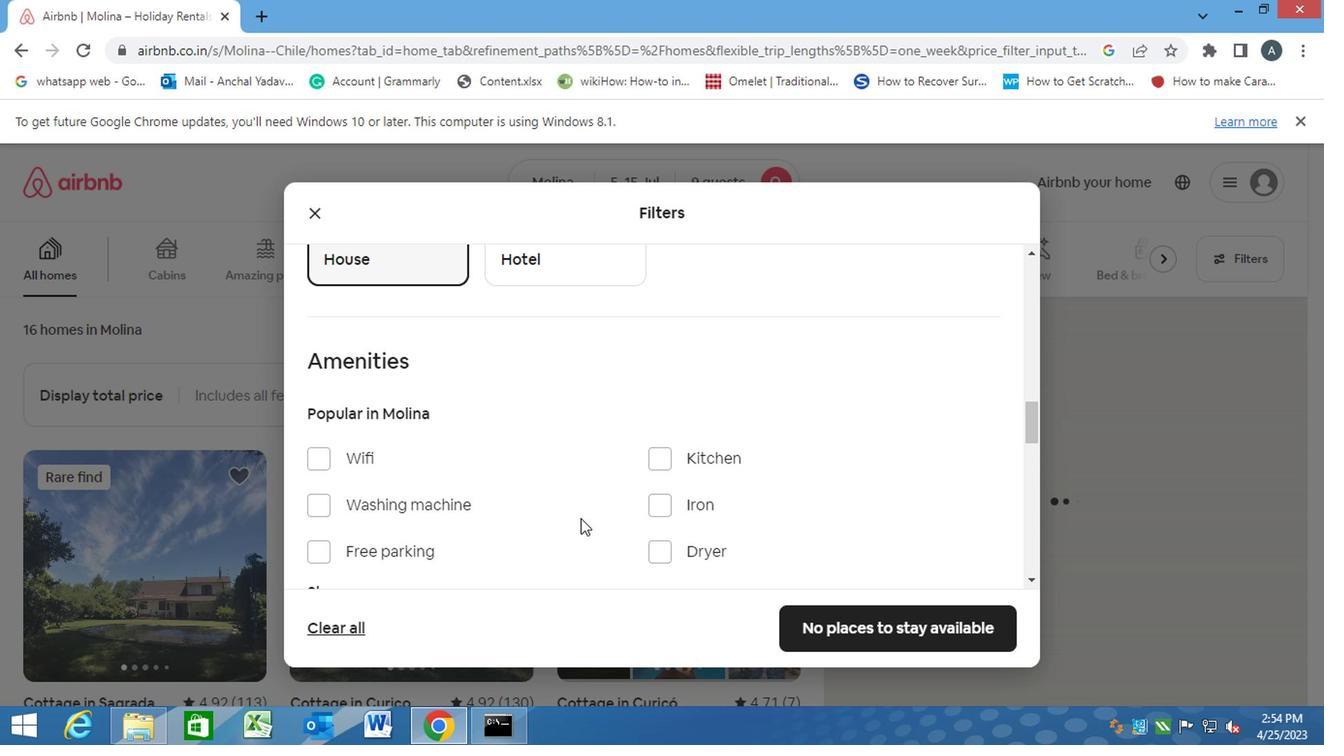 
Action: Mouse scrolled (641, 501) with delta (0, 0)
Screenshot: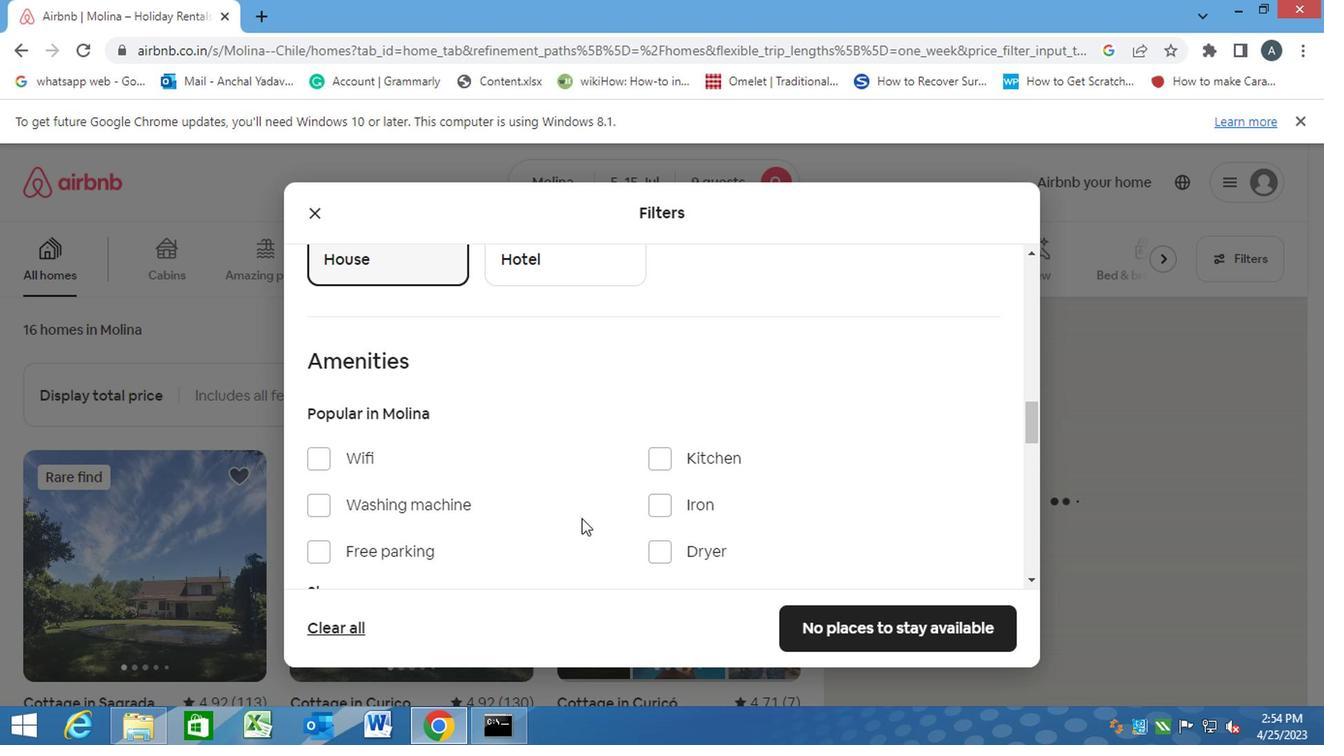 
Action: Mouse scrolled (641, 501) with delta (0, 0)
Screenshot: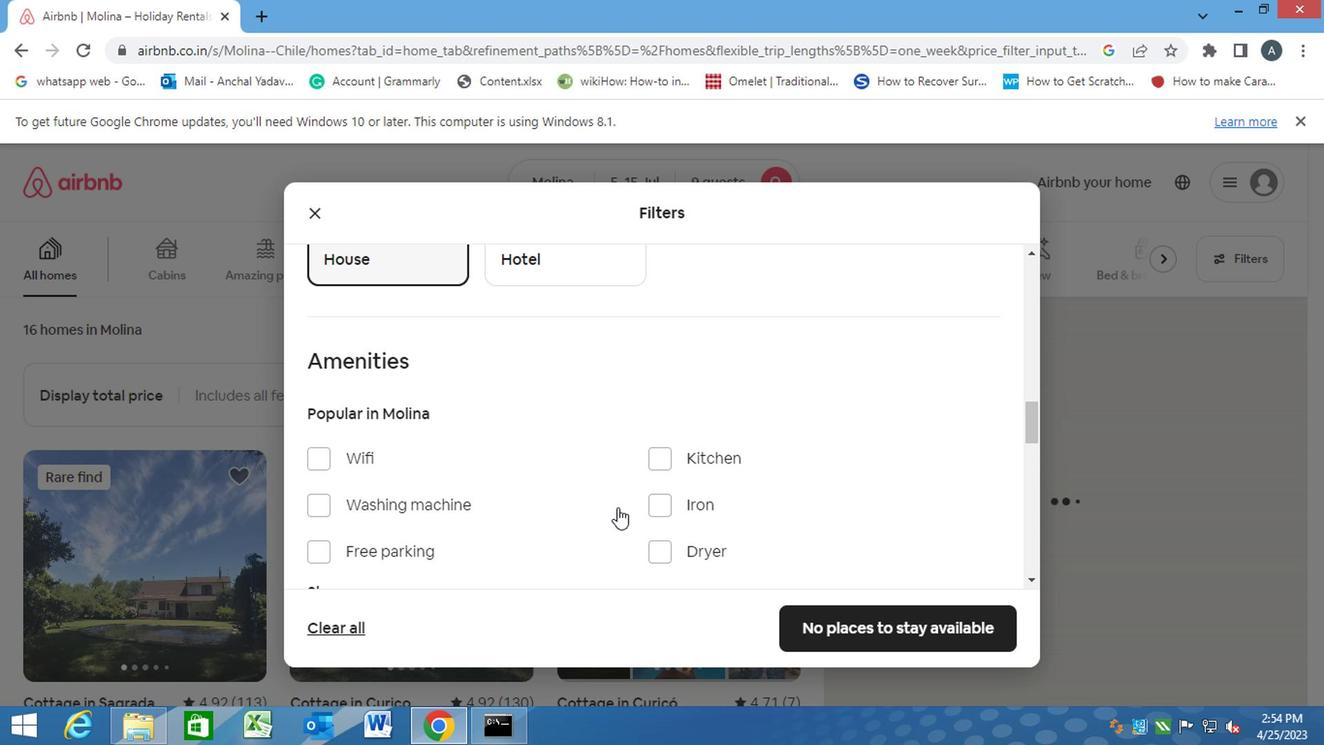 
Action: Mouse scrolled (641, 501) with delta (0, 0)
Screenshot: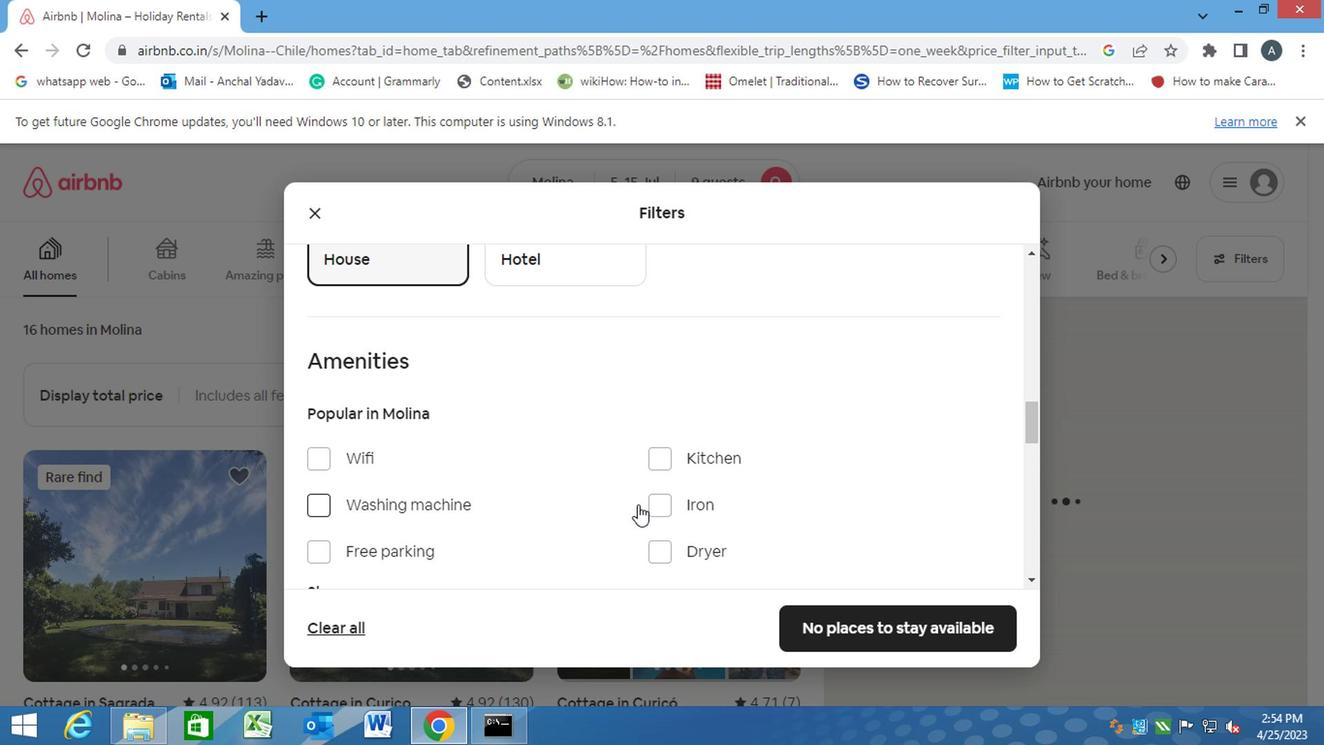 
Action: Mouse moved to (952, 427)
Screenshot: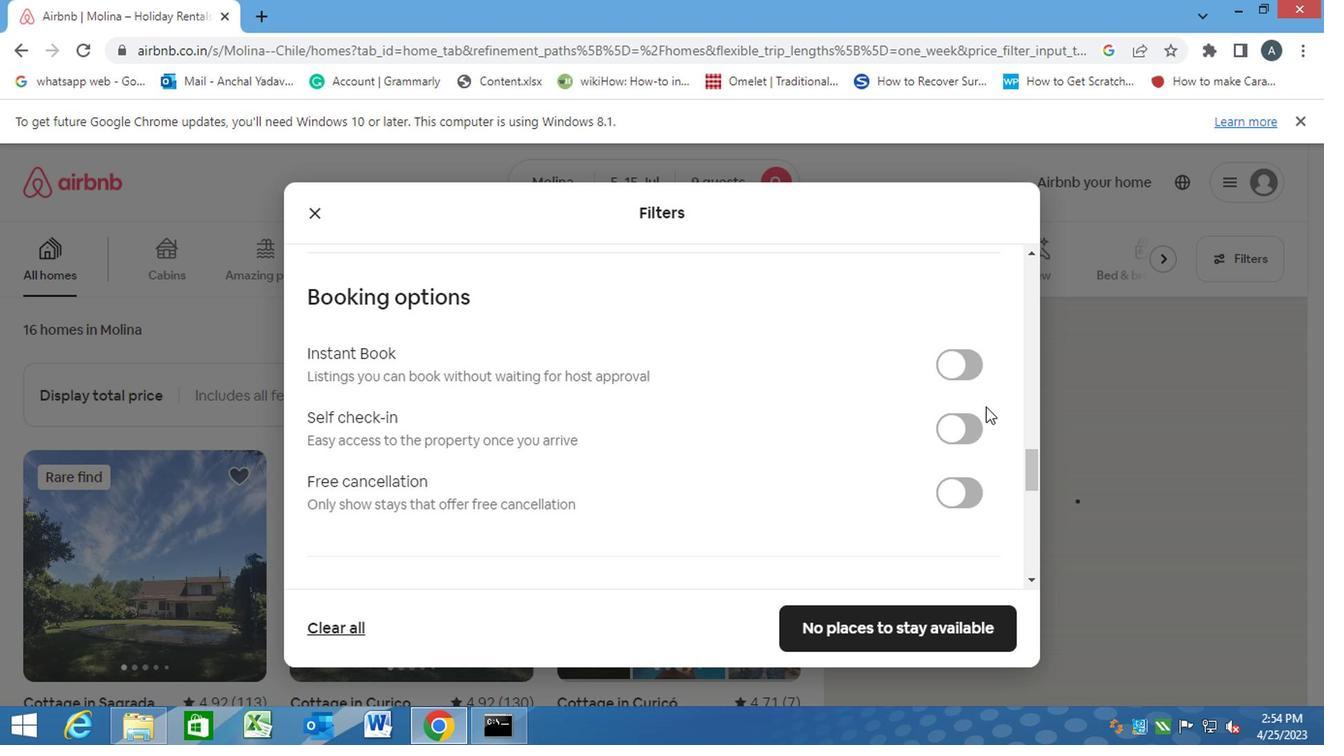 
Action: Mouse pressed left at (952, 427)
Screenshot: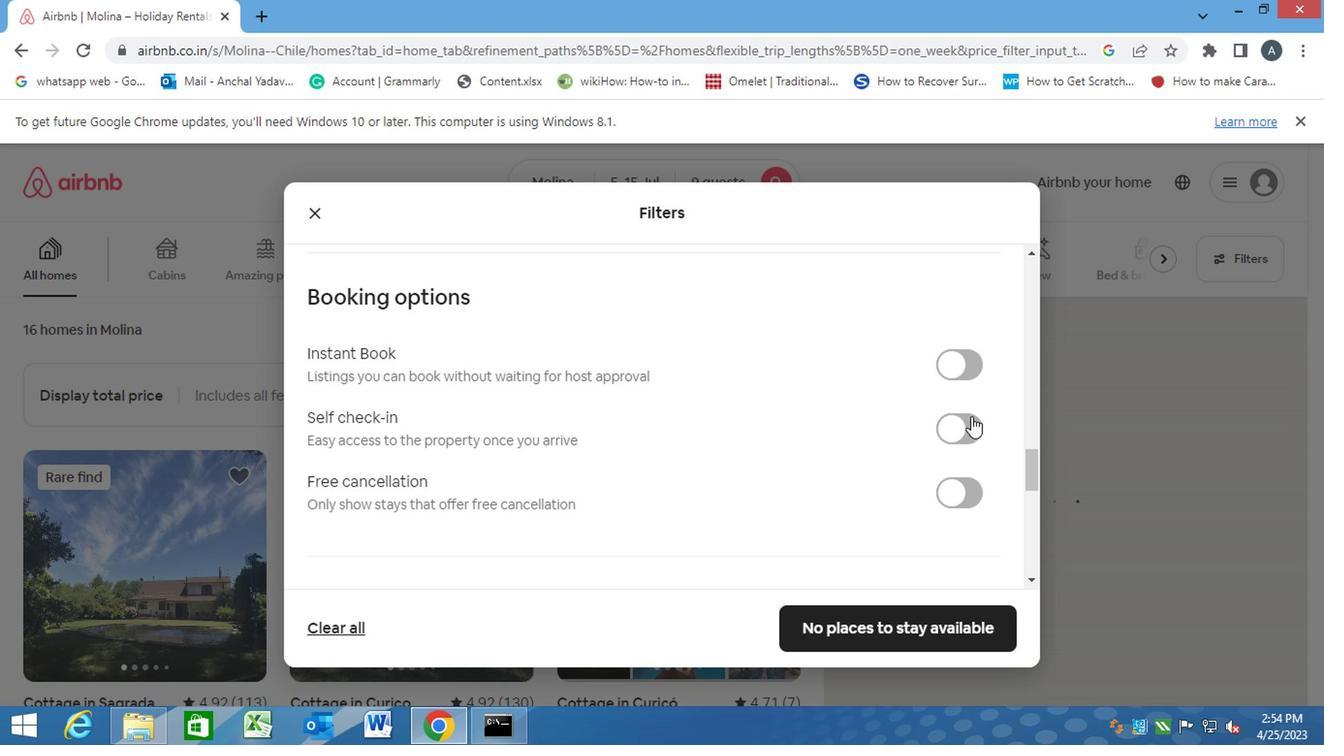 
Action: Mouse moved to (608, 451)
Screenshot: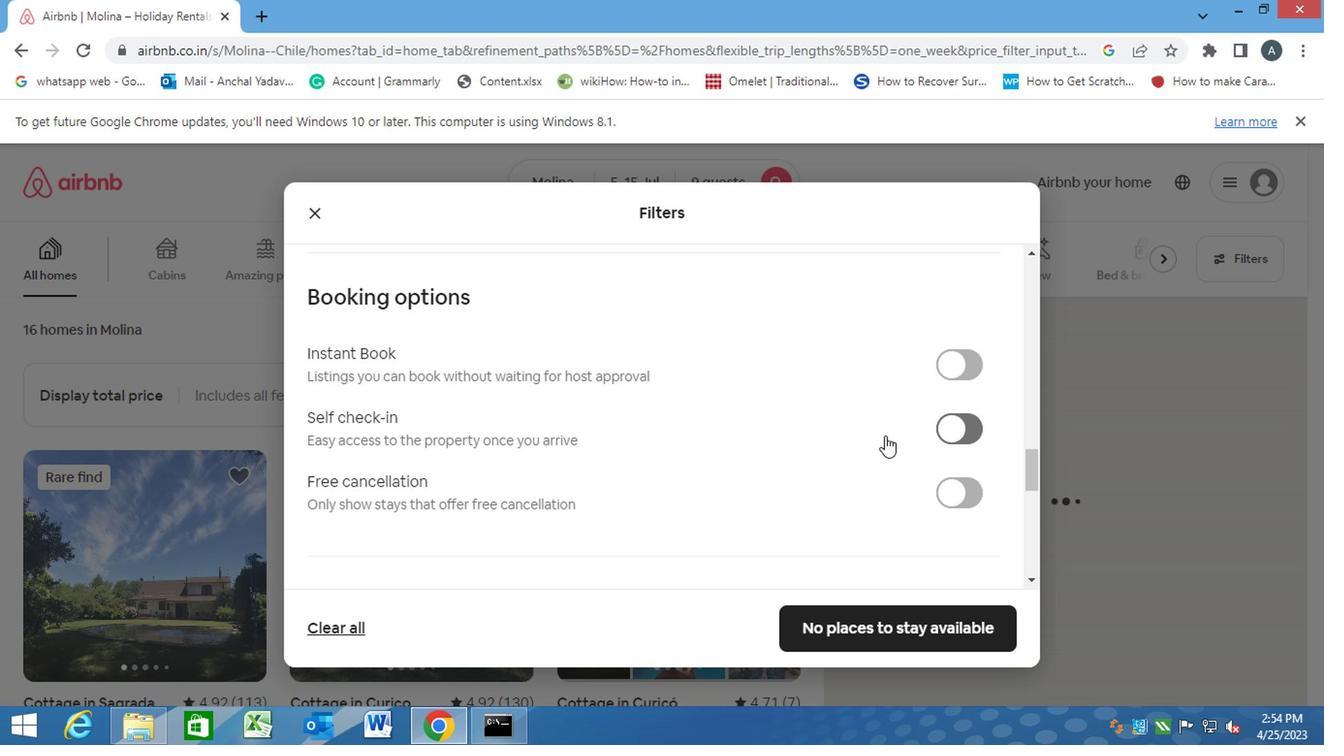 
Action: Mouse scrolled (608, 450) with delta (0, -1)
Screenshot: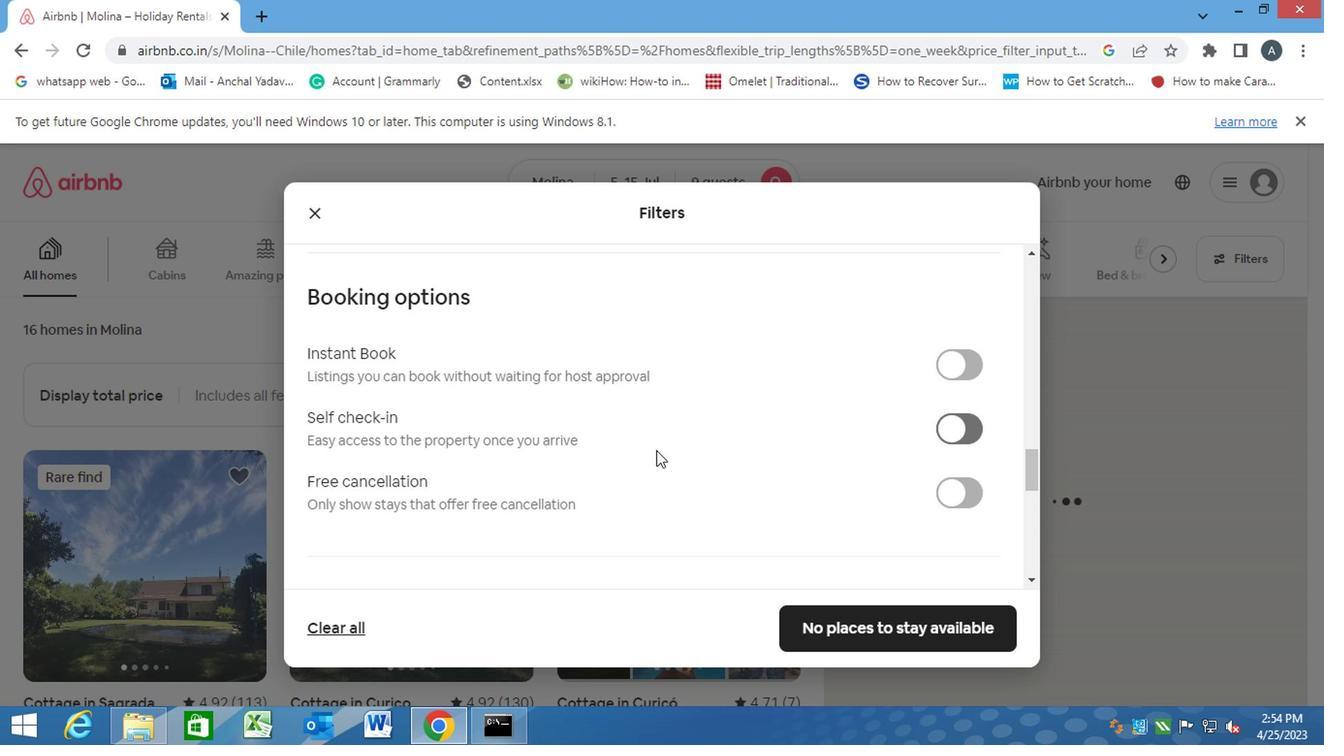 
Action: Mouse scrolled (608, 450) with delta (0, -1)
Screenshot: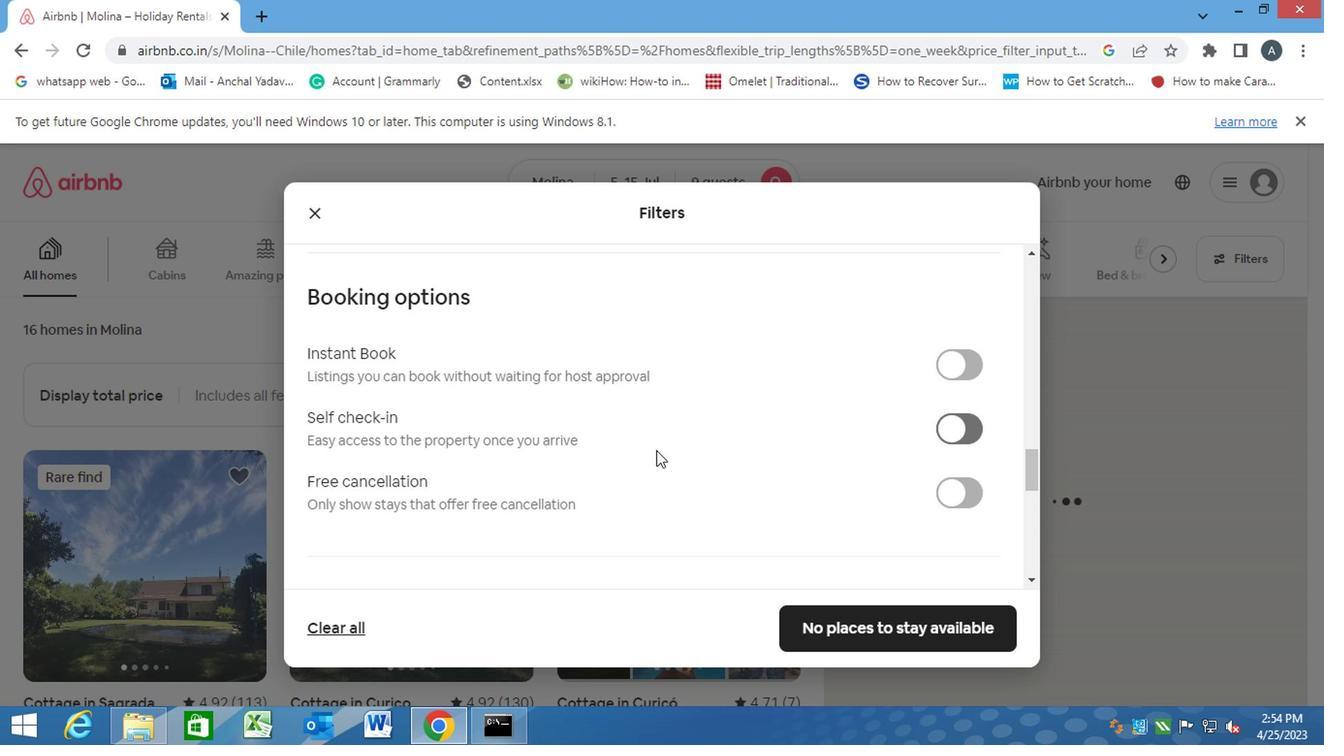 
Action: Mouse scrolled (608, 450) with delta (0, -1)
Screenshot: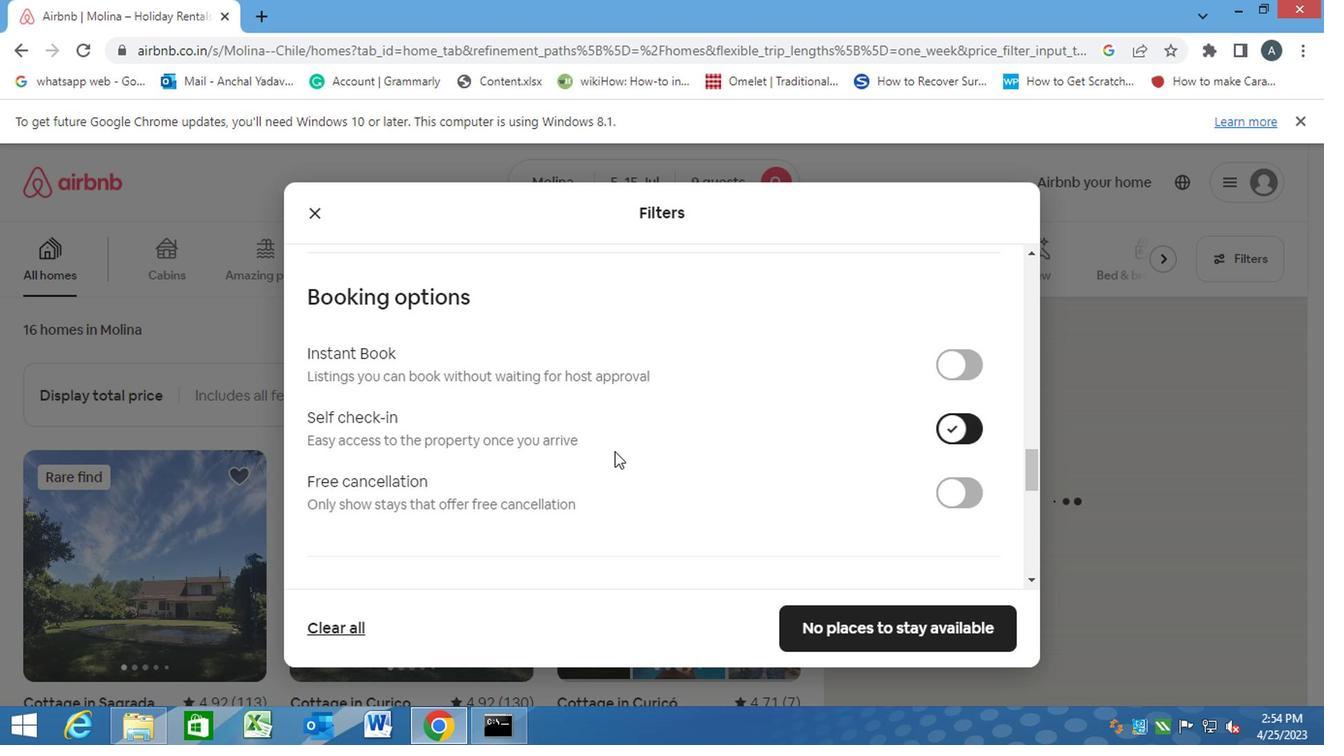 
Action: Mouse scrolled (608, 450) with delta (0, -1)
Screenshot: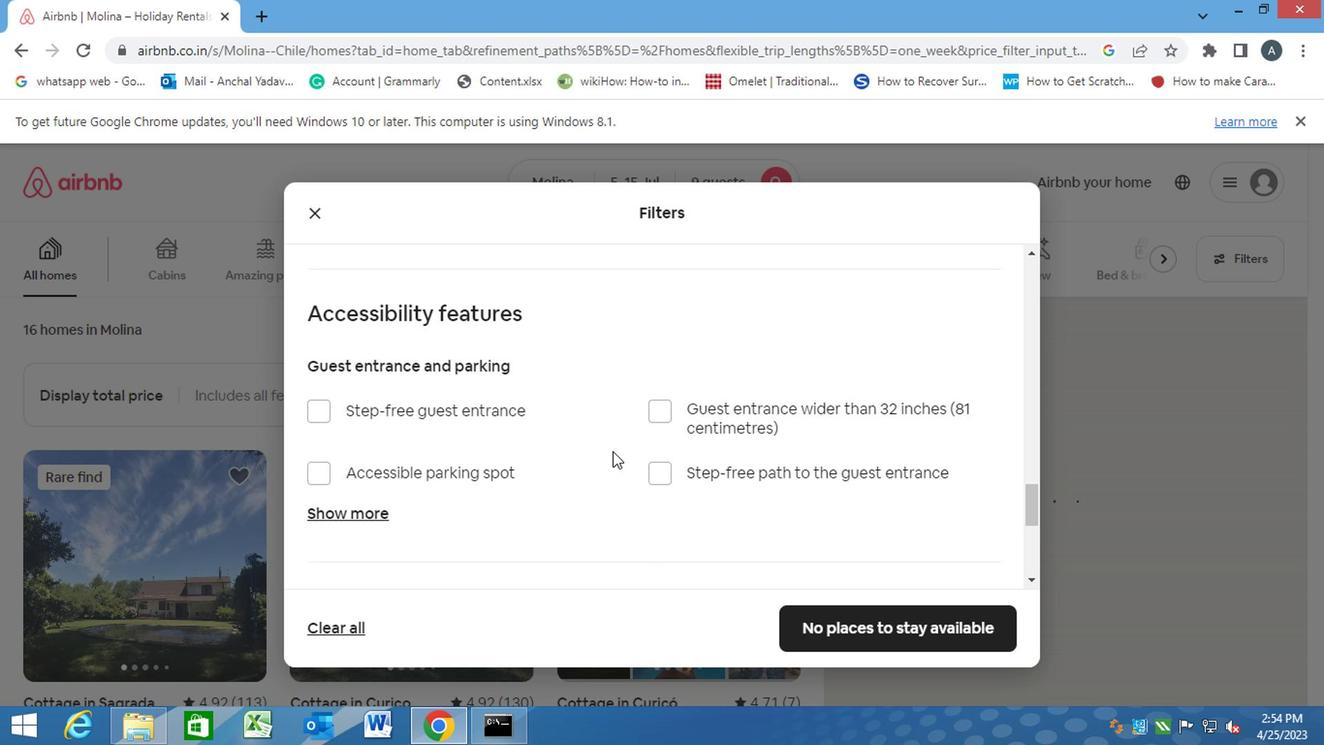 
Action: Mouse moved to (608, 452)
Screenshot: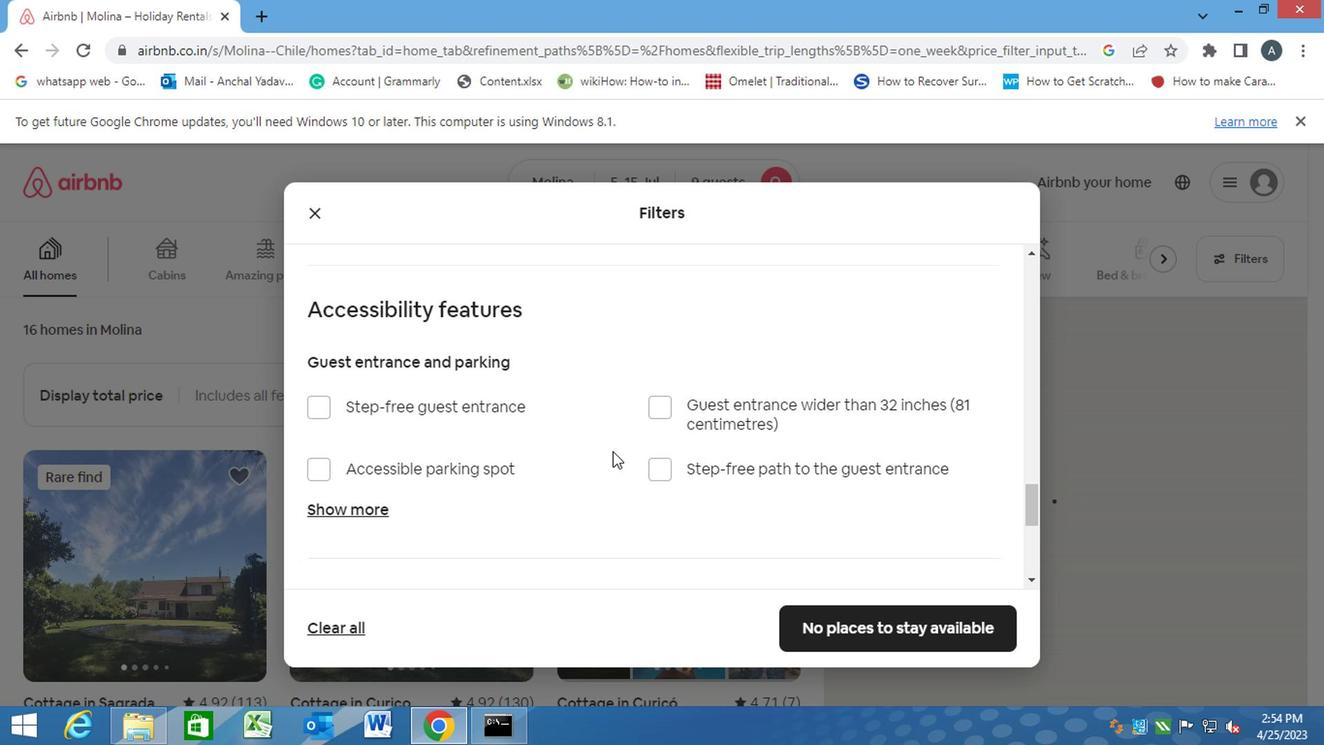 
Action: Mouse scrolled (608, 451) with delta (0, 0)
Screenshot: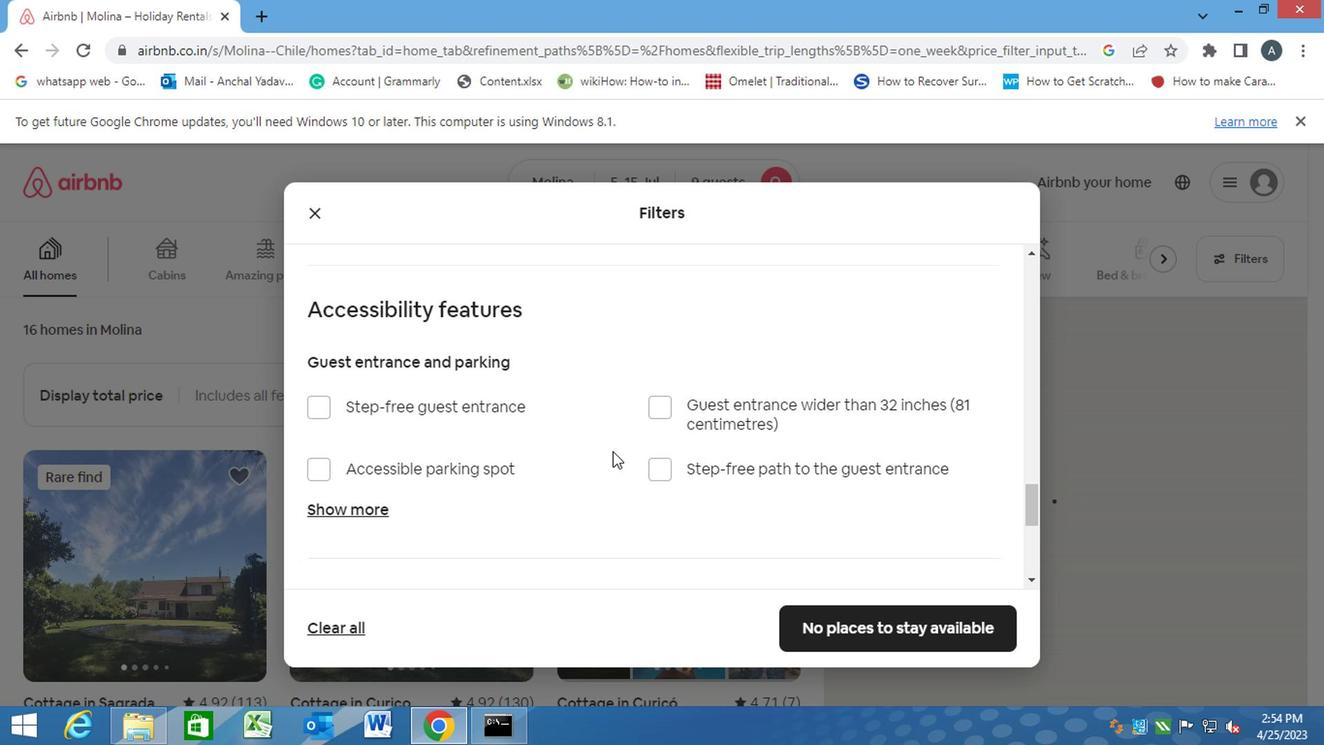 
Action: Mouse scrolled (608, 451) with delta (0, 0)
Screenshot: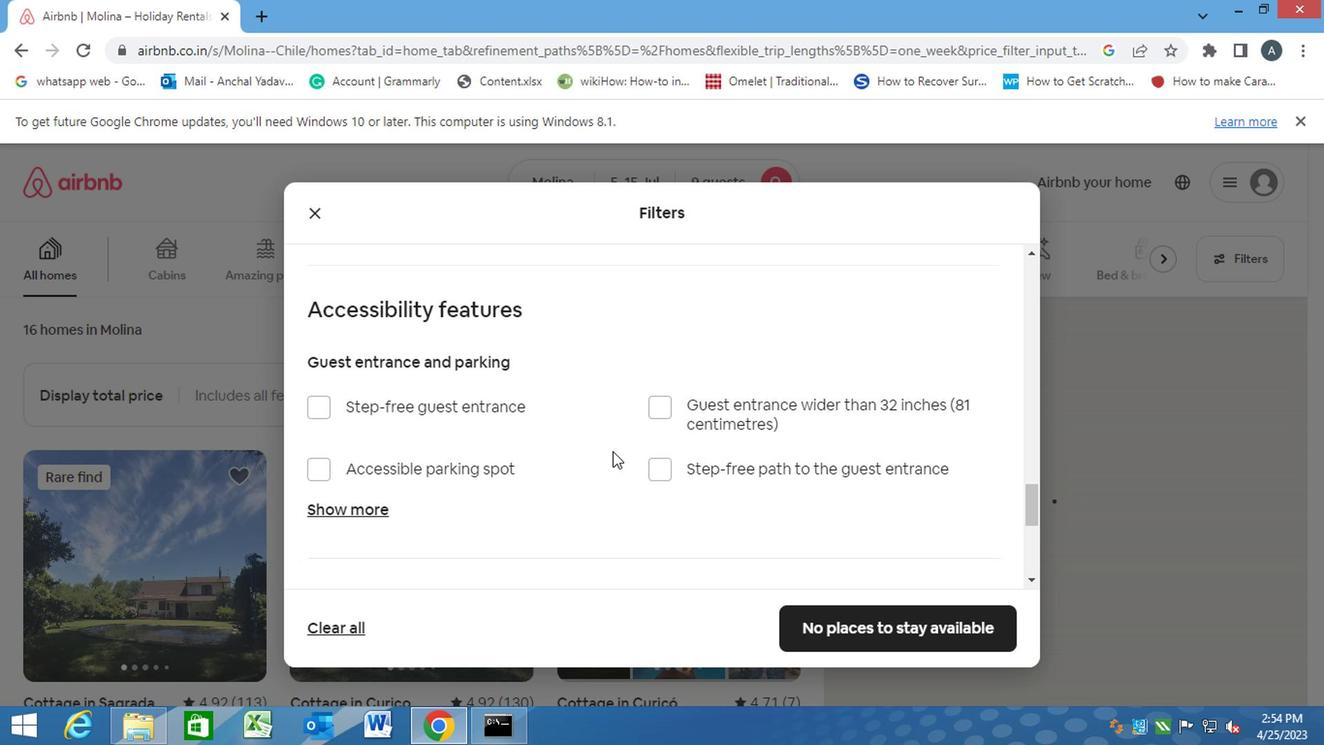 
Action: Mouse moved to (607, 452)
Screenshot: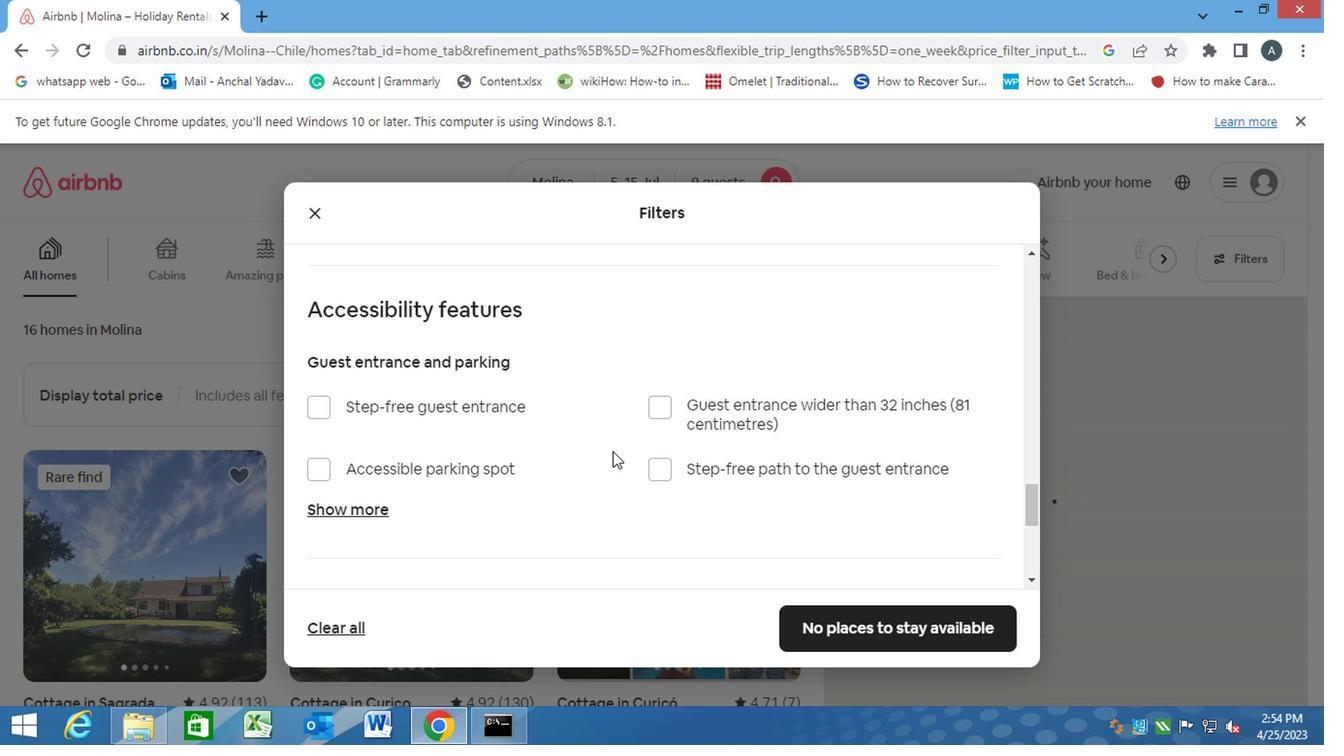 
Action: Mouse scrolled (607, 451) with delta (0, 0)
Screenshot: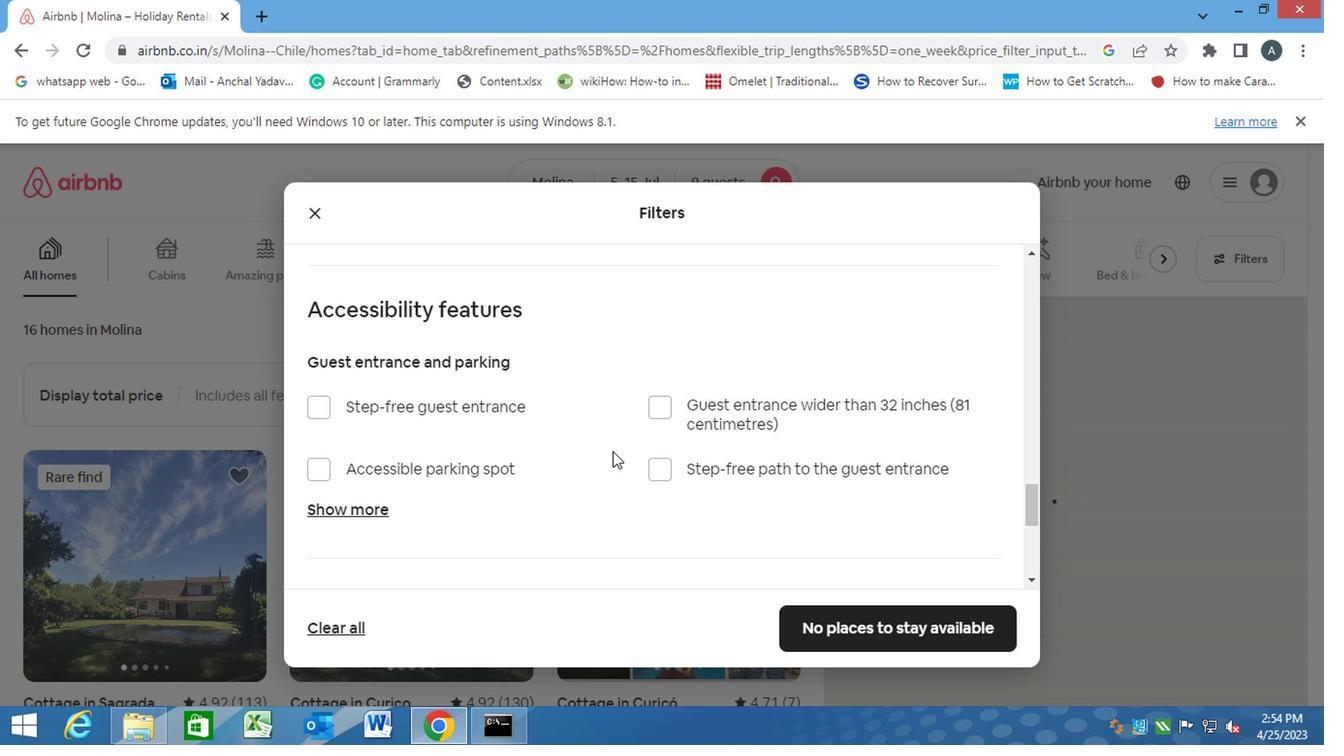 
Action: Mouse moved to (322, 488)
Screenshot: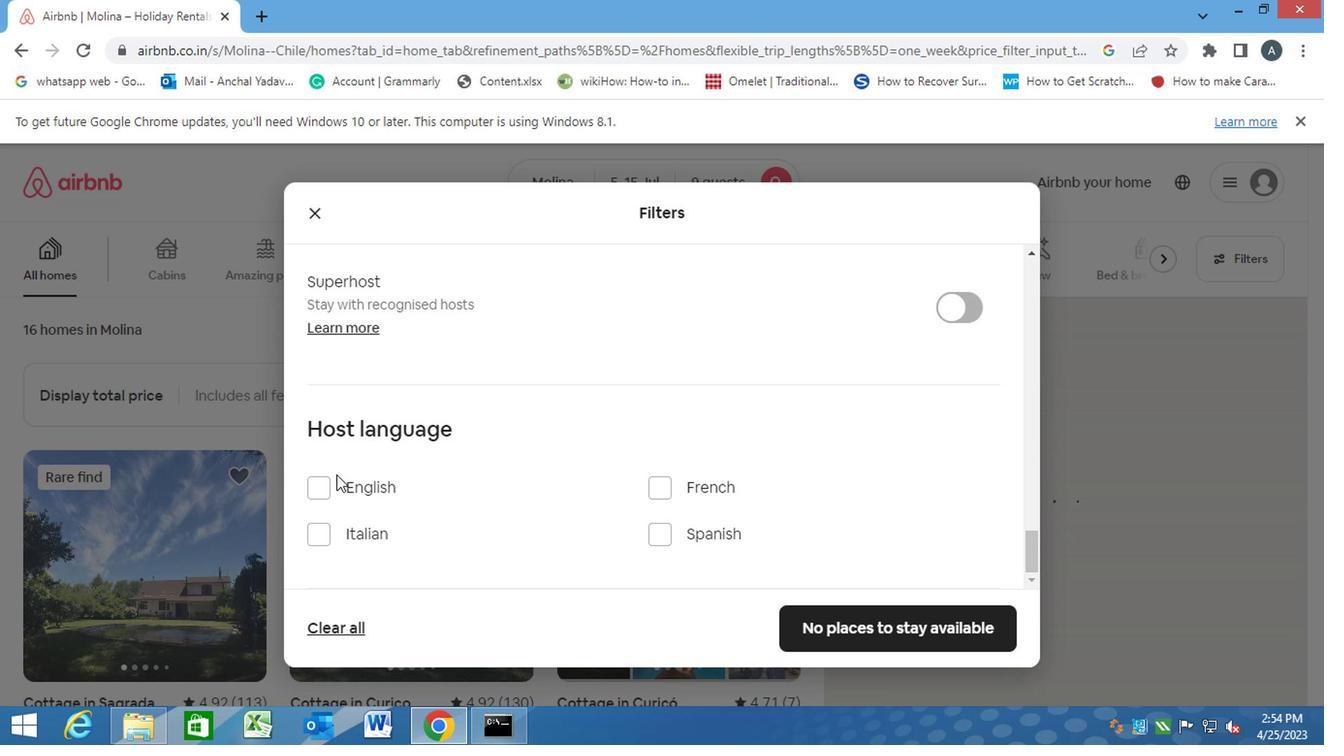 
Action: Mouse pressed left at (322, 488)
Screenshot: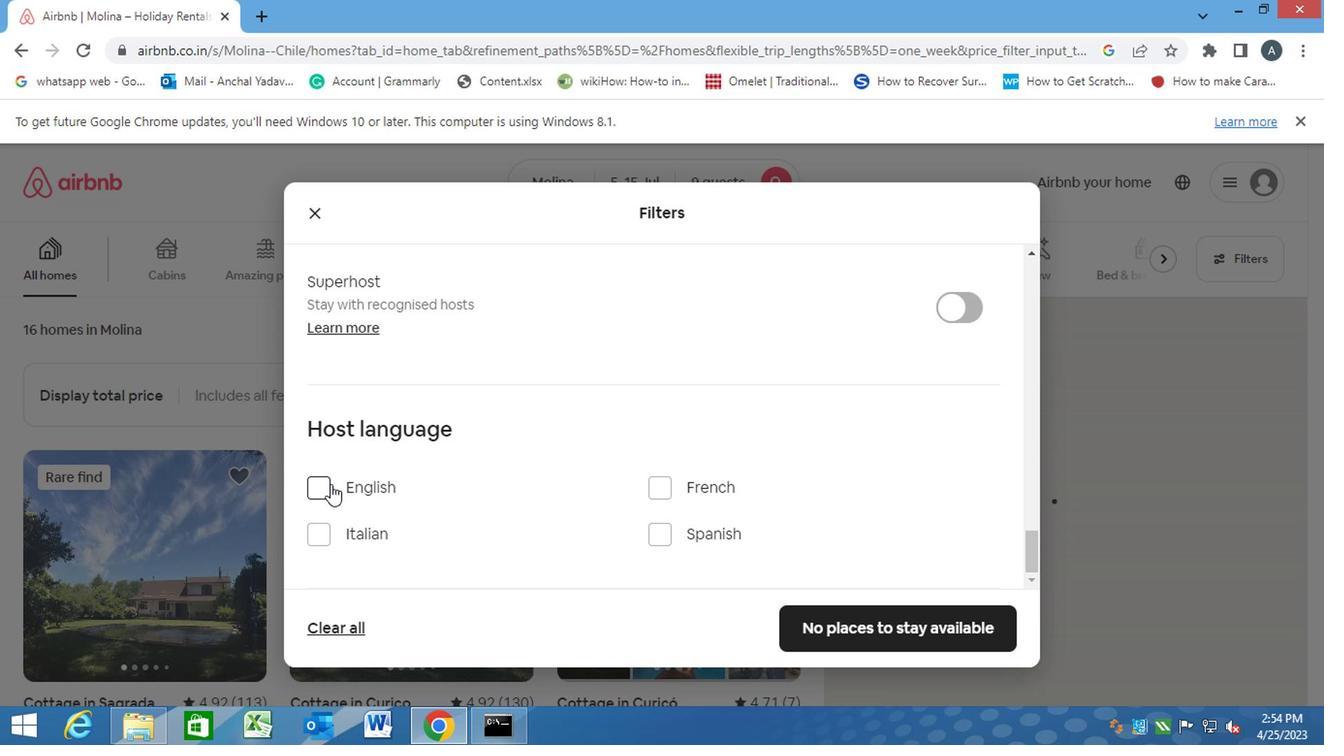 
Action: Mouse moved to (853, 619)
Screenshot: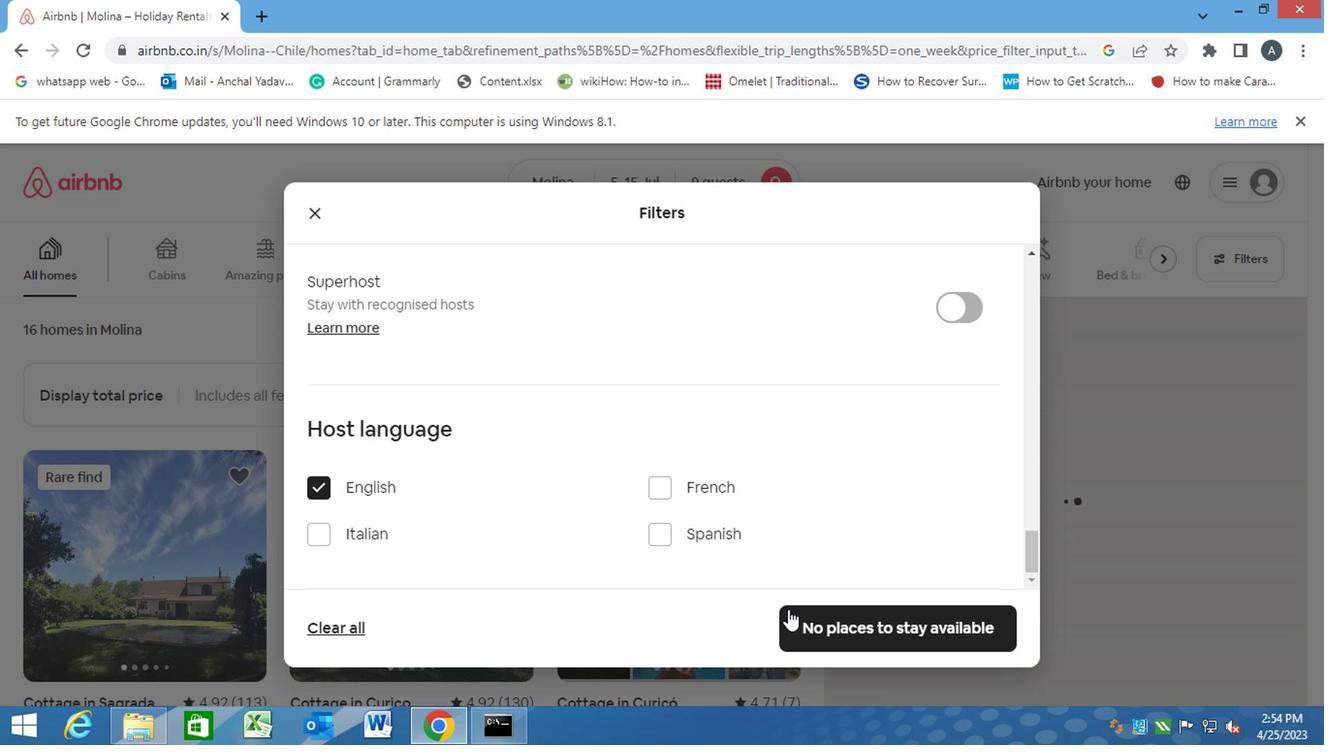 
Action: Mouse pressed left at (853, 619)
Screenshot: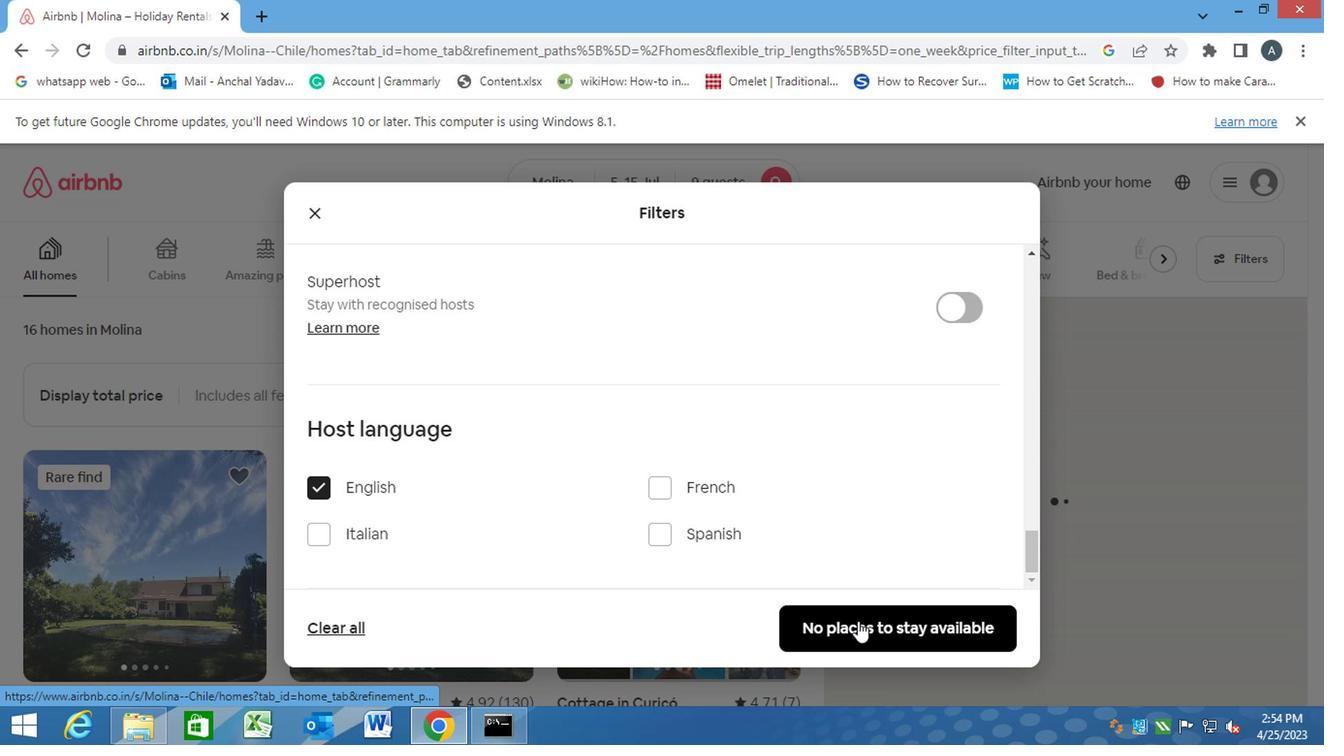 
Action: Mouse moved to (853, 619)
Screenshot: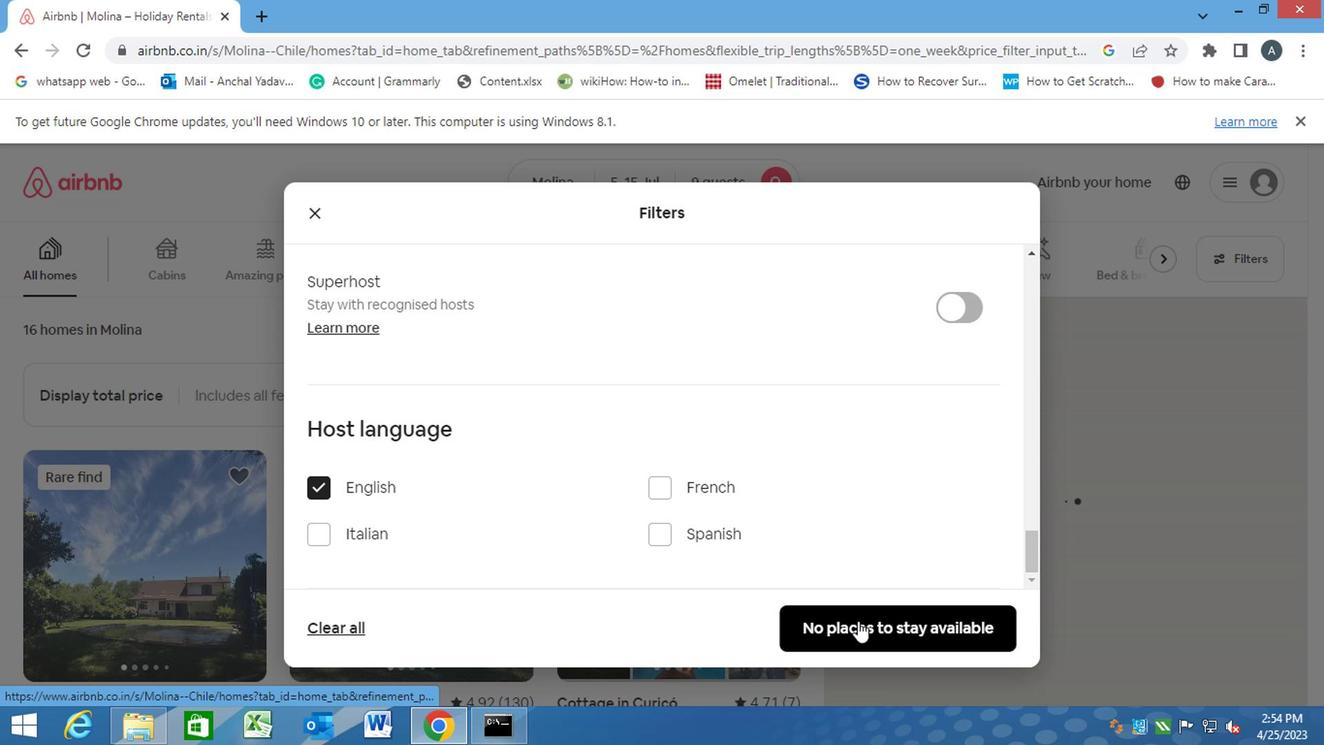 
